 Task: Explore Airbnb accommodation in Pedroso, Portugal from 22th December, 2023 to 26th December, 2023 for 8 adults. Place can be private room with 8 bedrooms having 8 beds and 8 bathrooms. Property type can be hotel. Amenities needed are: wifi, TV, free parkinig on premises, gym, breakfast.
Action: Mouse moved to (600, 105)
Screenshot: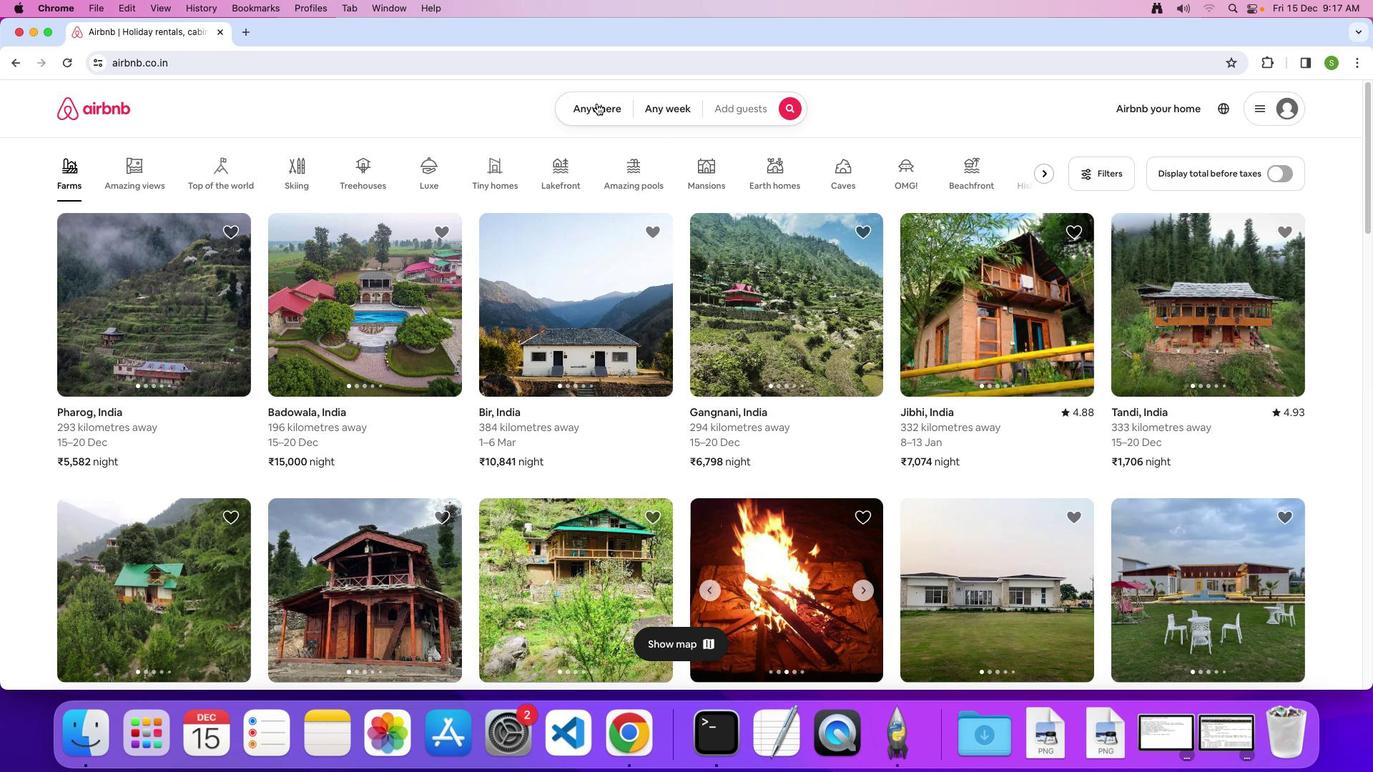 
Action: Mouse pressed left at (600, 105)
Screenshot: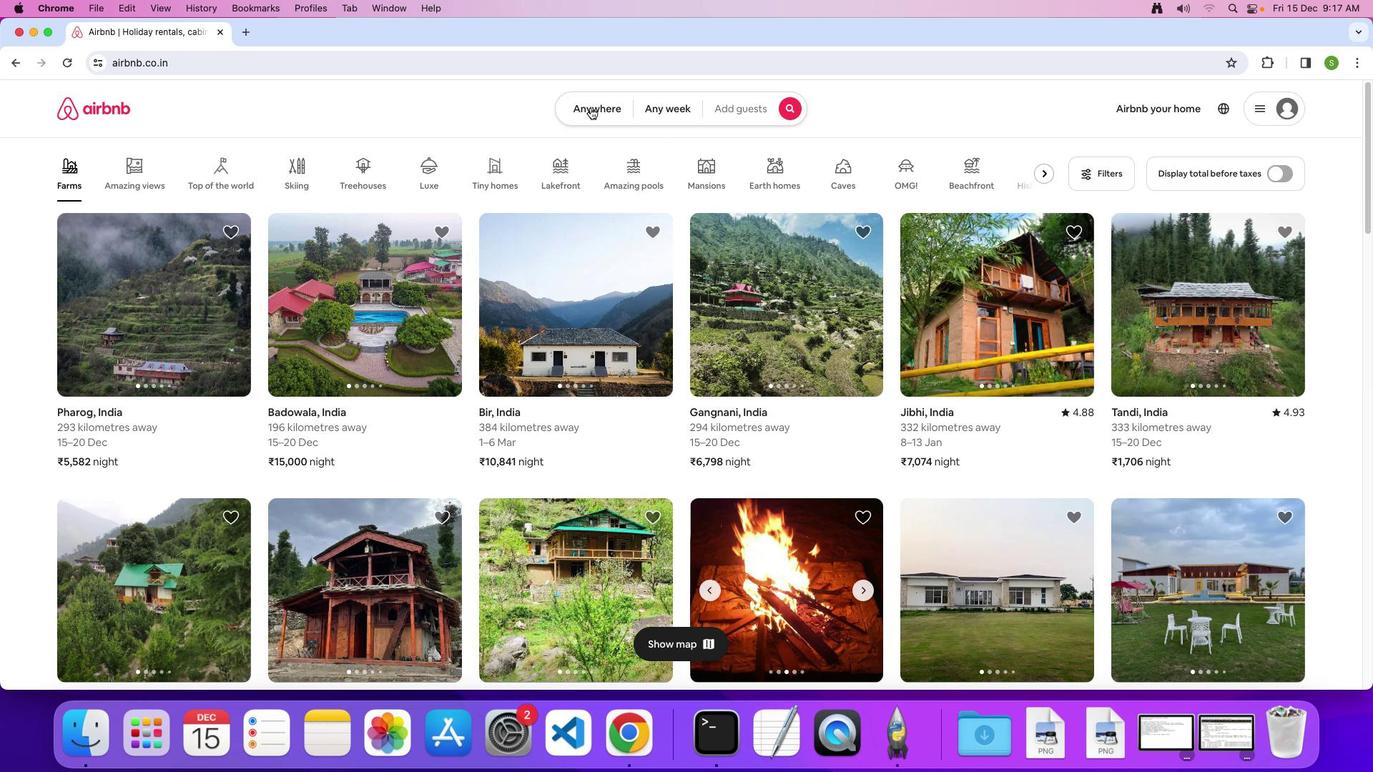 
Action: Mouse moved to (593, 110)
Screenshot: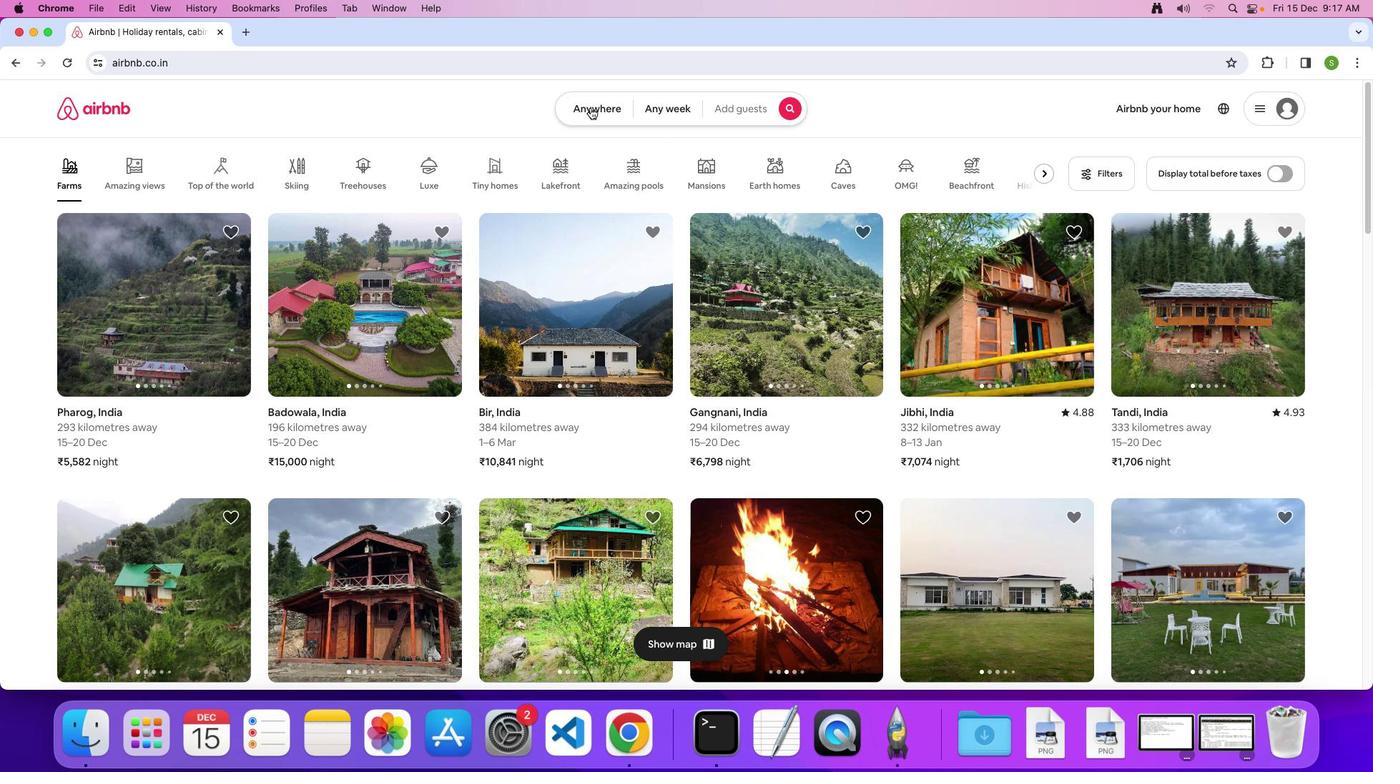 
Action: Mouse pressed left at (593, 110)
Screenshot: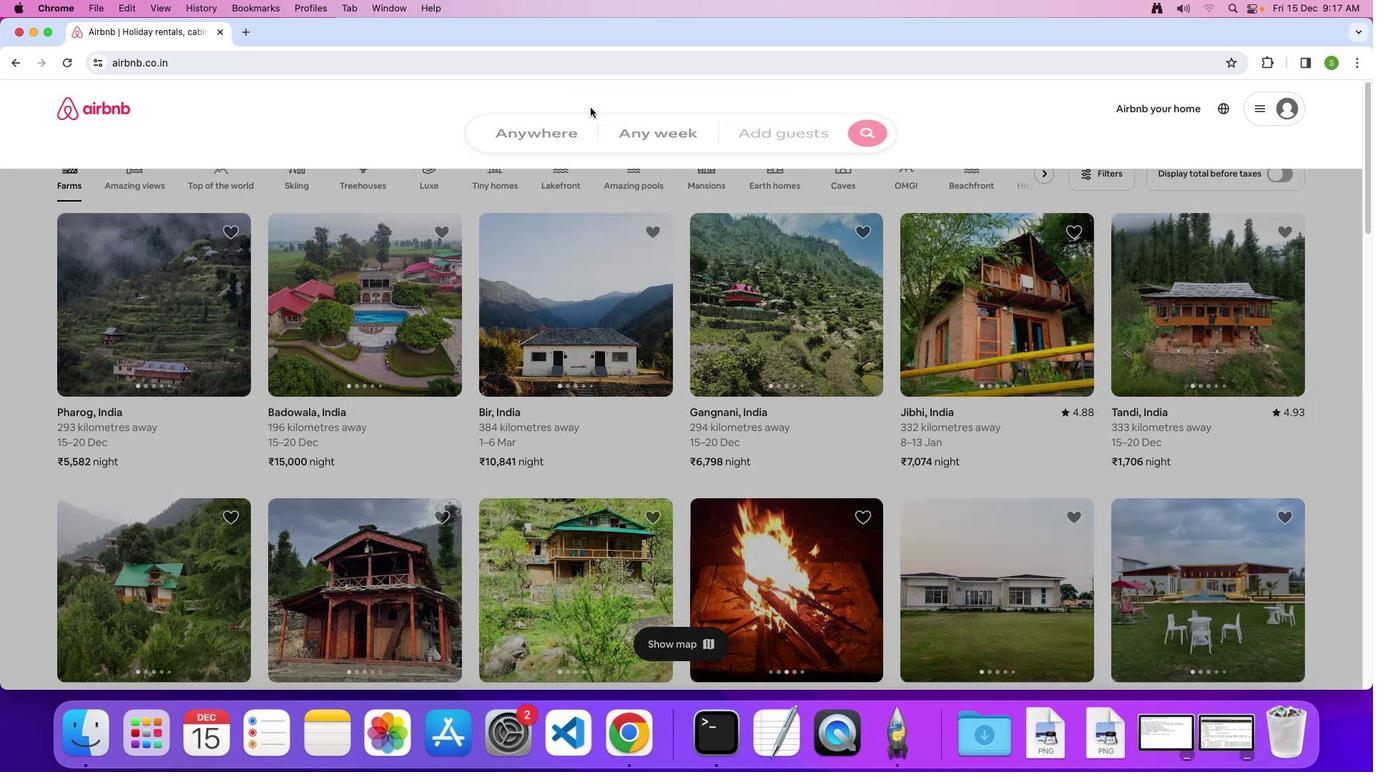 
Action: Mouse moved to (482, 169)
Screenshot: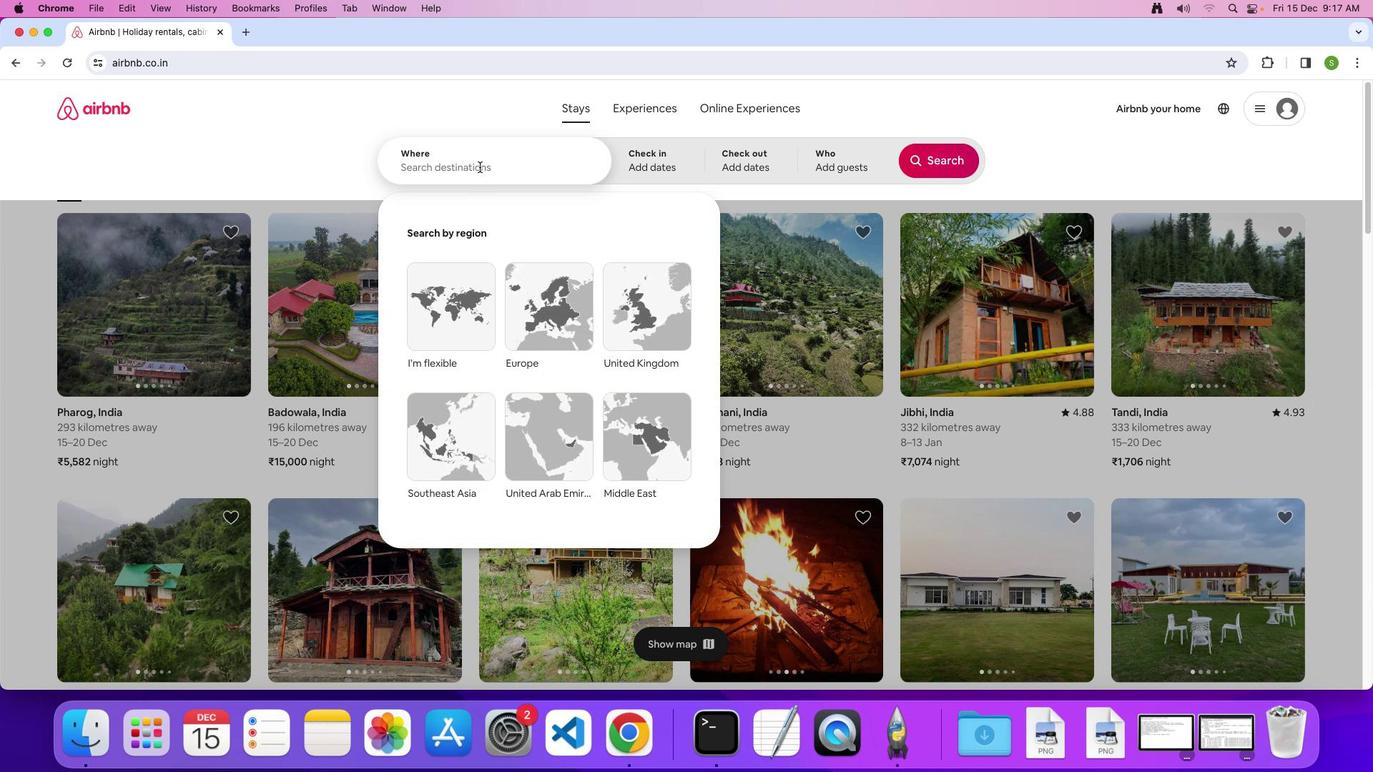 
Action: Mouse pressed left at (482, 169)
Screenshot: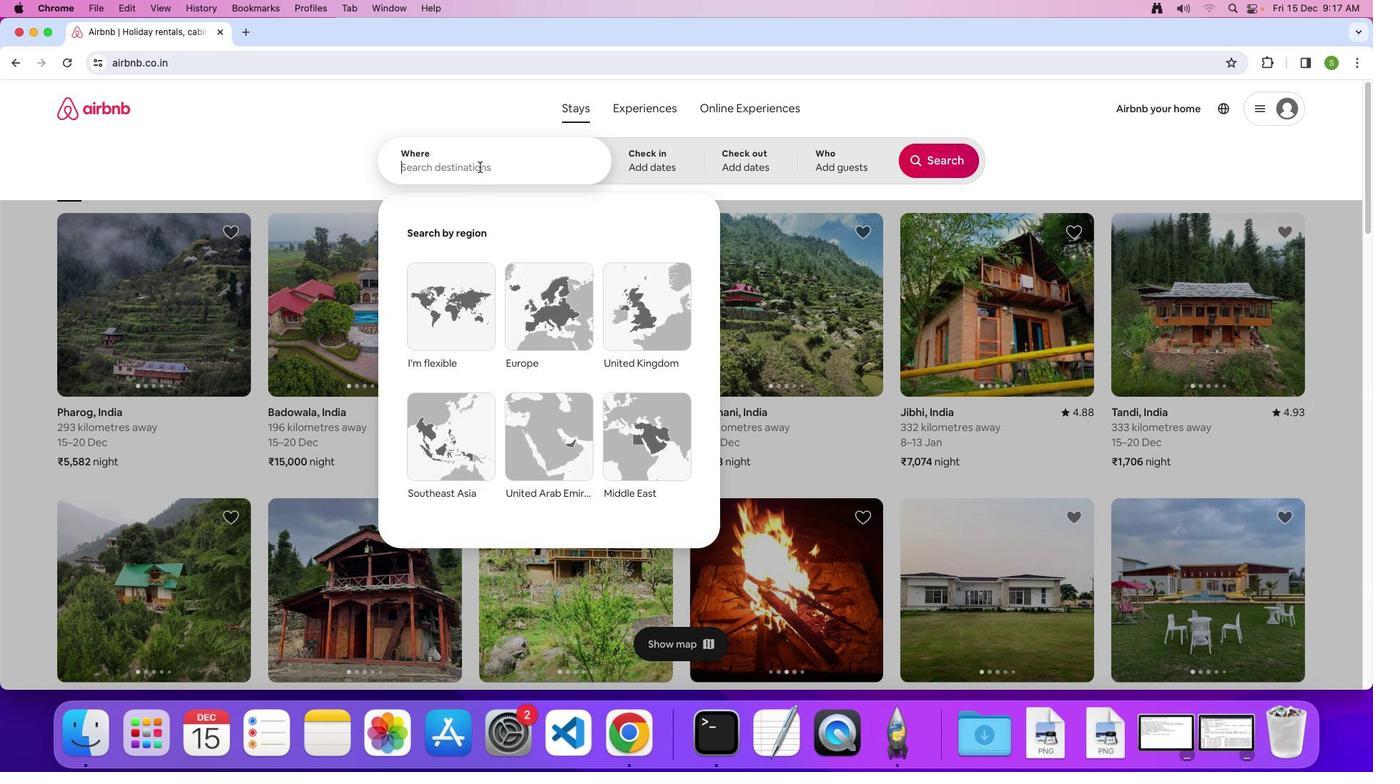 
Action: Key pressed 'P'Key.caps_lock'e''d''r''o''s''o'','Key.spaceKey.shift'P''o''r''t''u''g''a''l'Key.enter
Screenshot: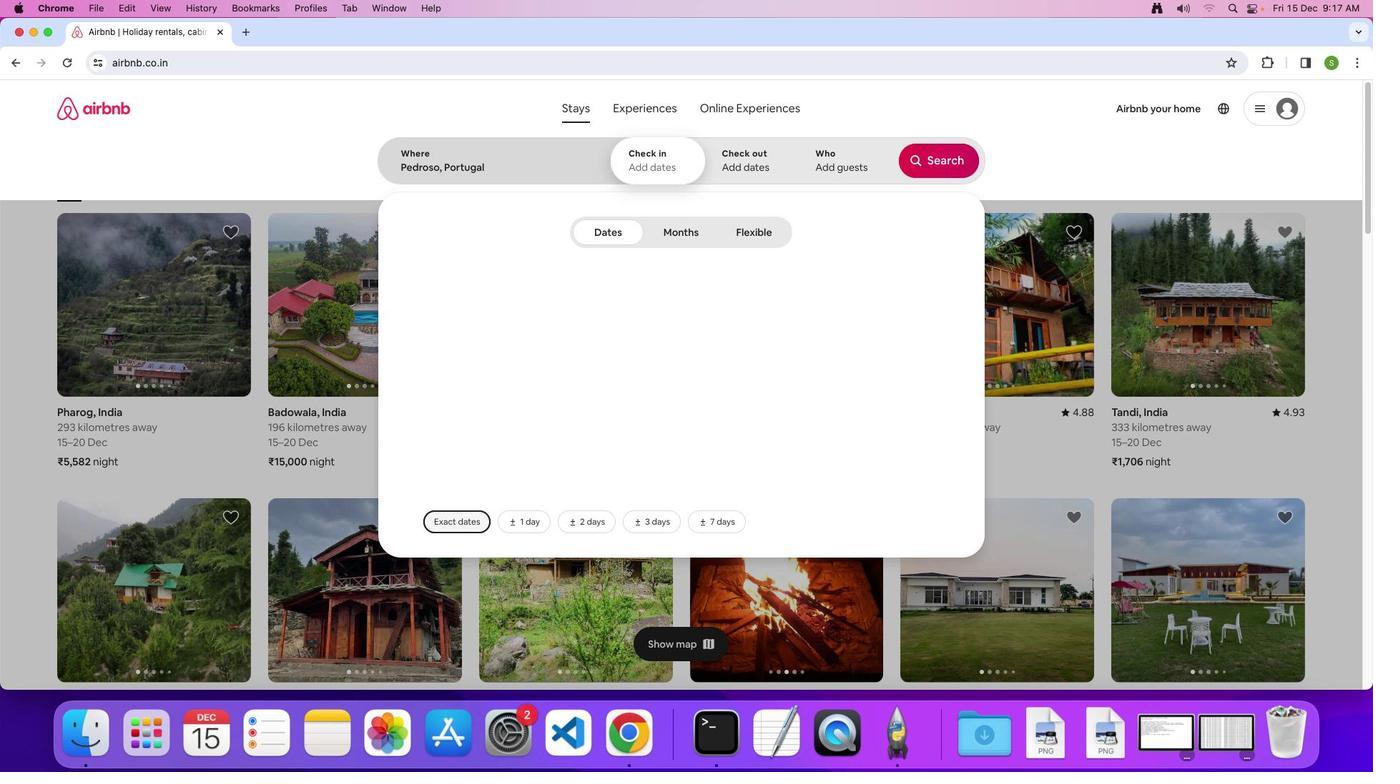 
Action: Mouse moved to (617, 457)
Screenshot: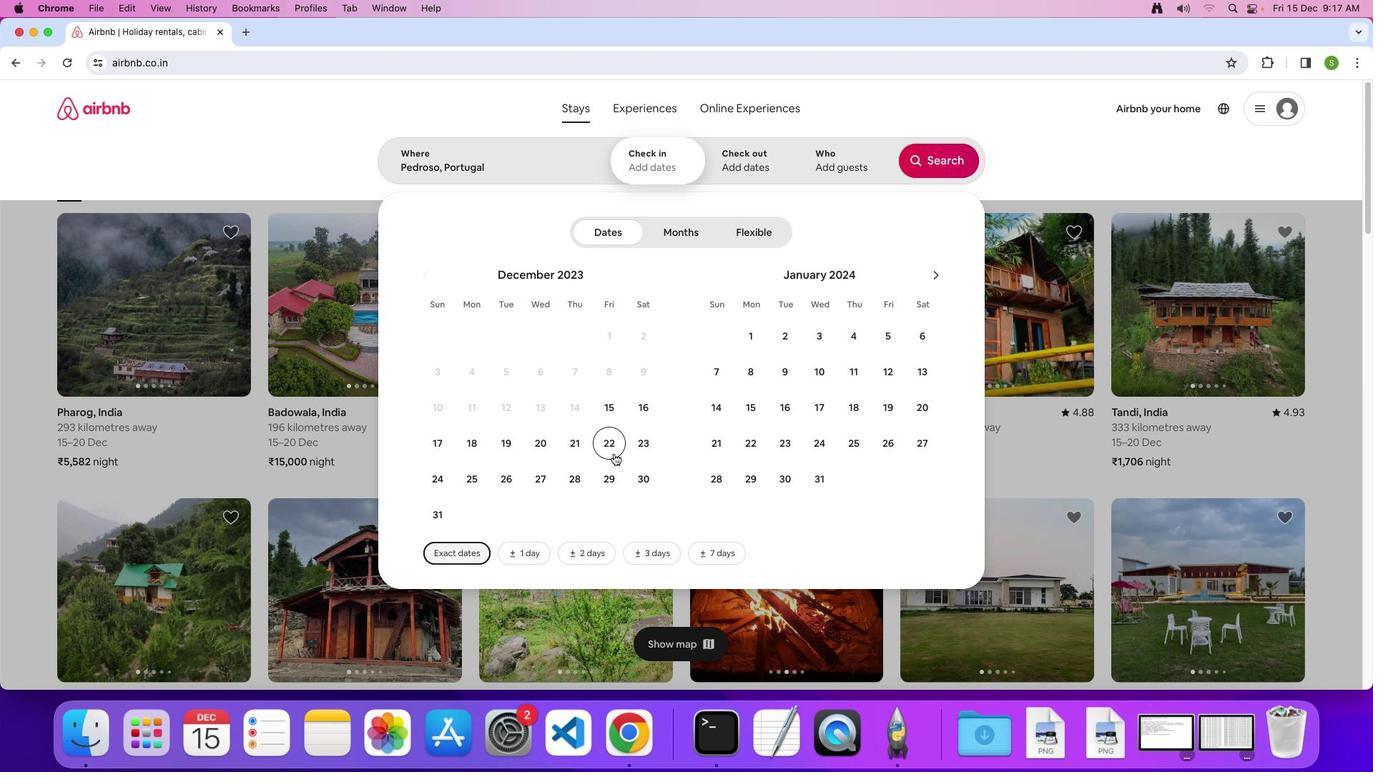 
Action: Mouse pressed left at (617, 457)
Screenshot: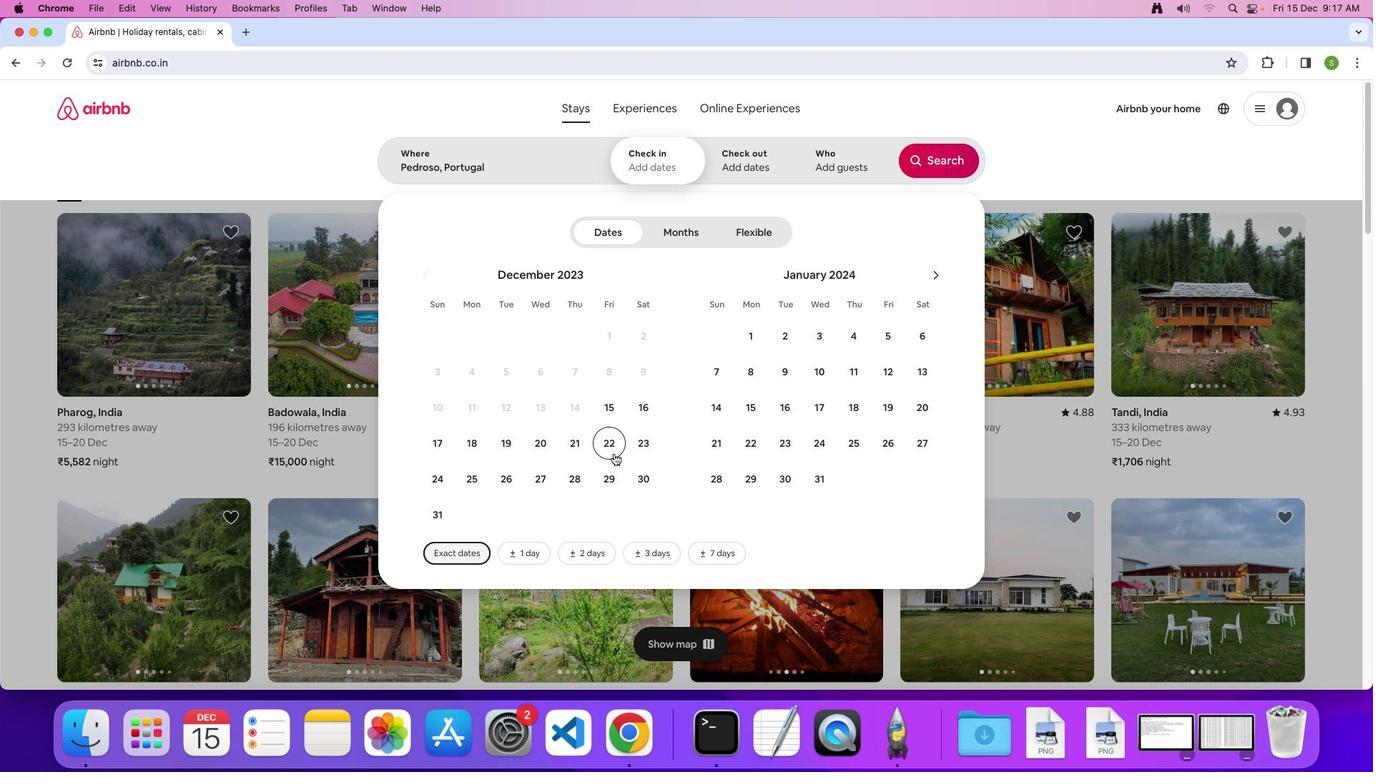 
Action: Mouse moved to (507, 487)
Screenshot: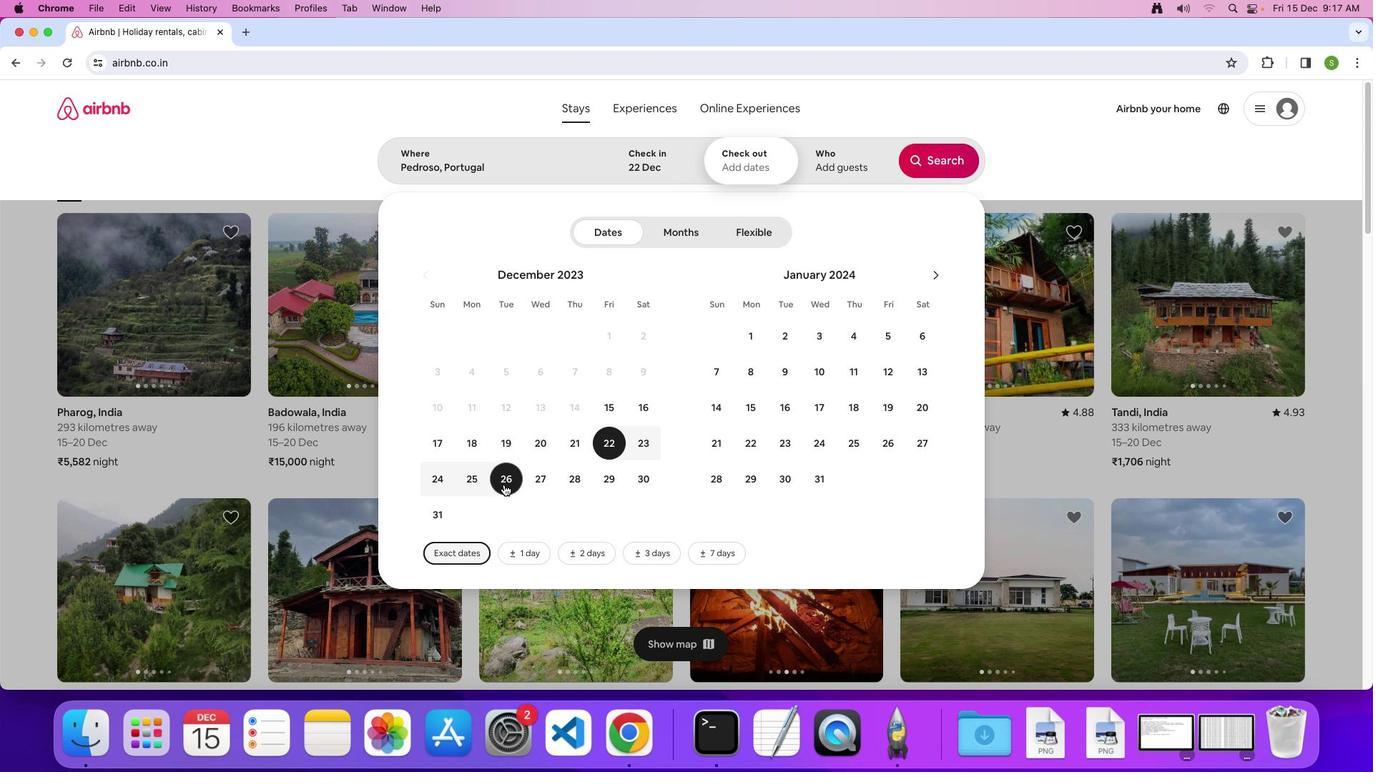 
Action: Mouse pressed left at (507, 487)
Screenshot: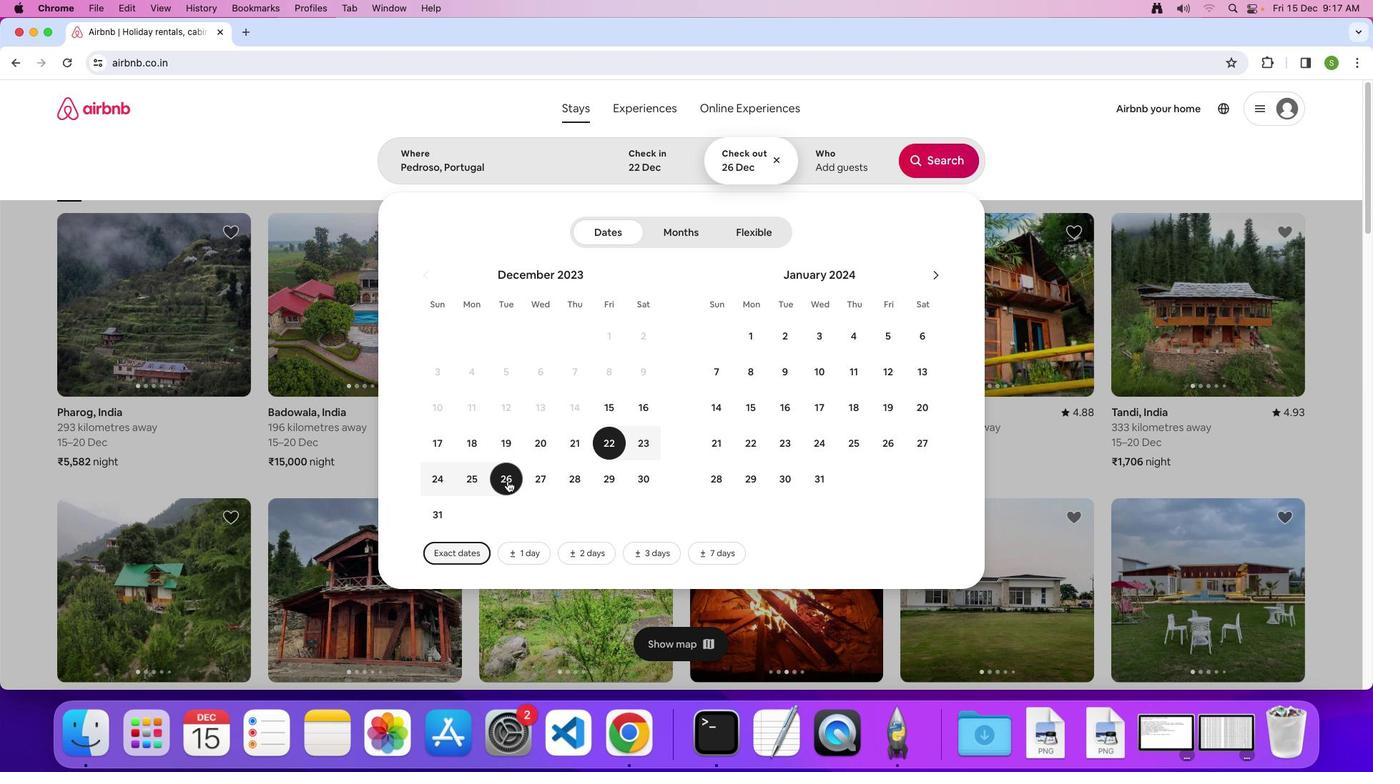 
Action: Mouse moved to (821, 160)
Screenshot: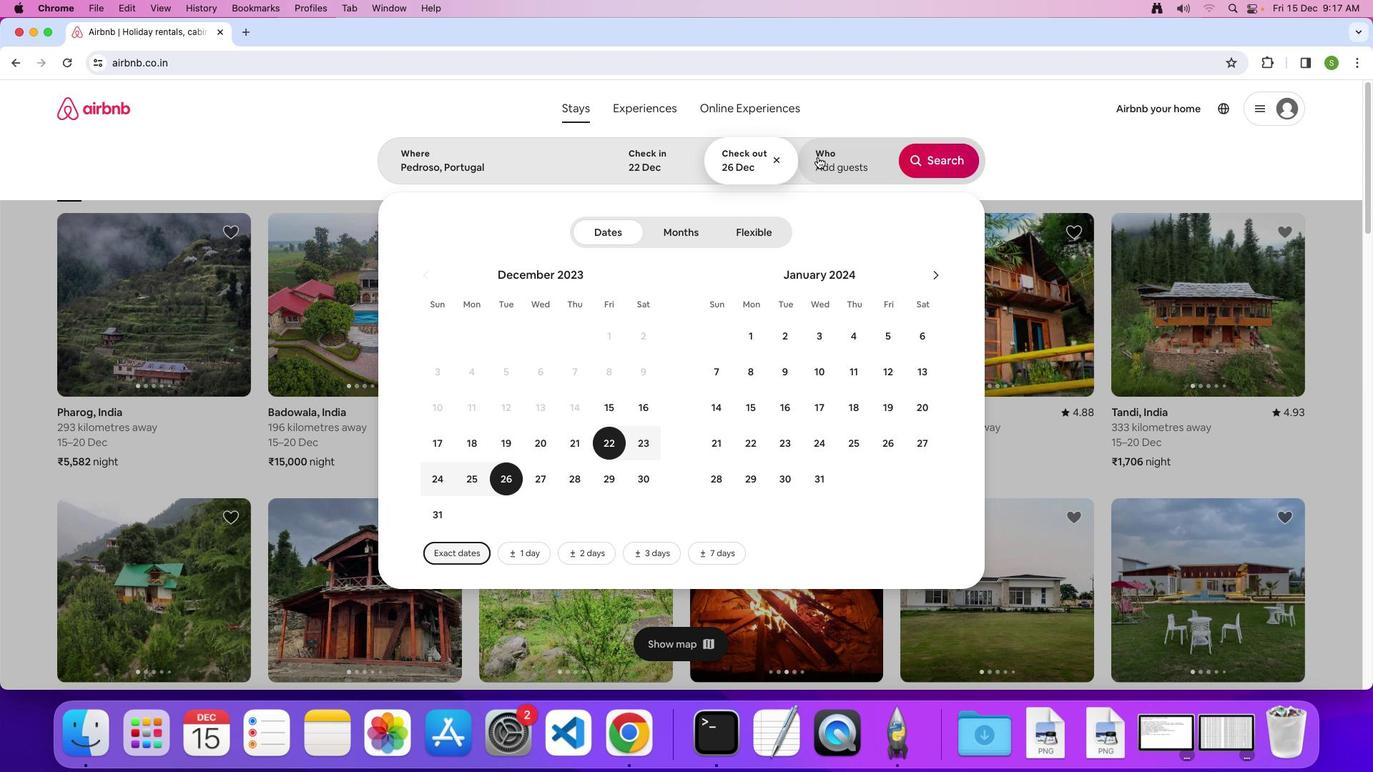 
Action: Mouse pressed left at (821, 160)
Screenshot: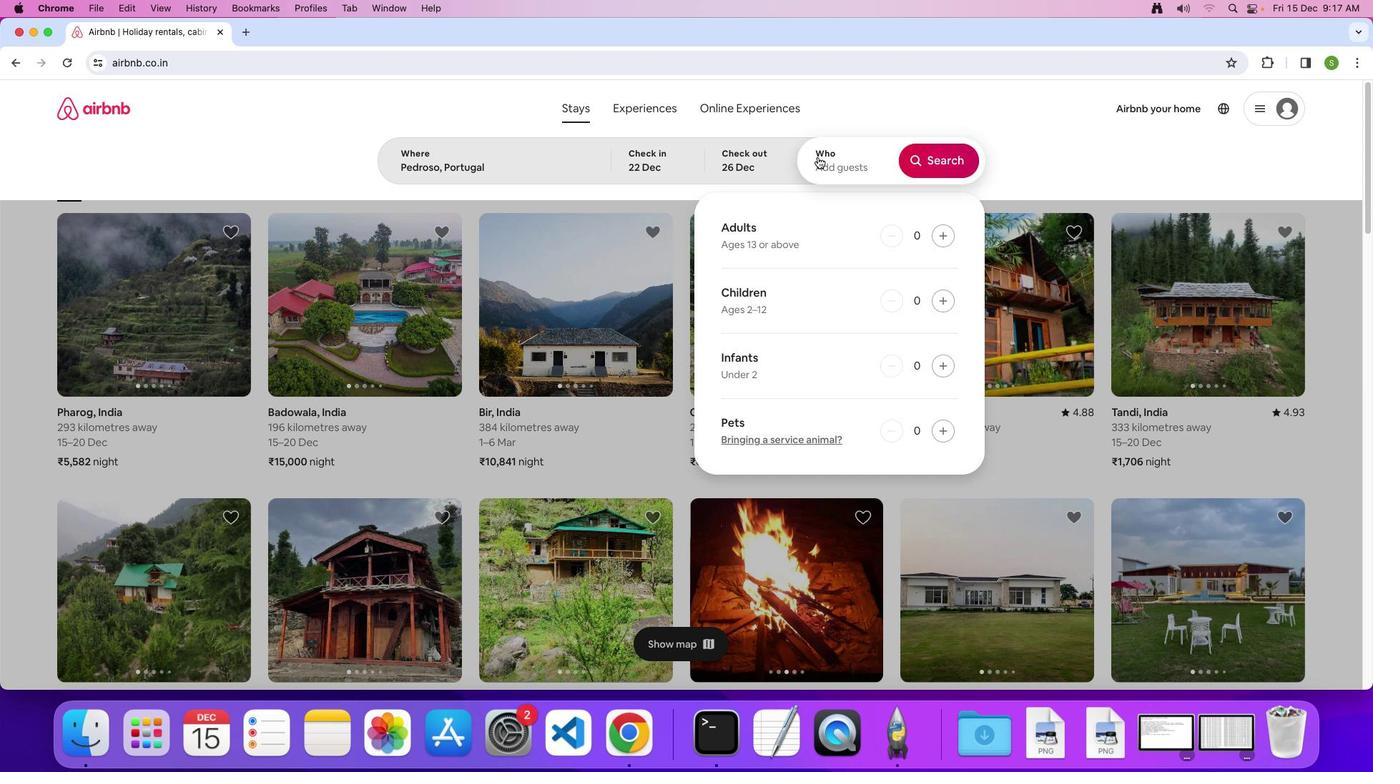 
Action: Mouse moved to (941, 239)
Screenshot: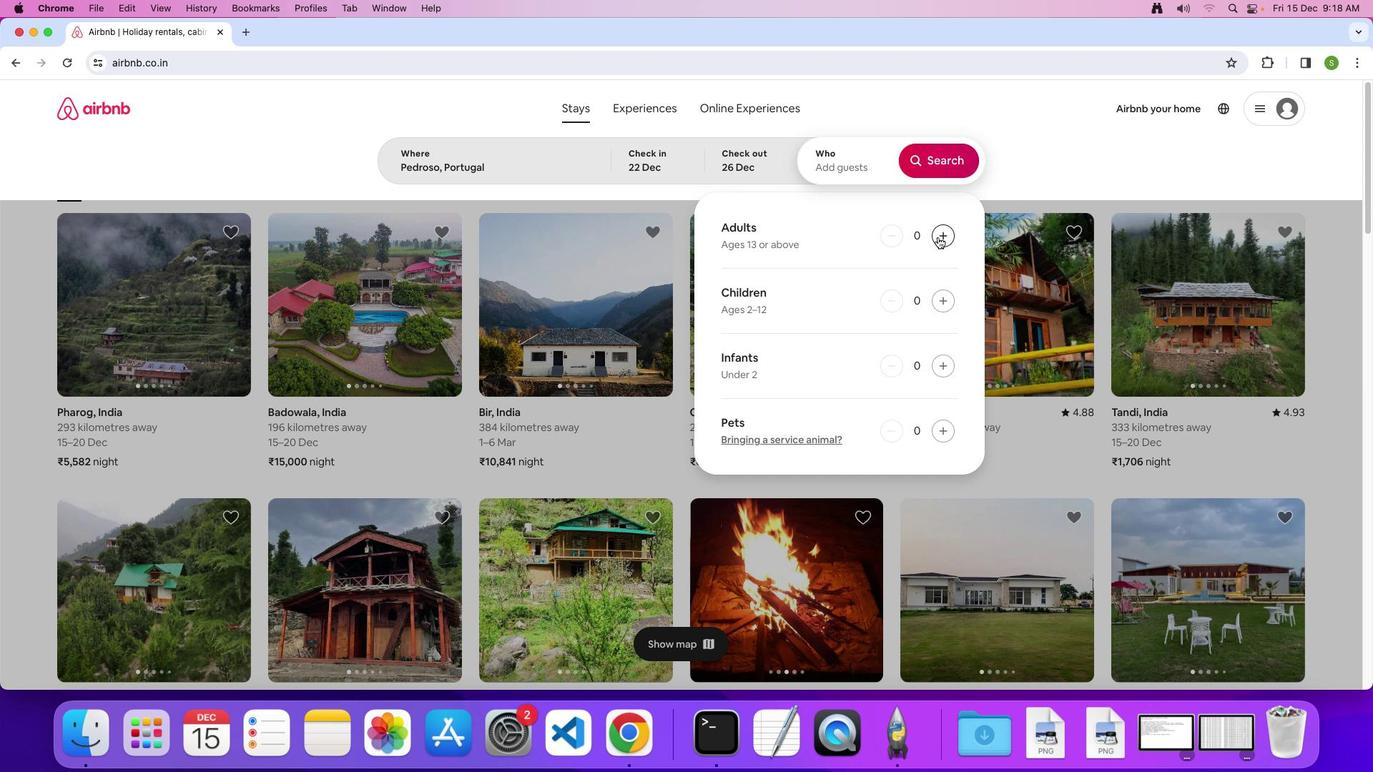 
Action: Mouse pressed left at (941, 239)
Screenshot: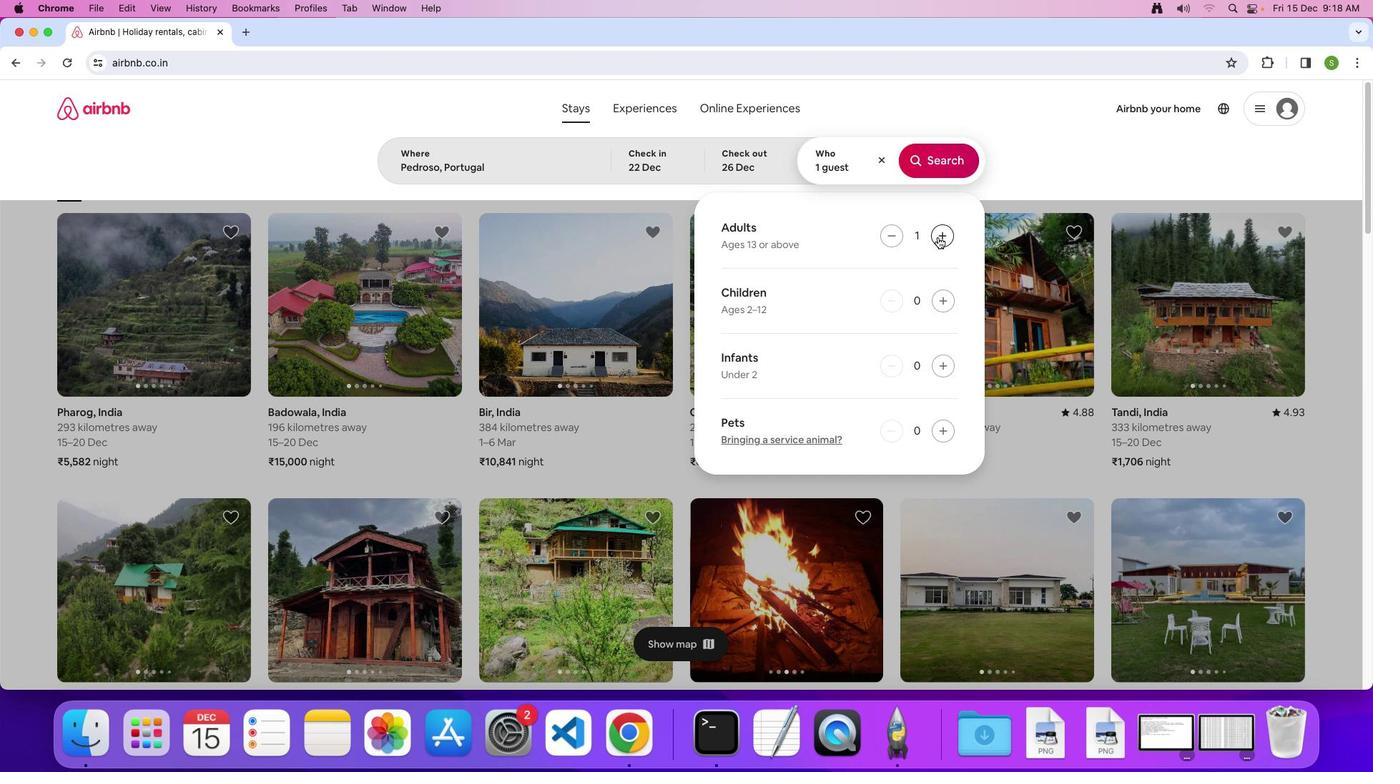 
Action: Mouse pressed left at (941, 239)
Screenshot: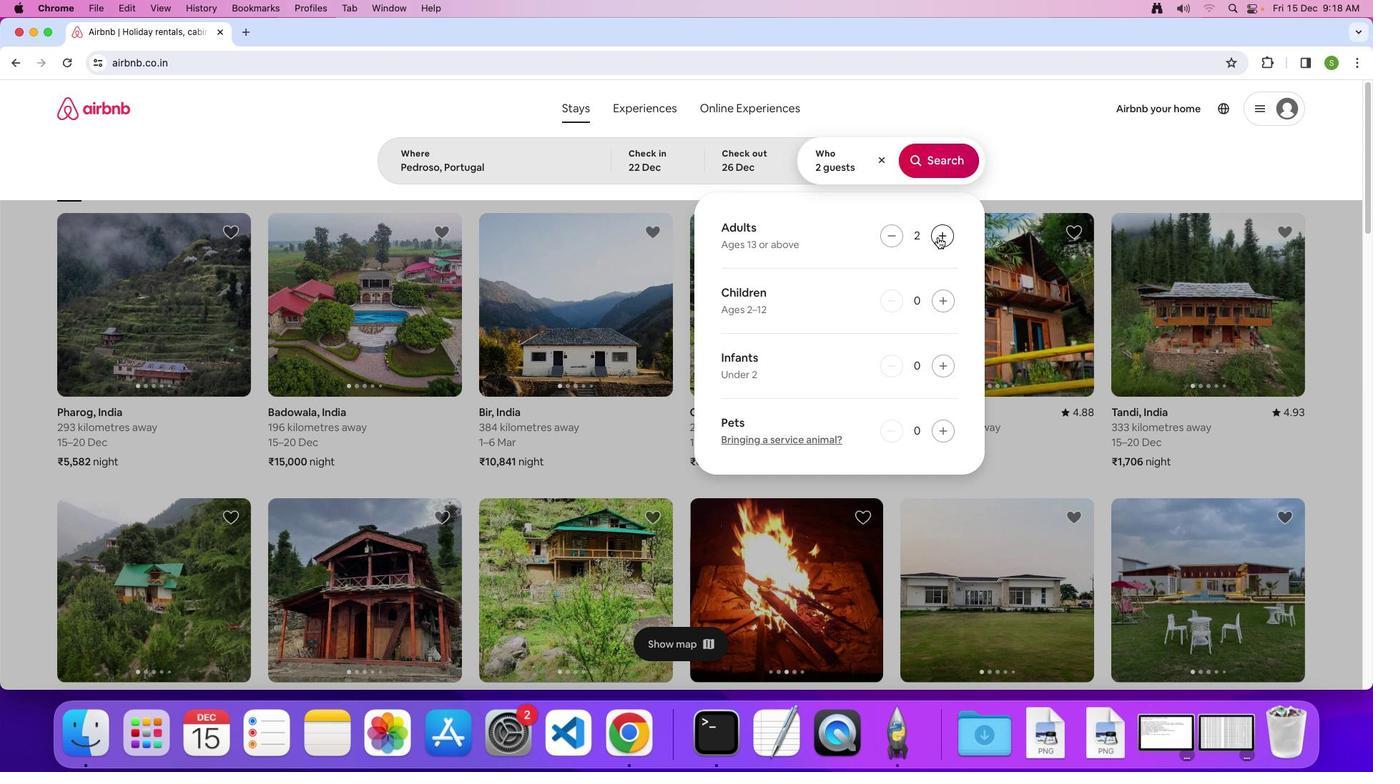 
Action: Mouse pressed left at (941, 239)
Screenshot: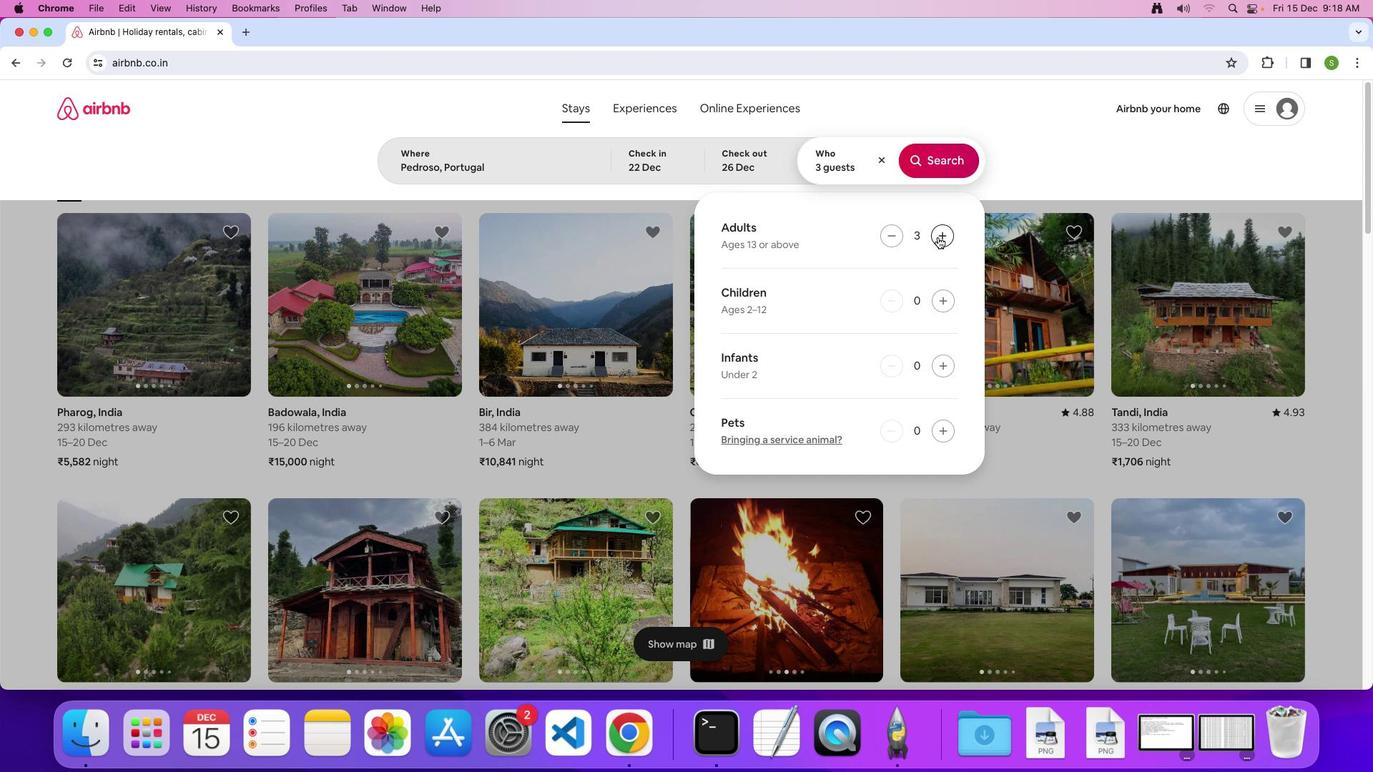 
Action: Mouse pressed left at (941, 239)
Screenshot: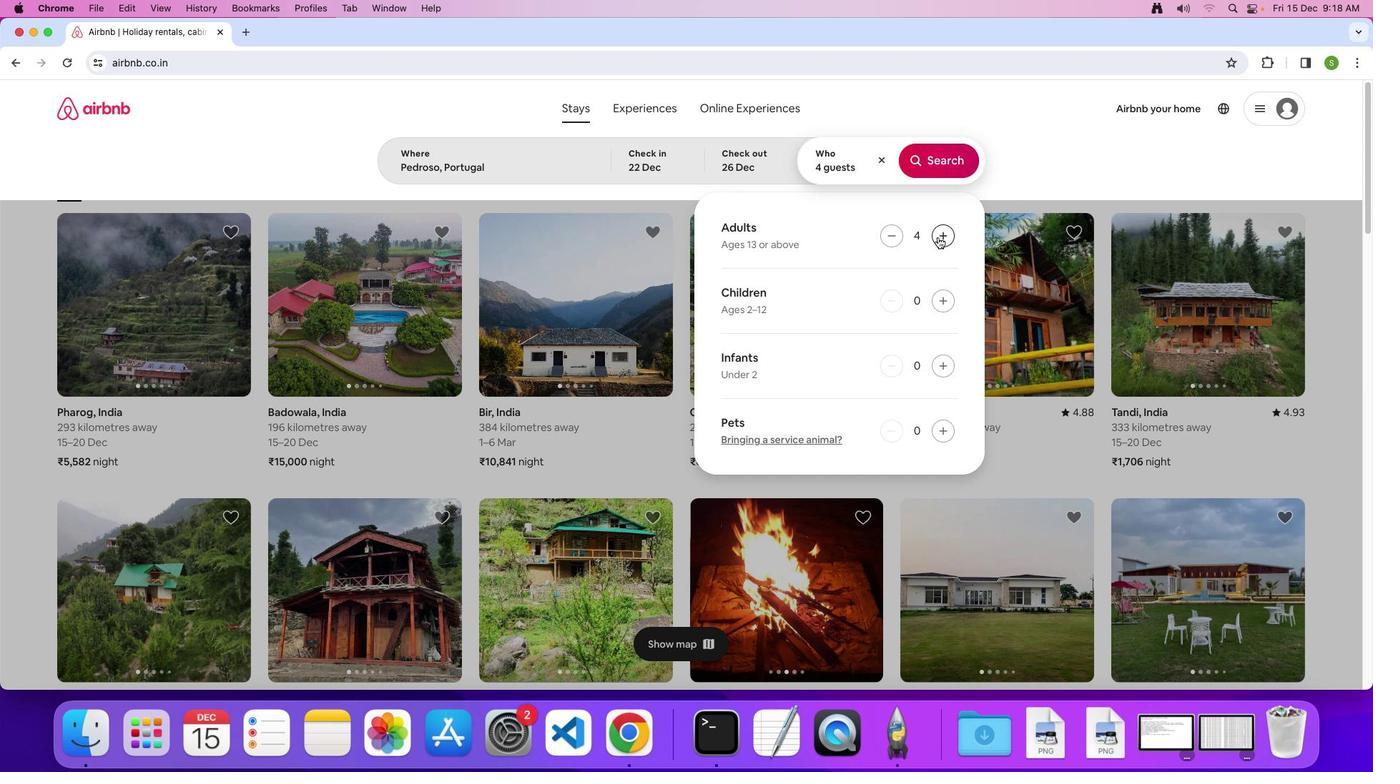 
Action: Mouse pressed left at (941, 239)
Screenshot: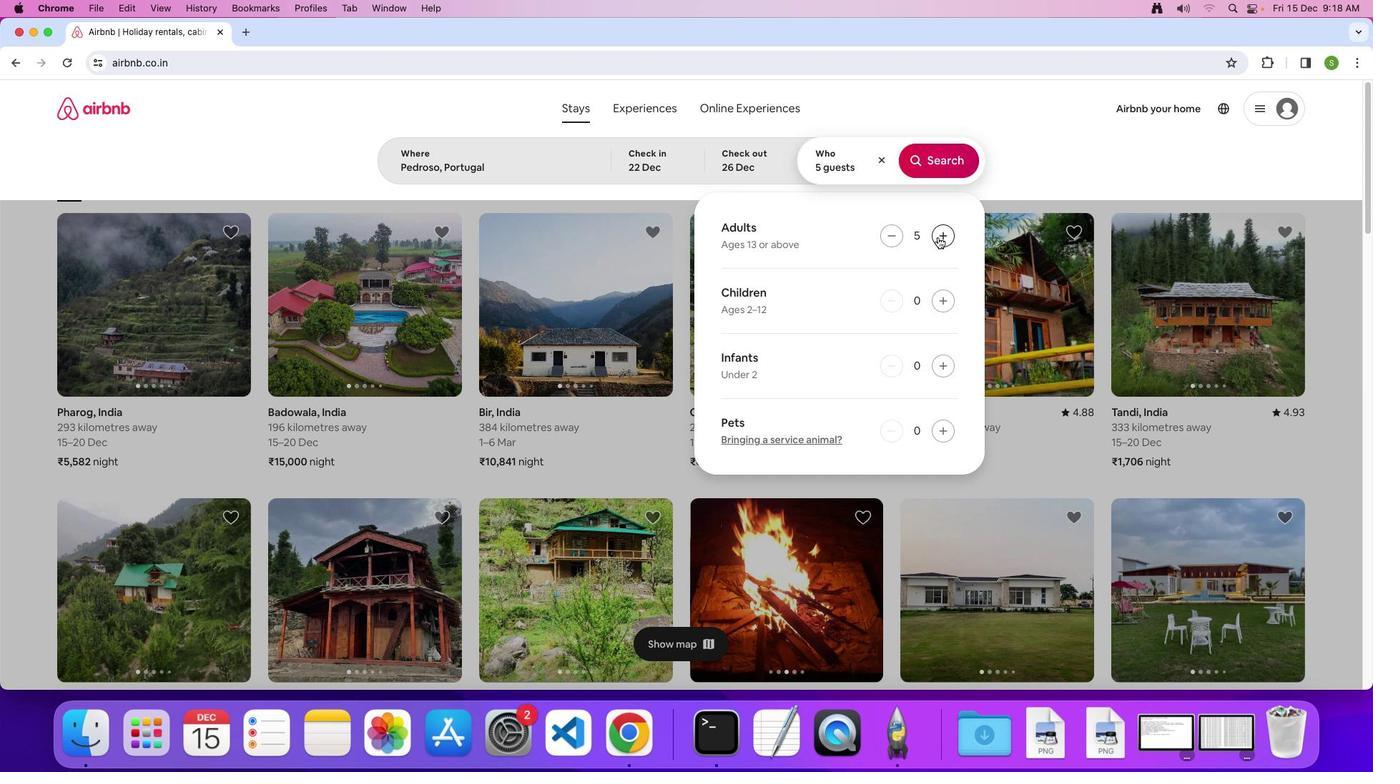 
Action: Mouse pressed left at (941, 239)
Screenshot: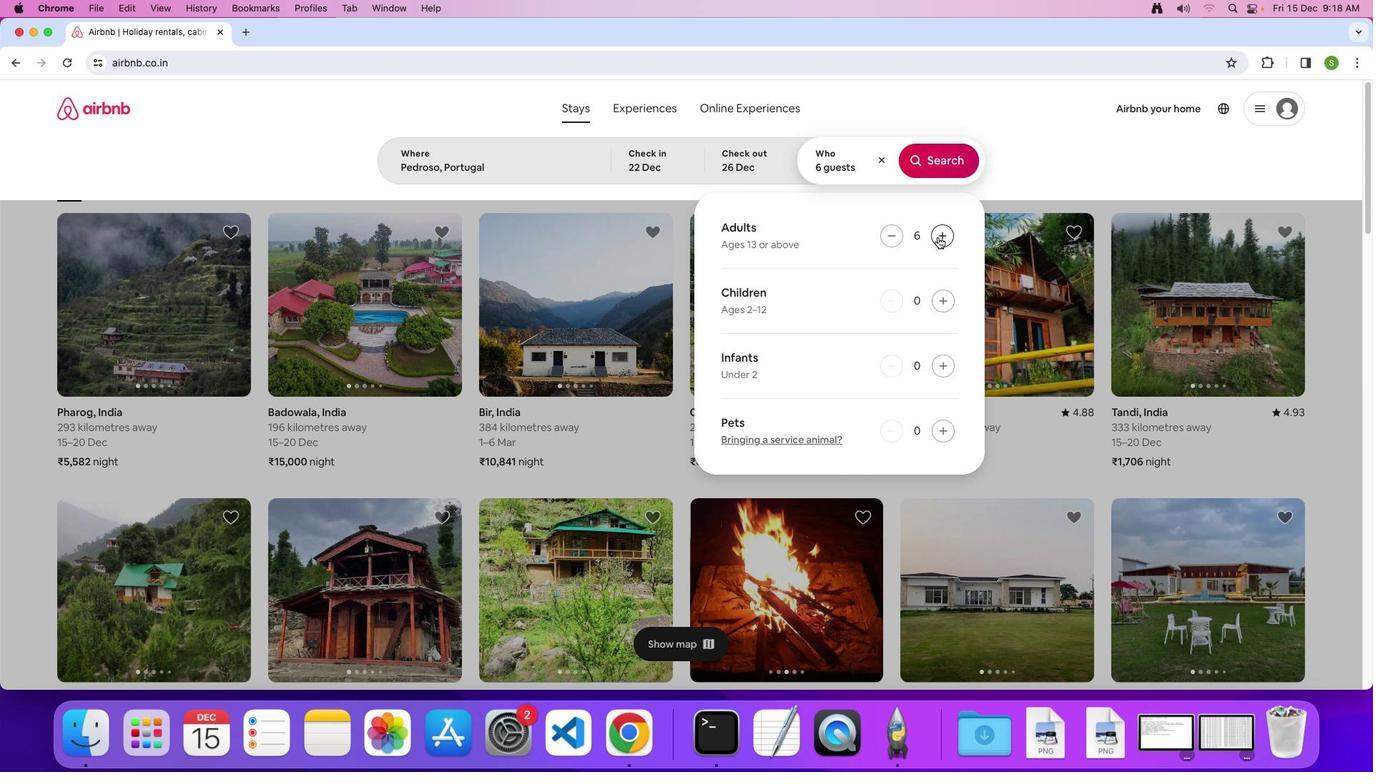 
Action: Mouse pressed left at (941, 239)
Screenshot: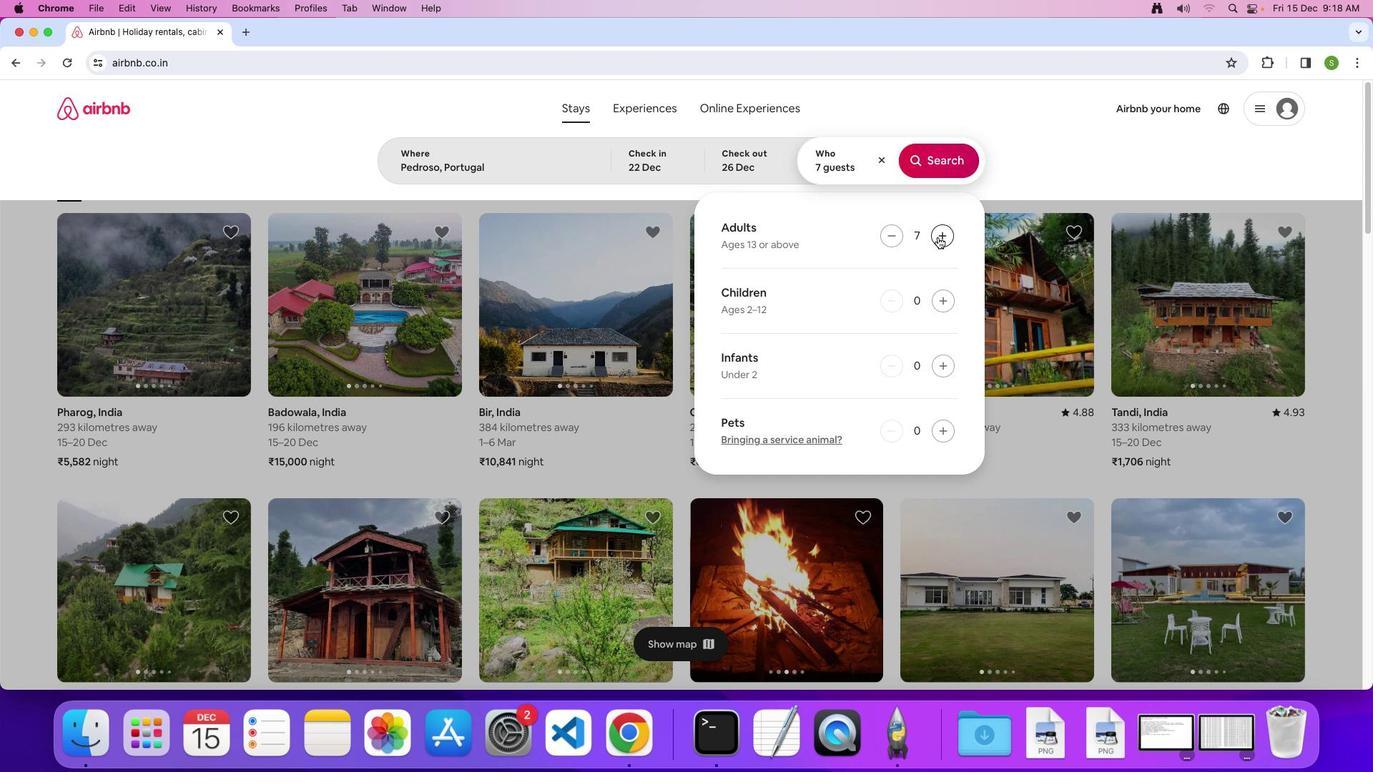 
Action: Mouse pressed left at (941, 239)
Screenshot: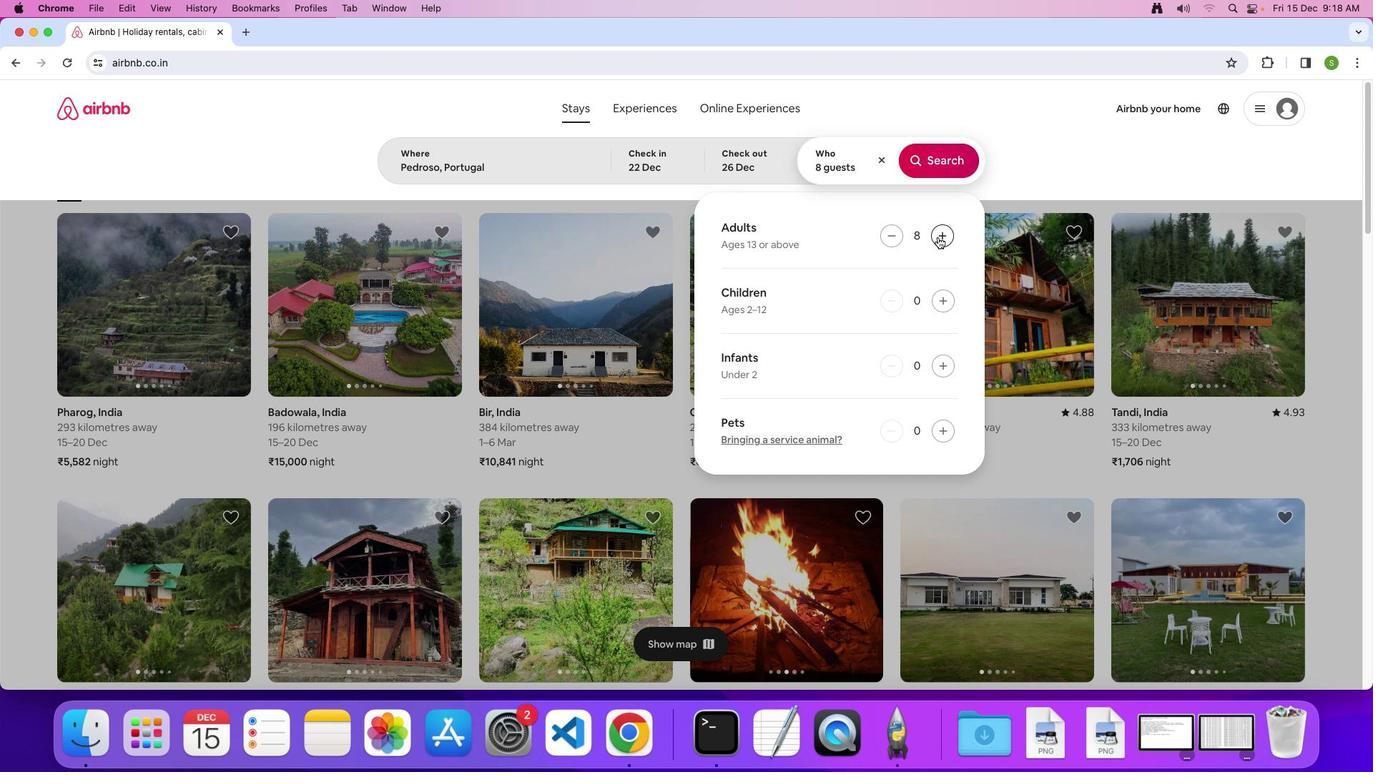 
Action: Mouse moved to (944, 170)
Screenshot: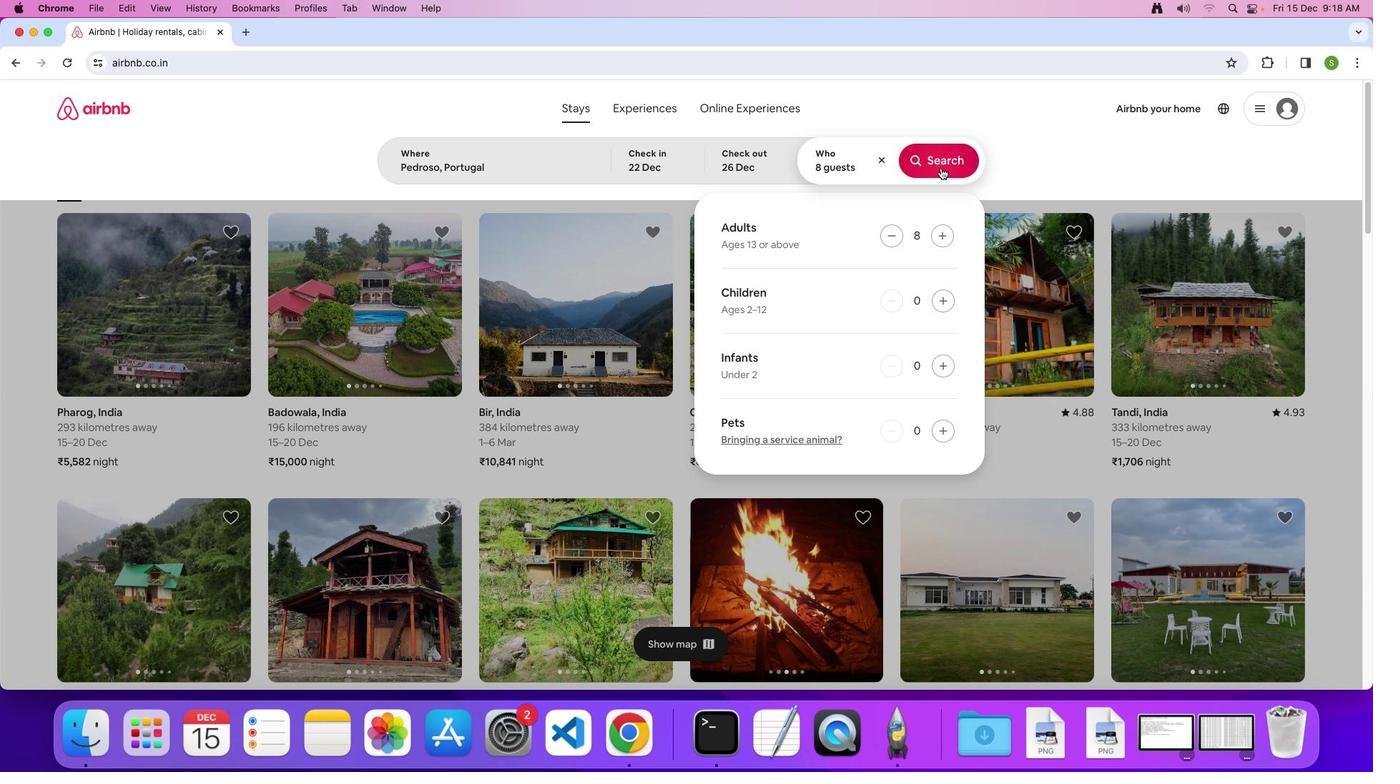 
Action: Mouse pressed left at (944, 170)
Screenshot: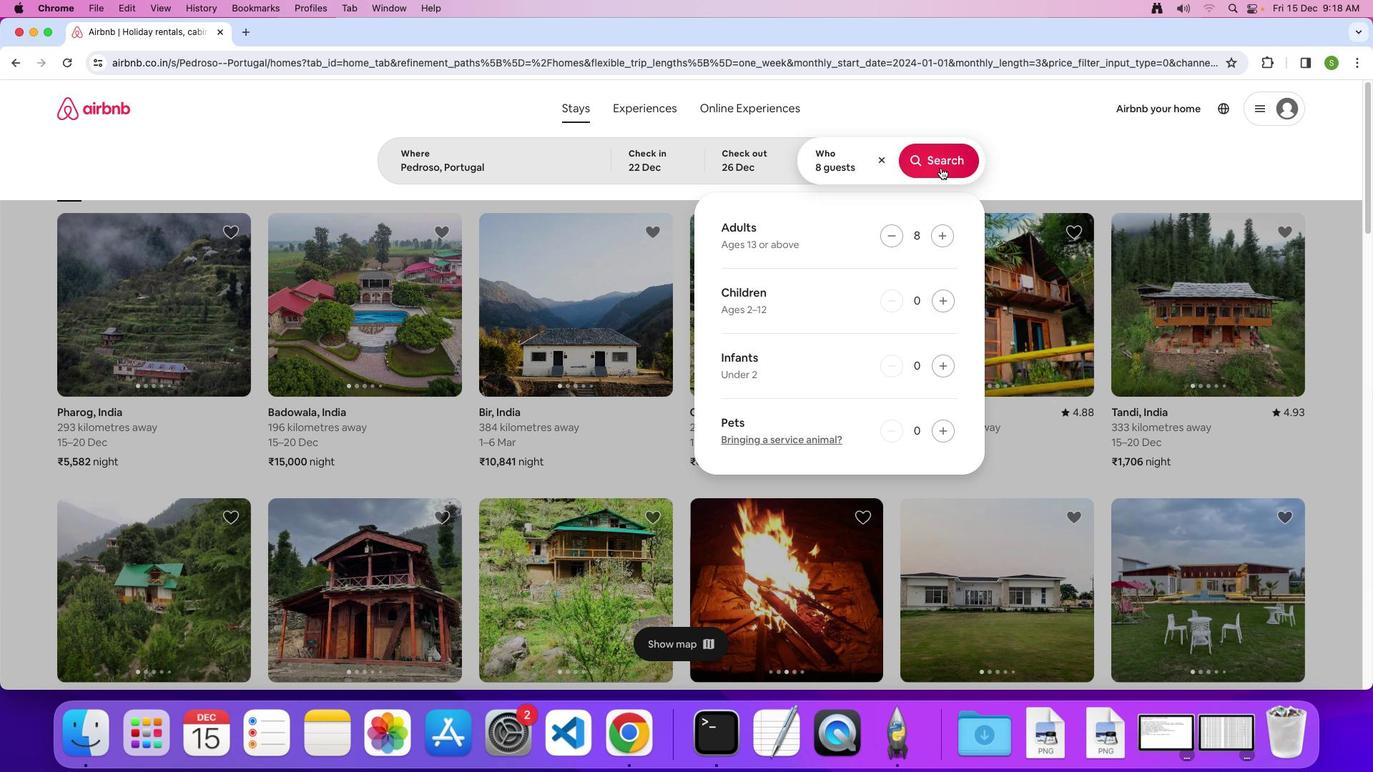 
Action: Mouse moved to (1152, 178)
Screenshot: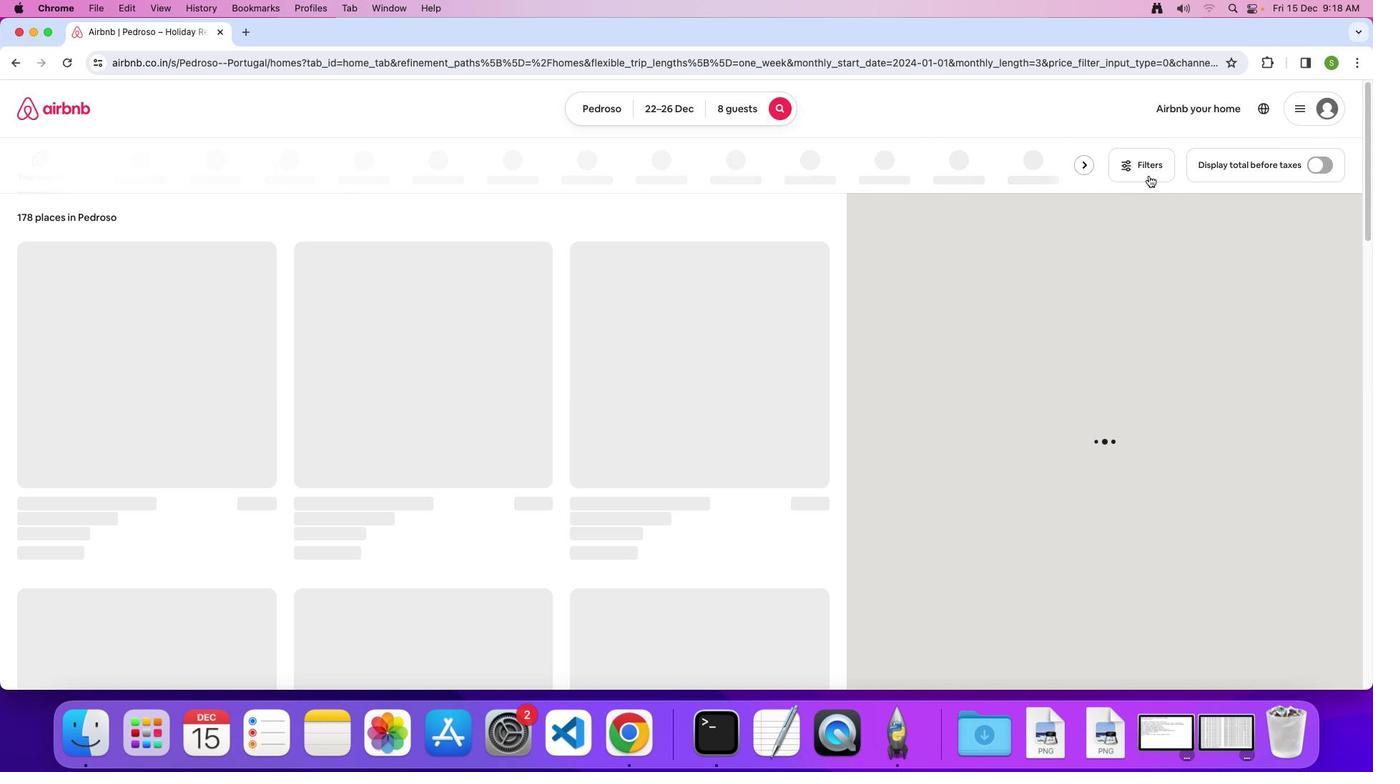 
Action: Mouse pressed left at (1152, 178)
Screenshot: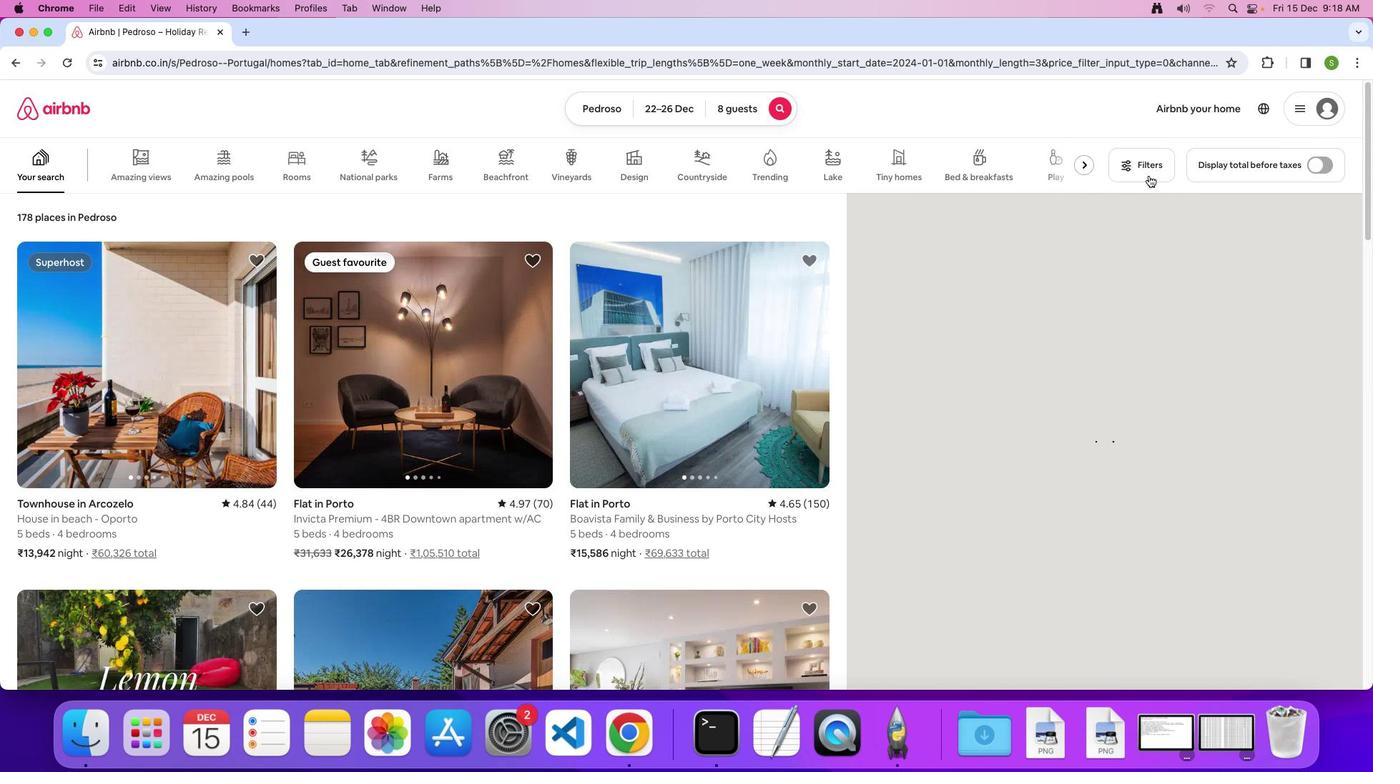 
Action: Mouse moved to (718, 470)
Screenshot: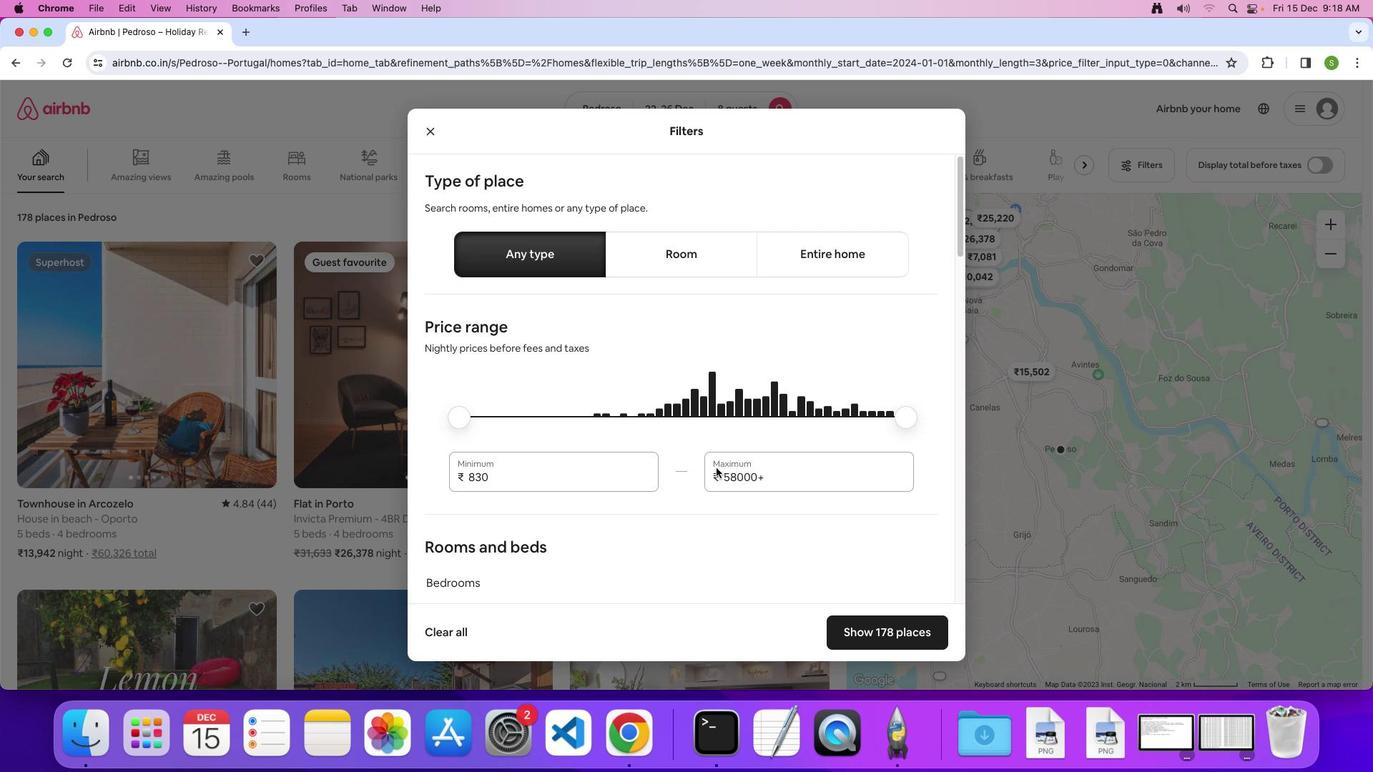 
Action: Mouse scrolled (718, 470) with delta (2, 2)
Screenshot: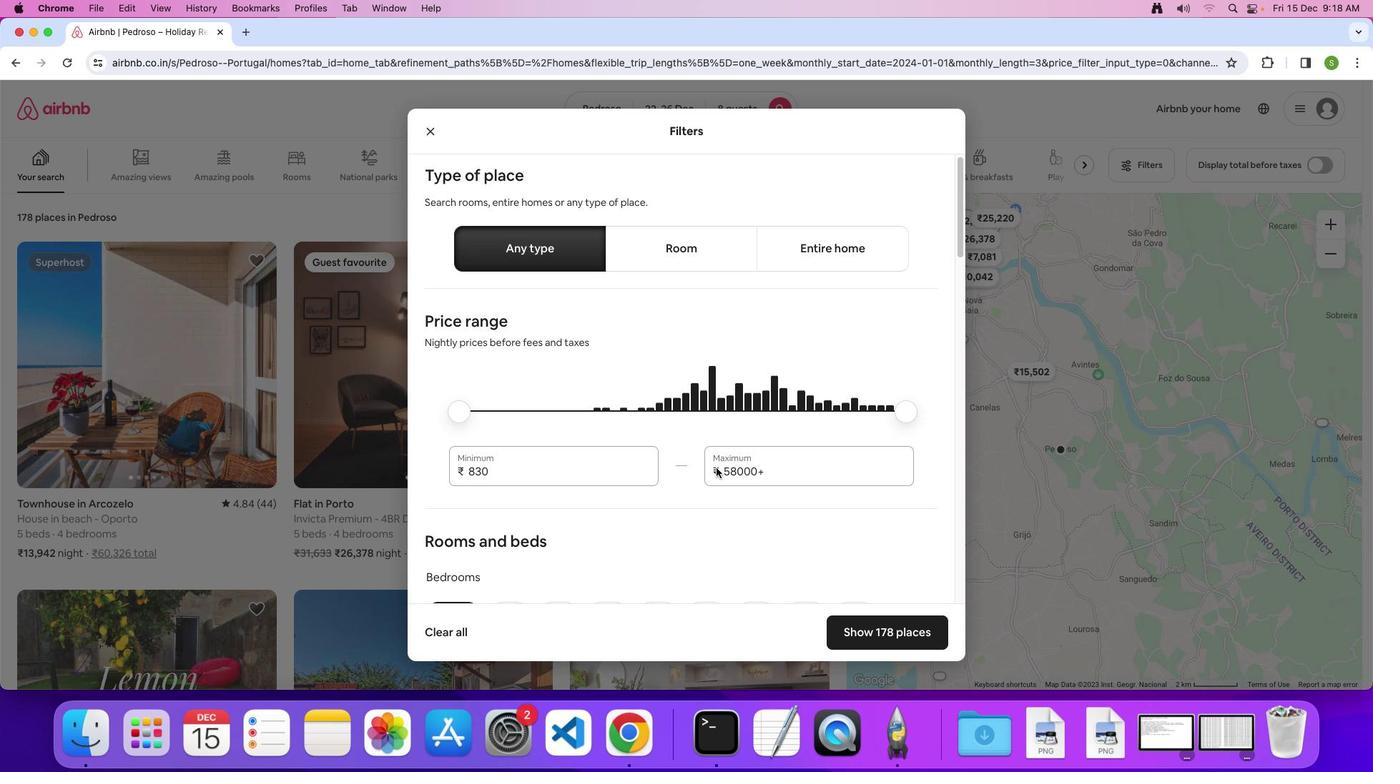 
Action: Mouse scrolled (718, 470) with delta (2, 2)
Screenshot: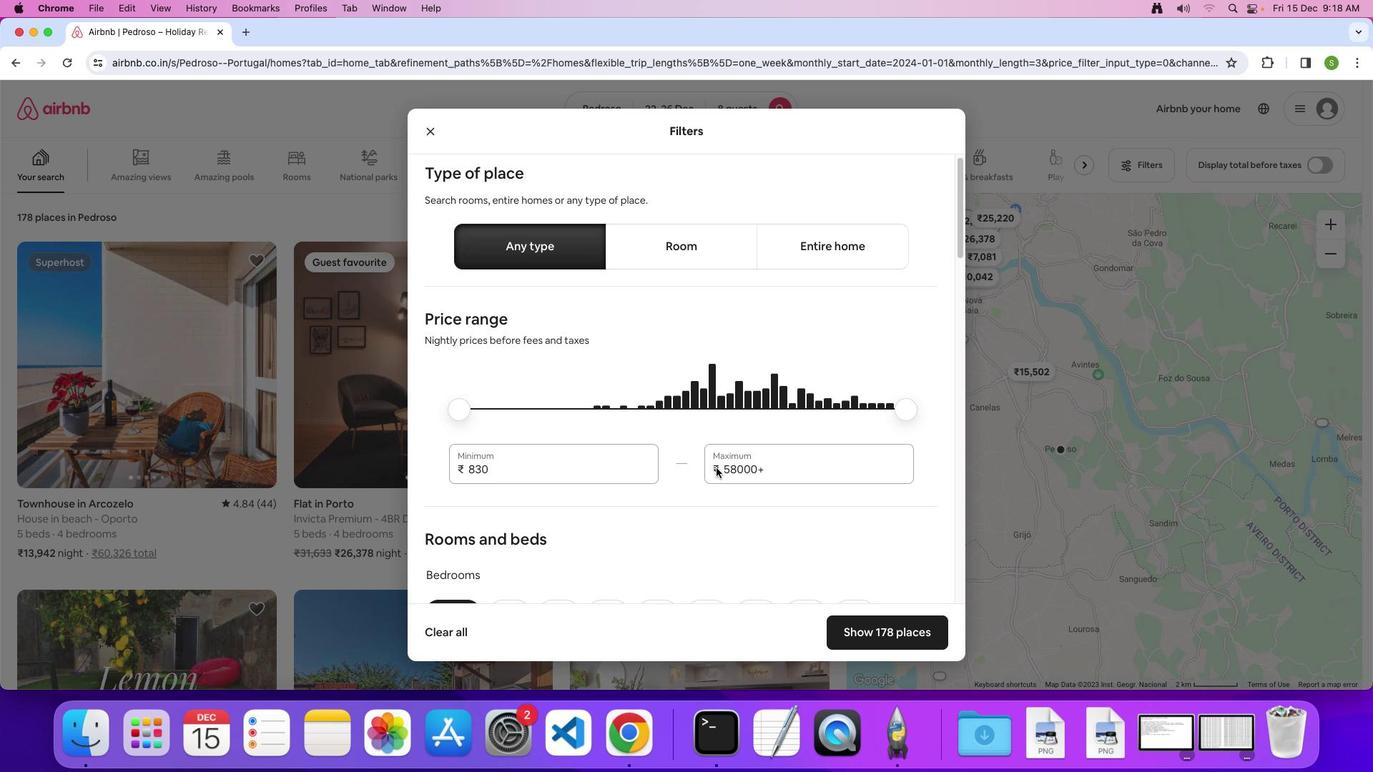 
Action: Mouse scrolled (718, 470) with delta (2, 2)
Screenshot: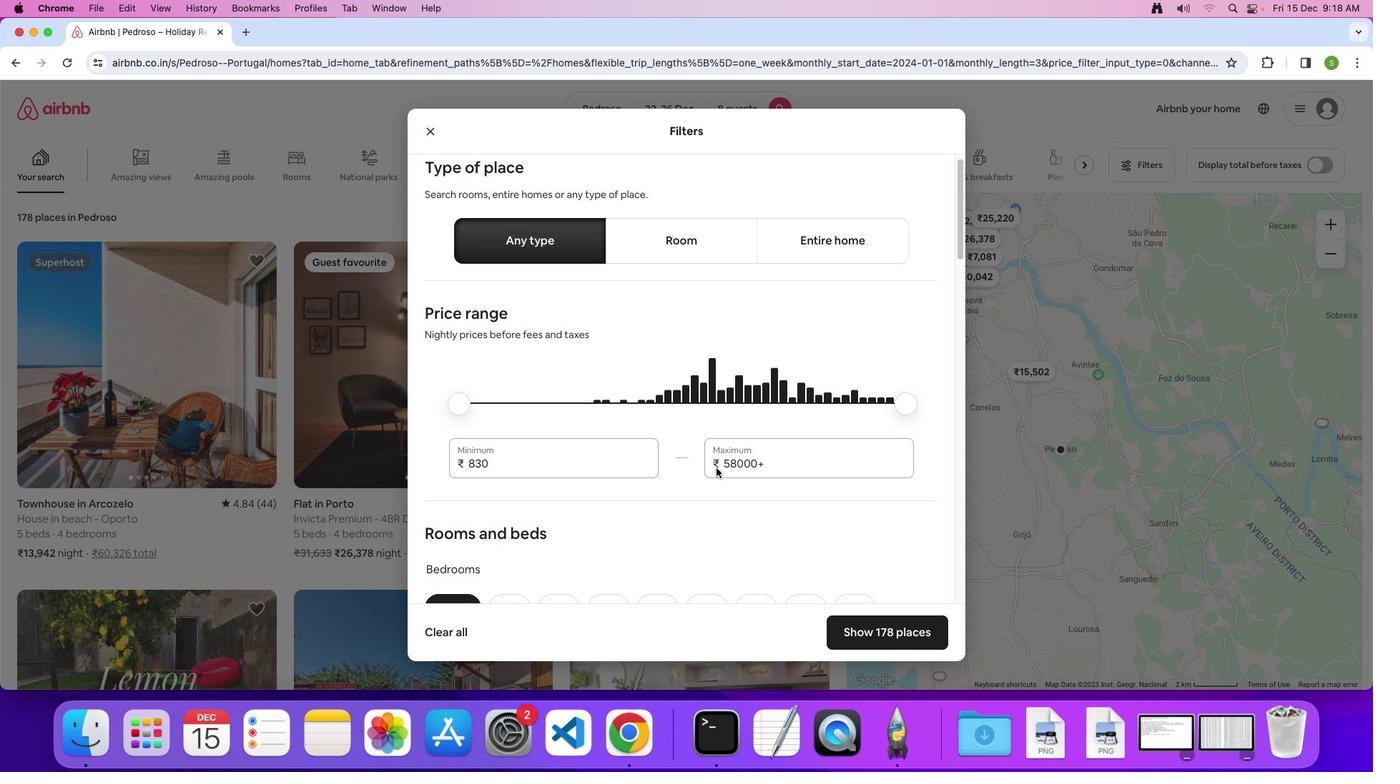 
Action: Mouse scrolled (718, 470) with delta (2, 2)
Screenshot: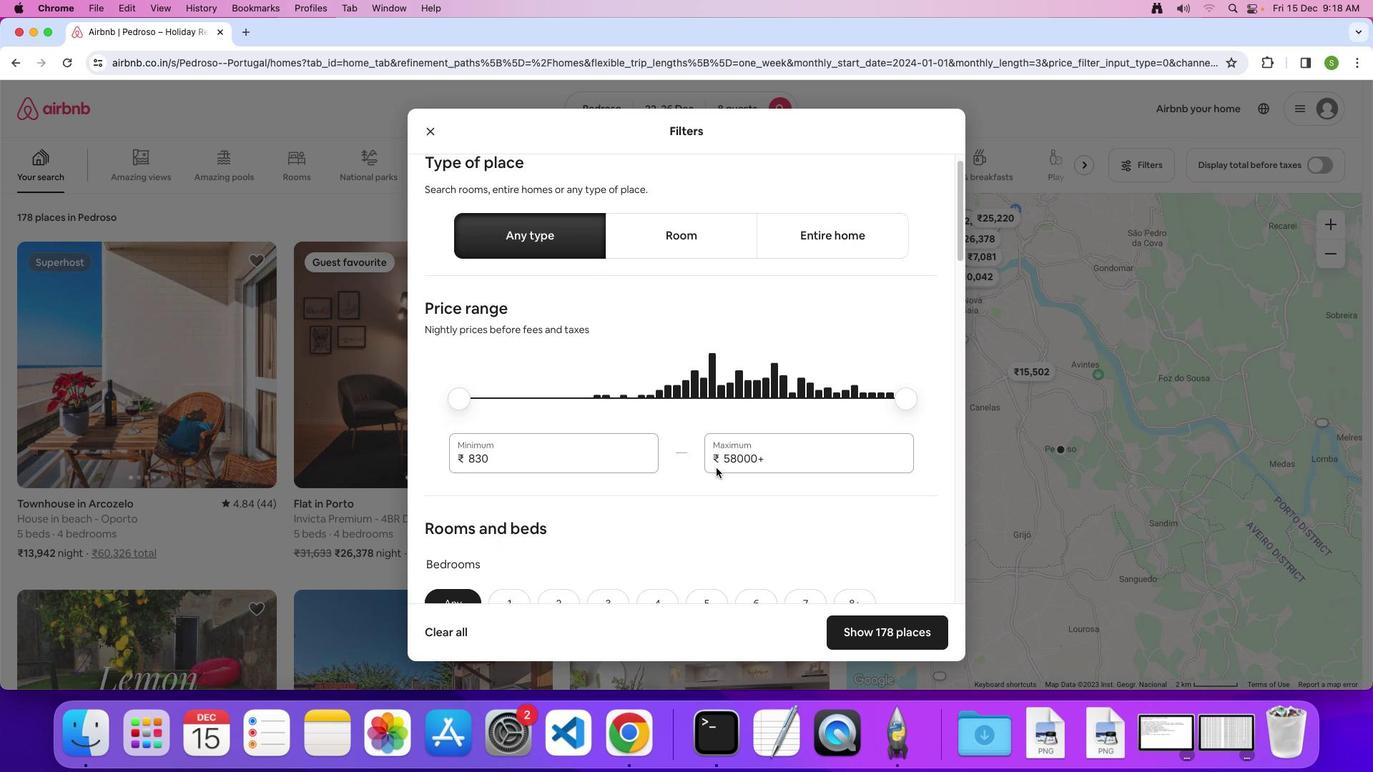 
Action: Mouse scrolled (718, 470) with delta (2, 2)
Screenshot: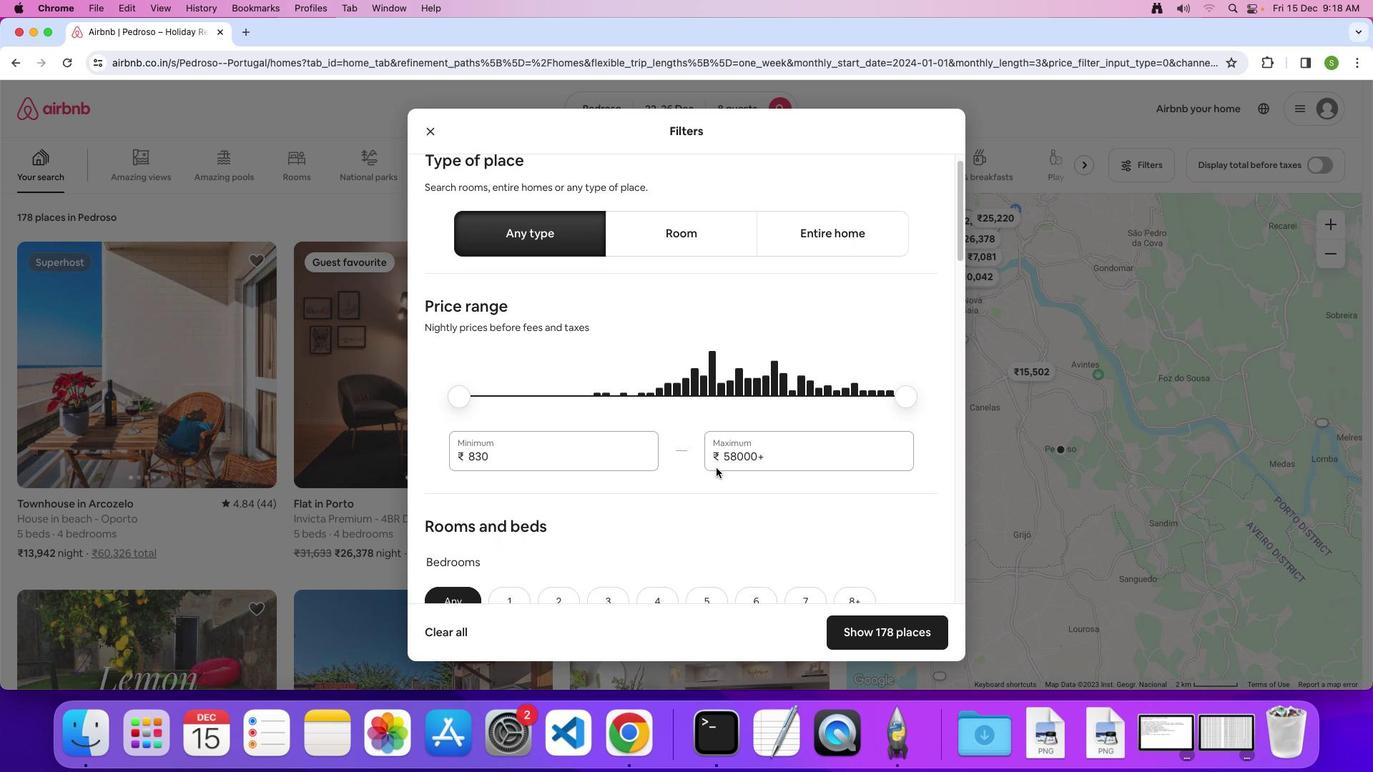 
Action: Mouse scrolled (718, 470) with delta (2, 2)
Screenshot: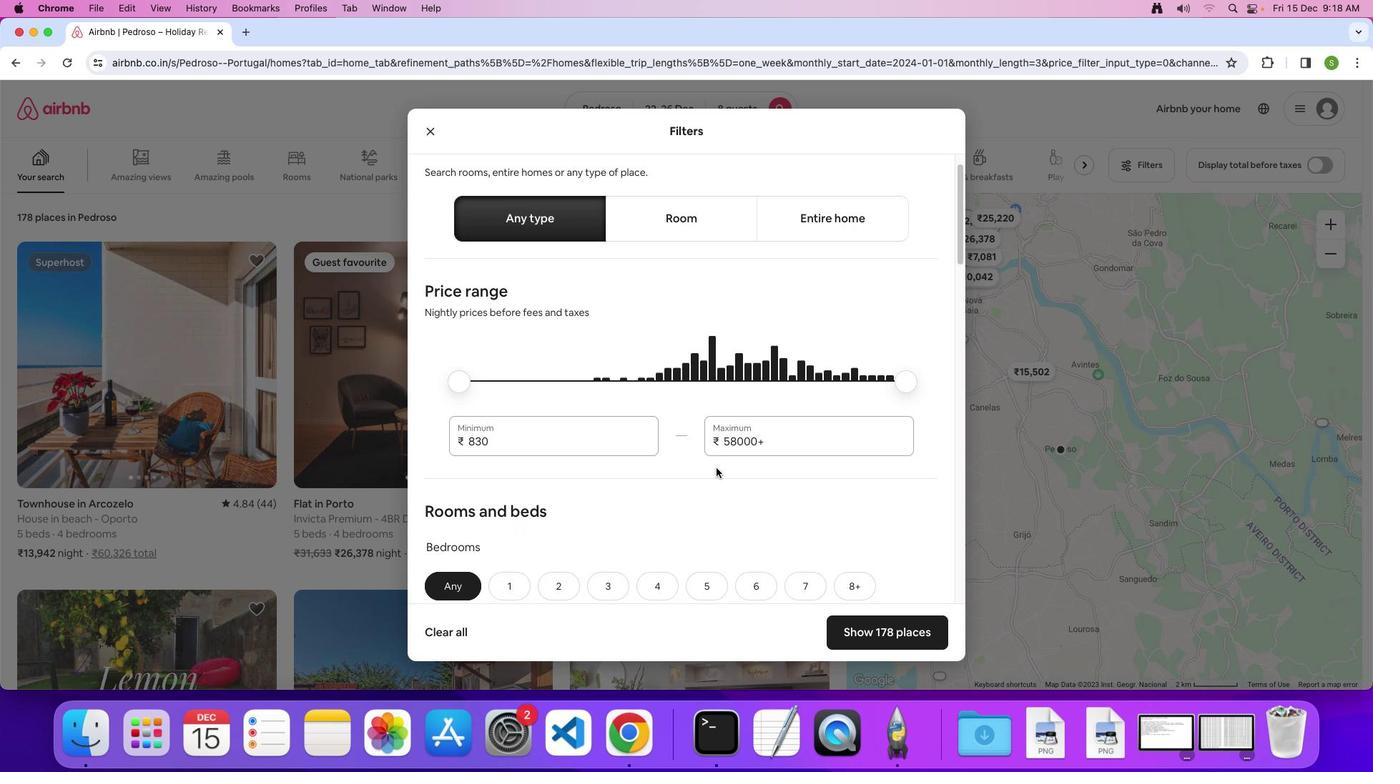 
Action: Mouse scrolled (718, 470) with delta (2, 2)
Screenshot: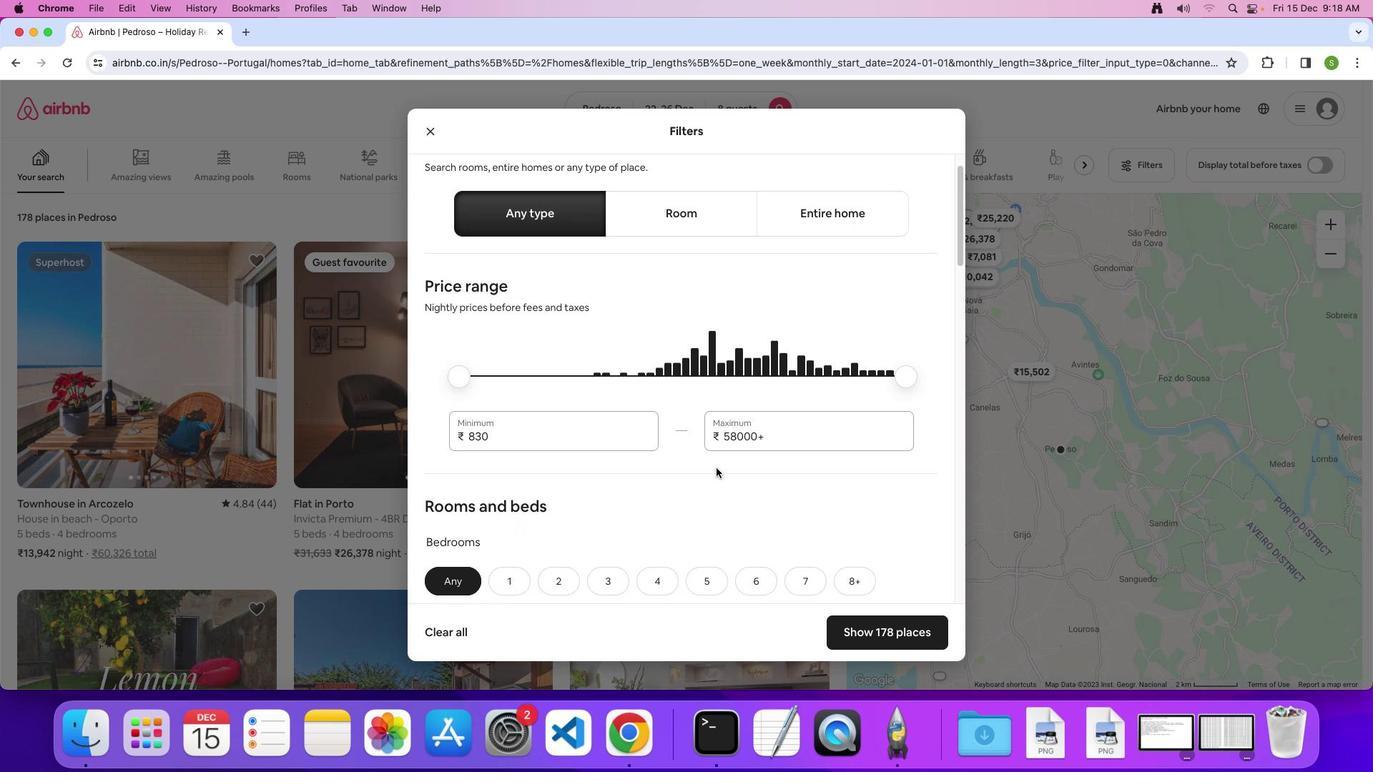 
Action: Mouse scrolled (718, 470) with delta (2, 2)
Screenshot: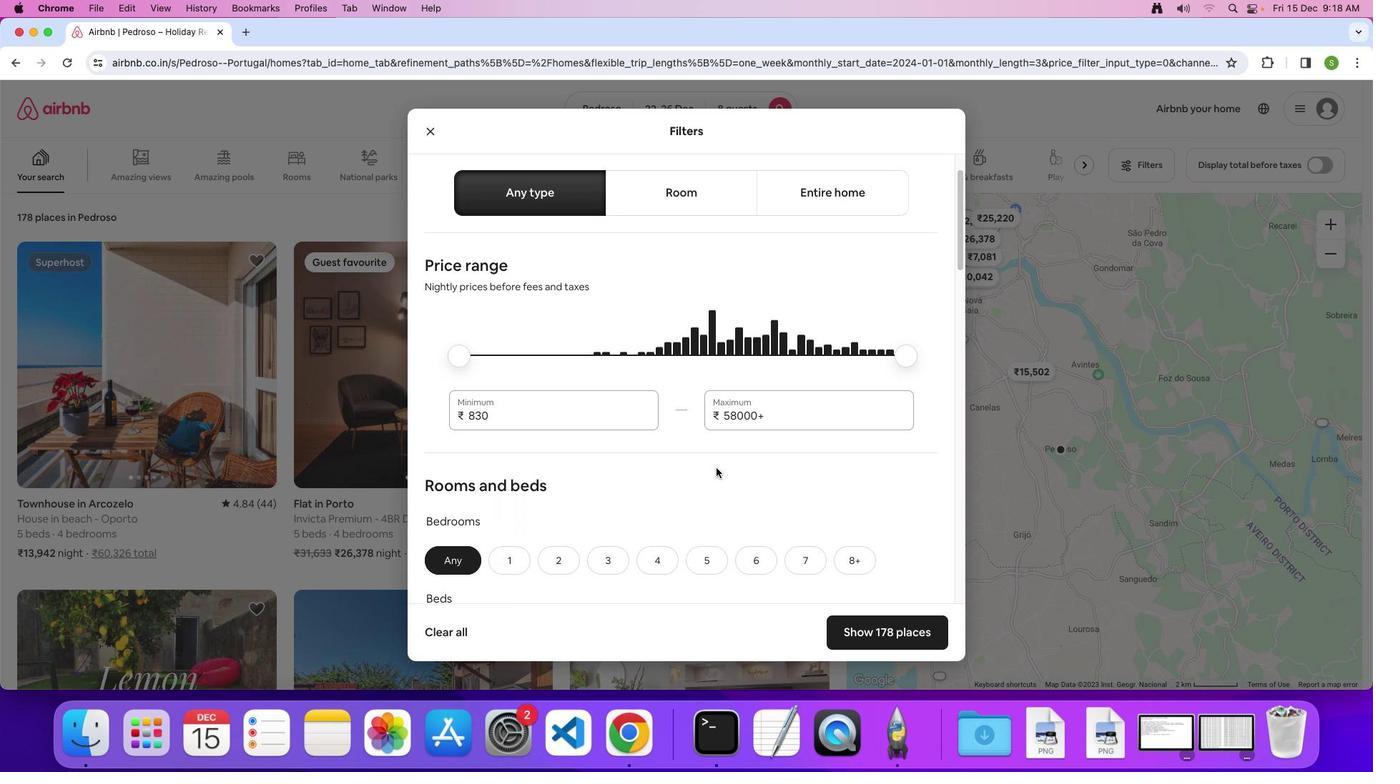 
Action: Mouse scrolled (718, 470) with delta (2, 2)
Screenshot: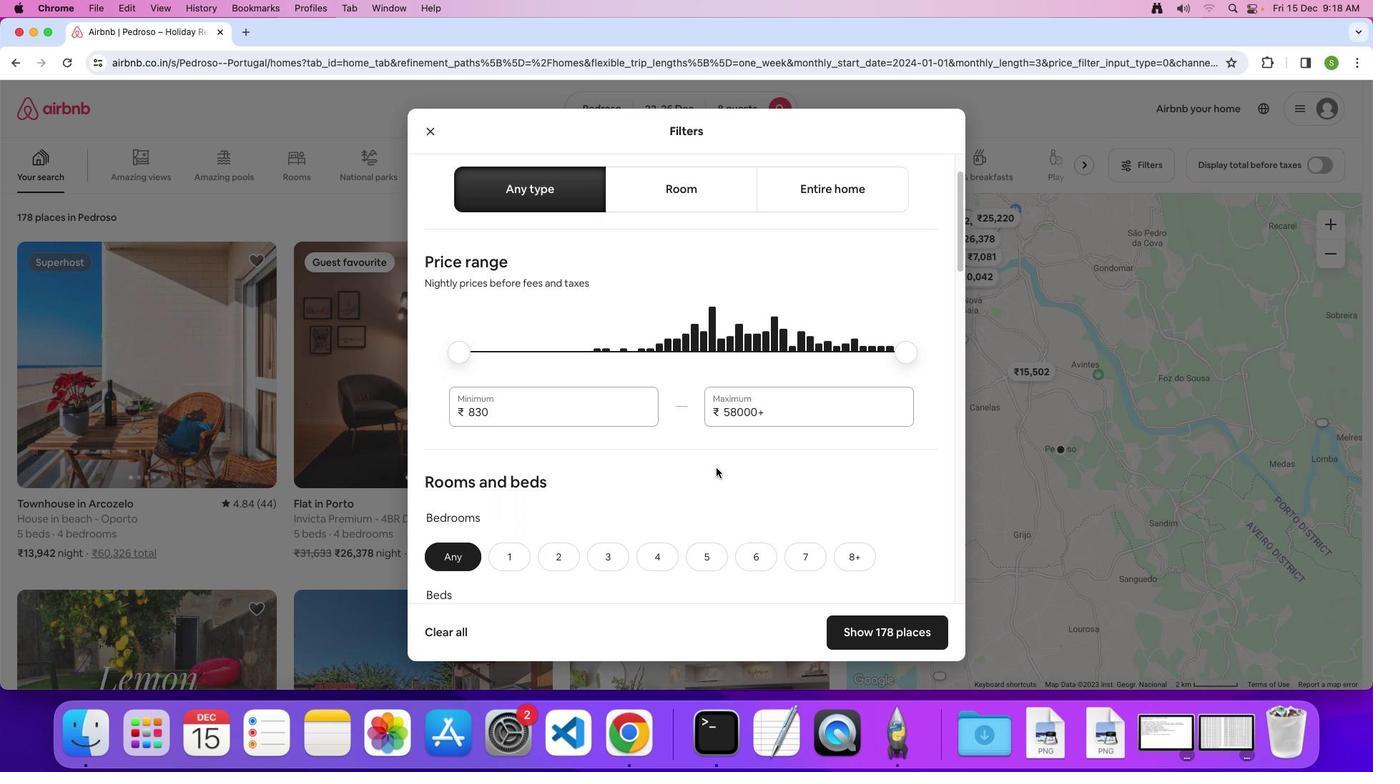 
Action: Mouse scrolled (718, 470) with delta (2, 2)
Screenshot: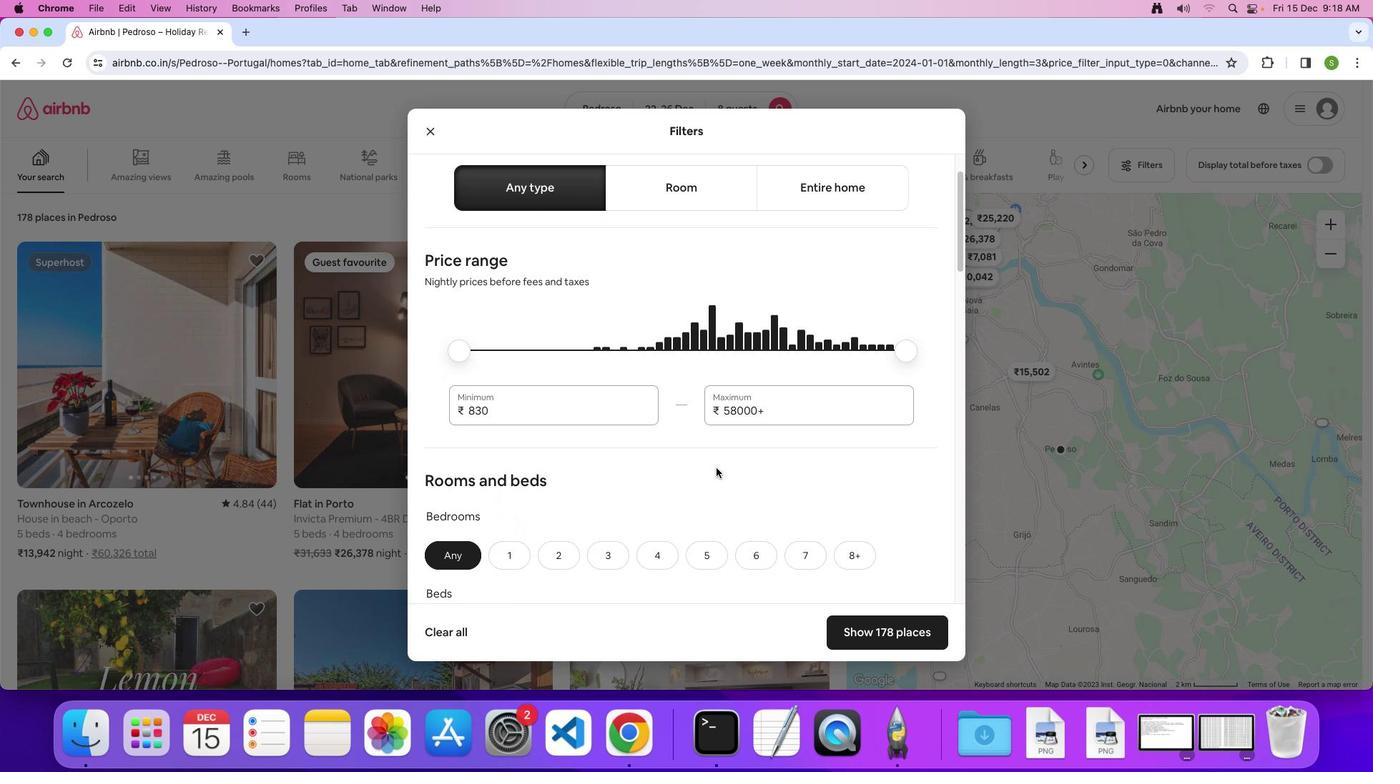 
Action: Mouse scrolled (718, 470) with delta (2, 2)
Screenshot: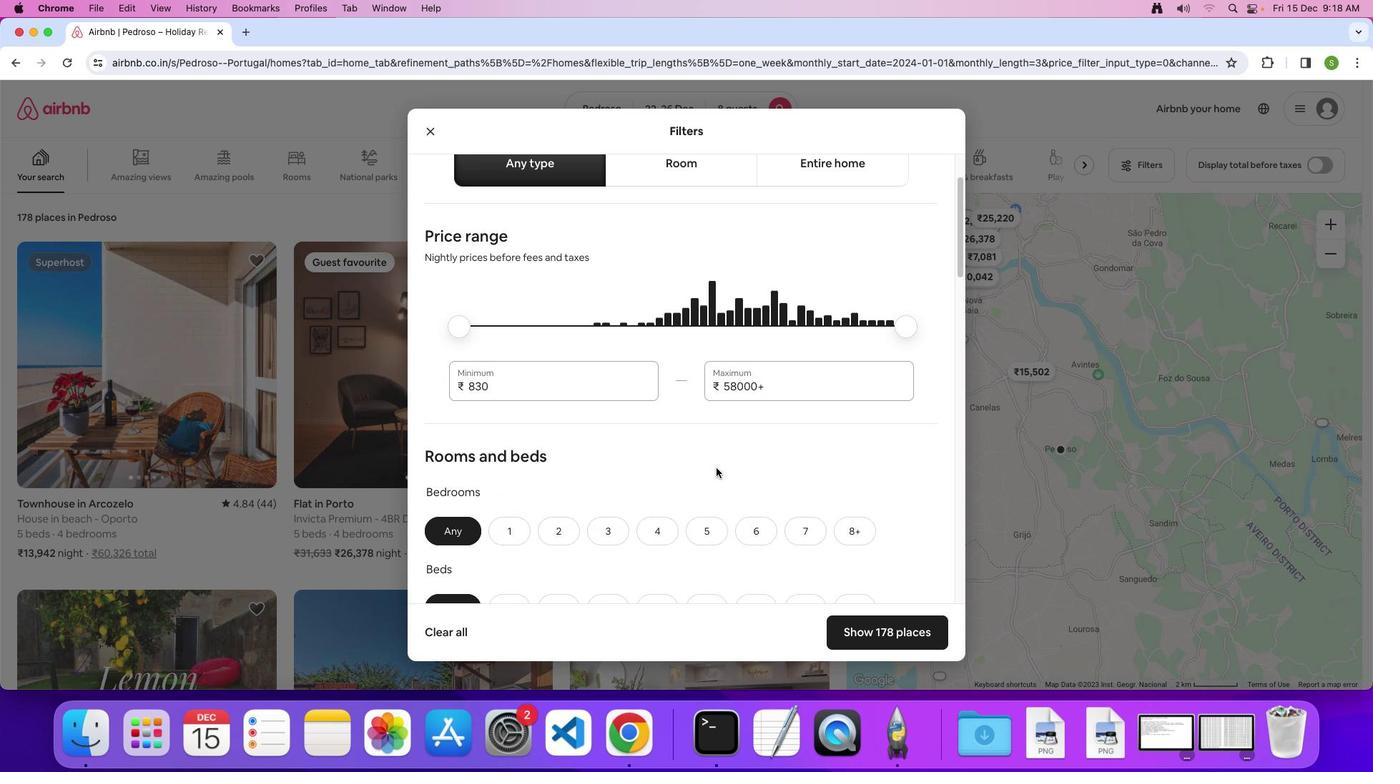 
Action: Mouse scrolled (718, 470) with delta (2, 2)
Screenshot: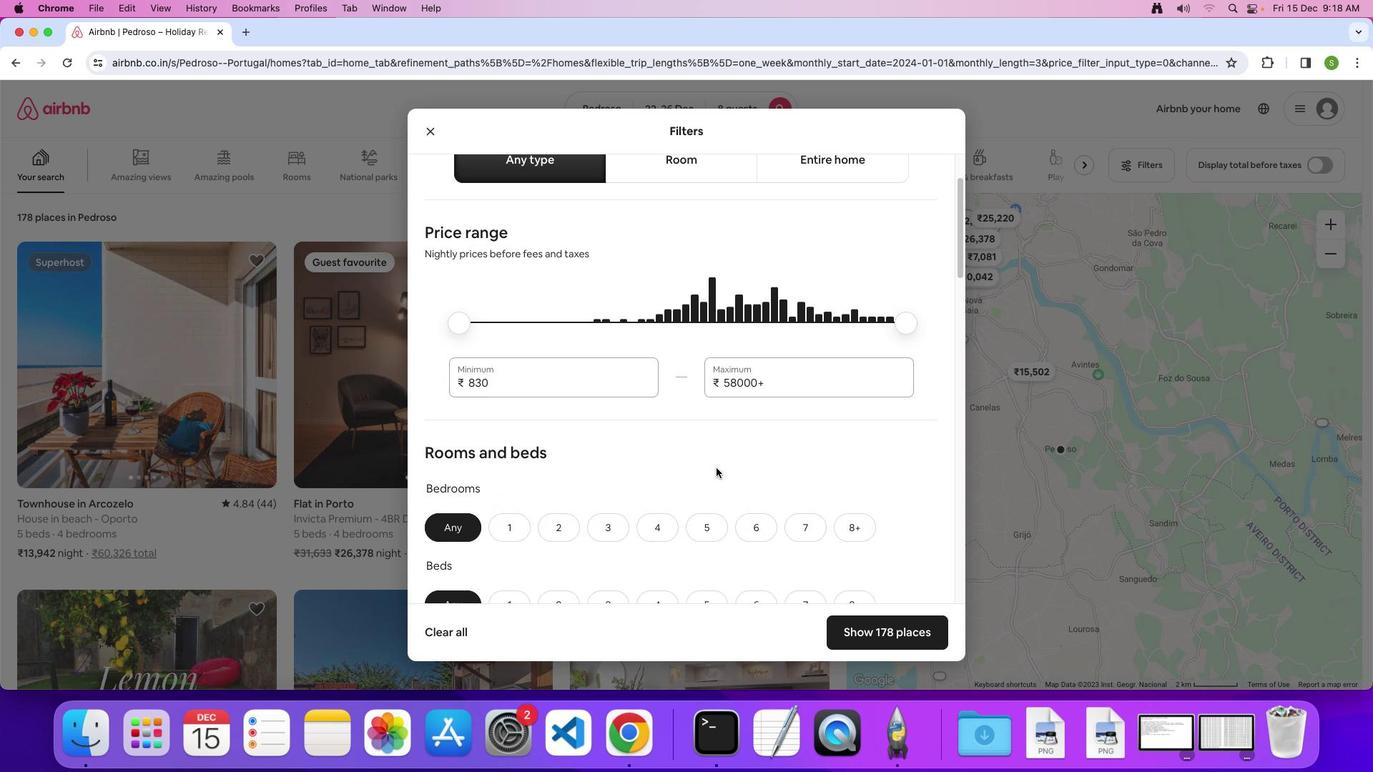 
Action: Mouse scrolled (718, 470) with delta (2, 2)
Screenshot: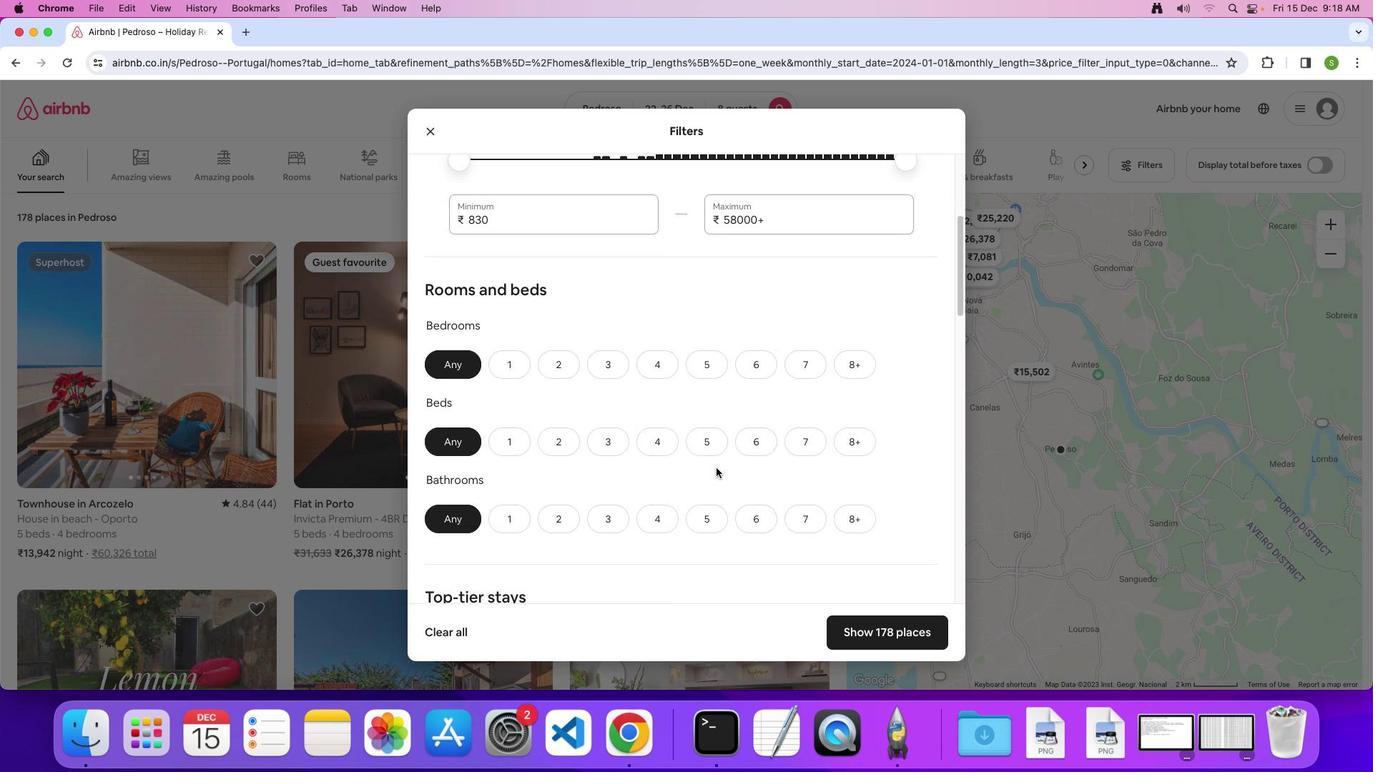 
Action: Mouse scrolled (718, 470) with delta (2, 2)
Screenshot: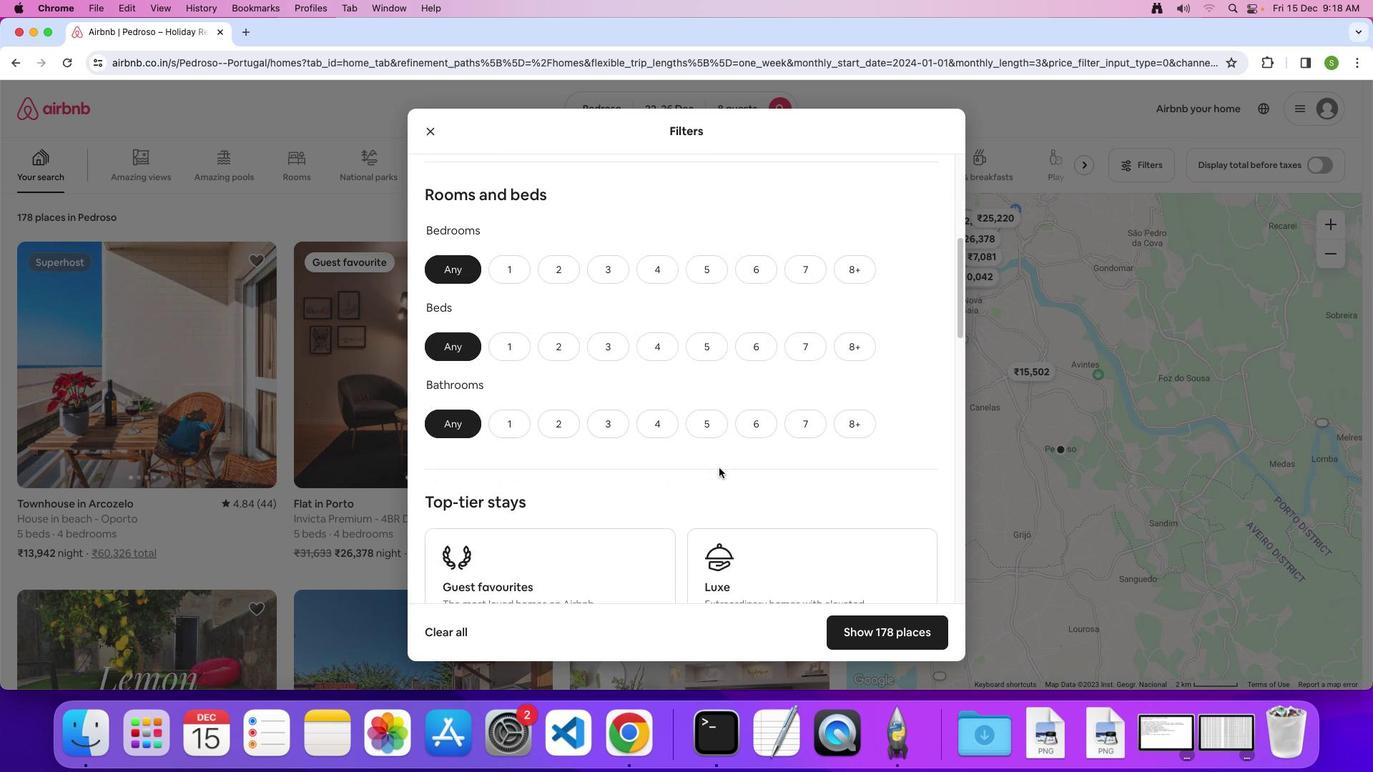 
Action: Mouse scrolled (718, 470) with delta (2, 0)
Screenshot: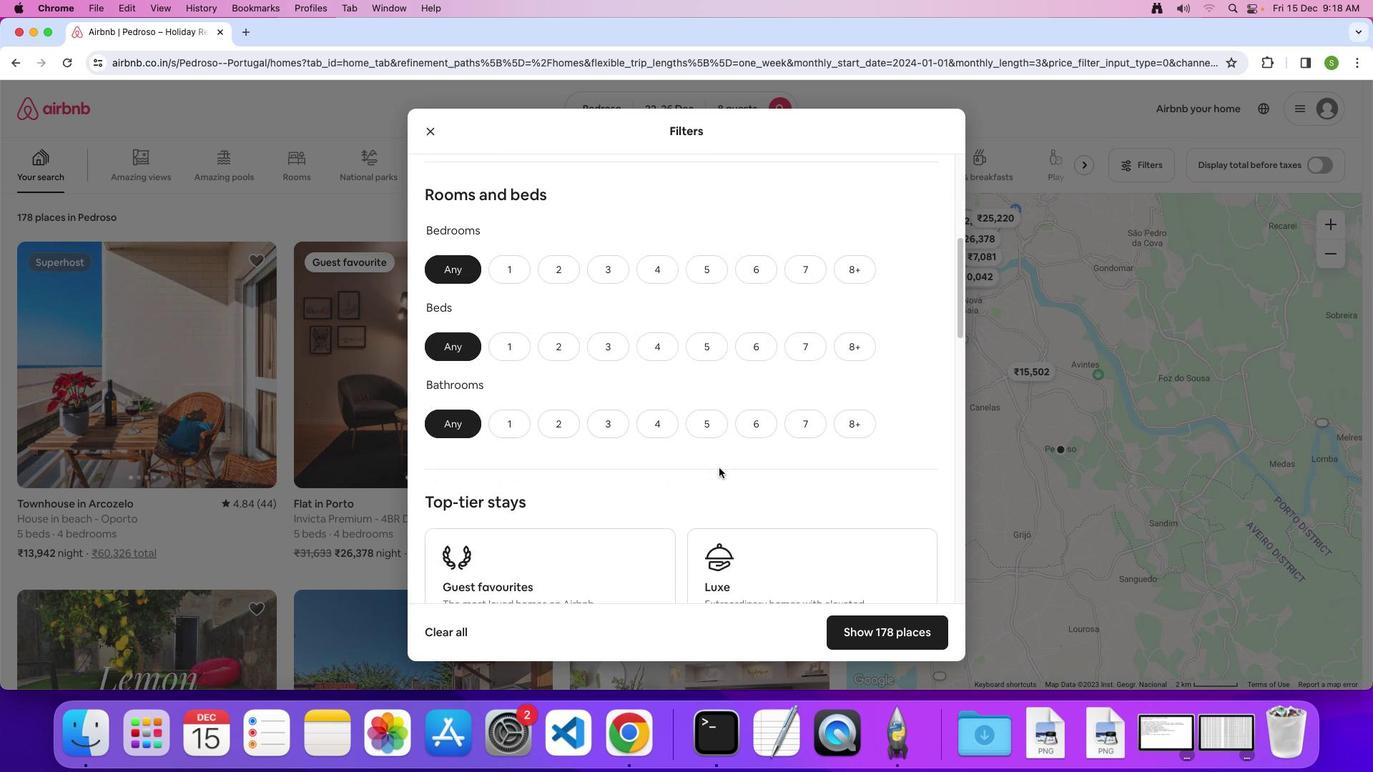
Action: Mouse scrolled (718, 470) with delta (2, 0)
Screenshot: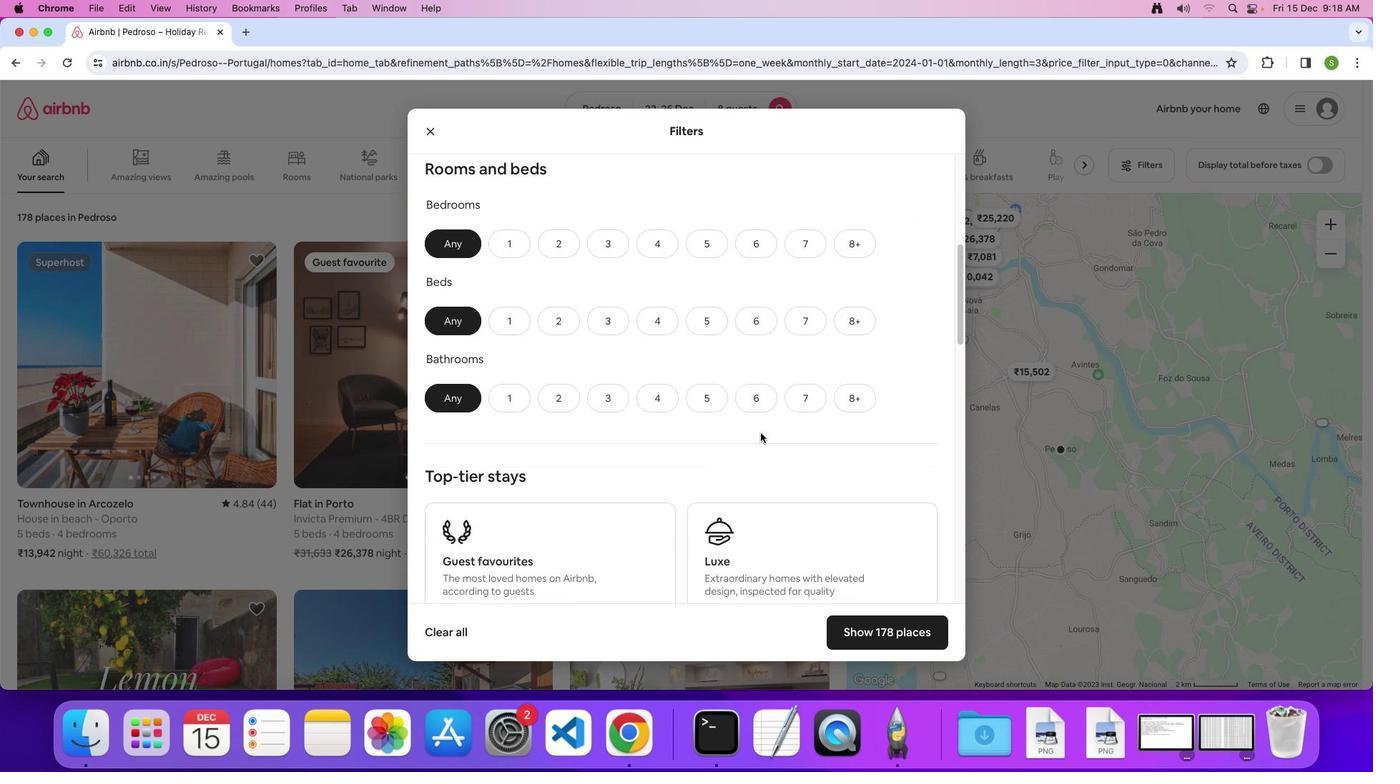 
Action: Mouse moved to (859, 246)
Screenshot: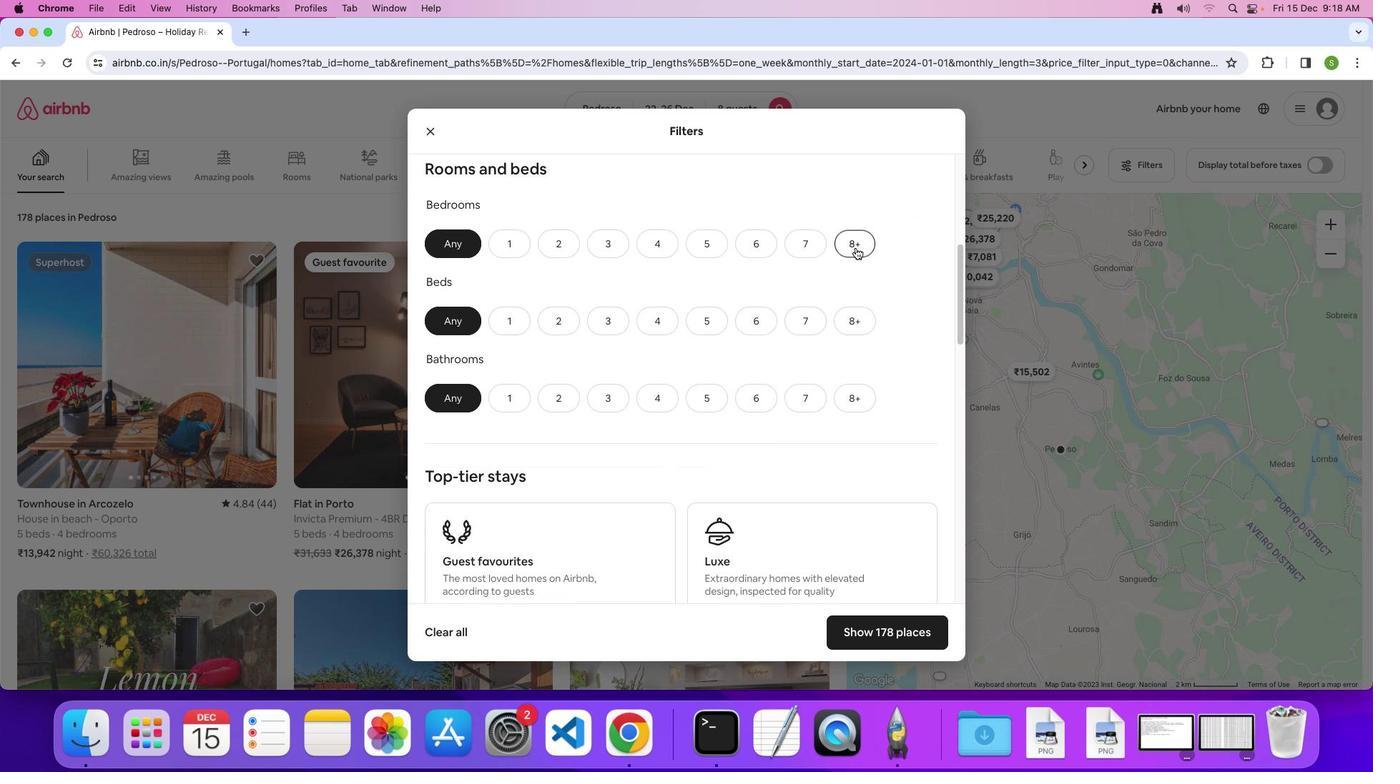 
Action: Mouse pressed left at (859, 246)
Screenshot: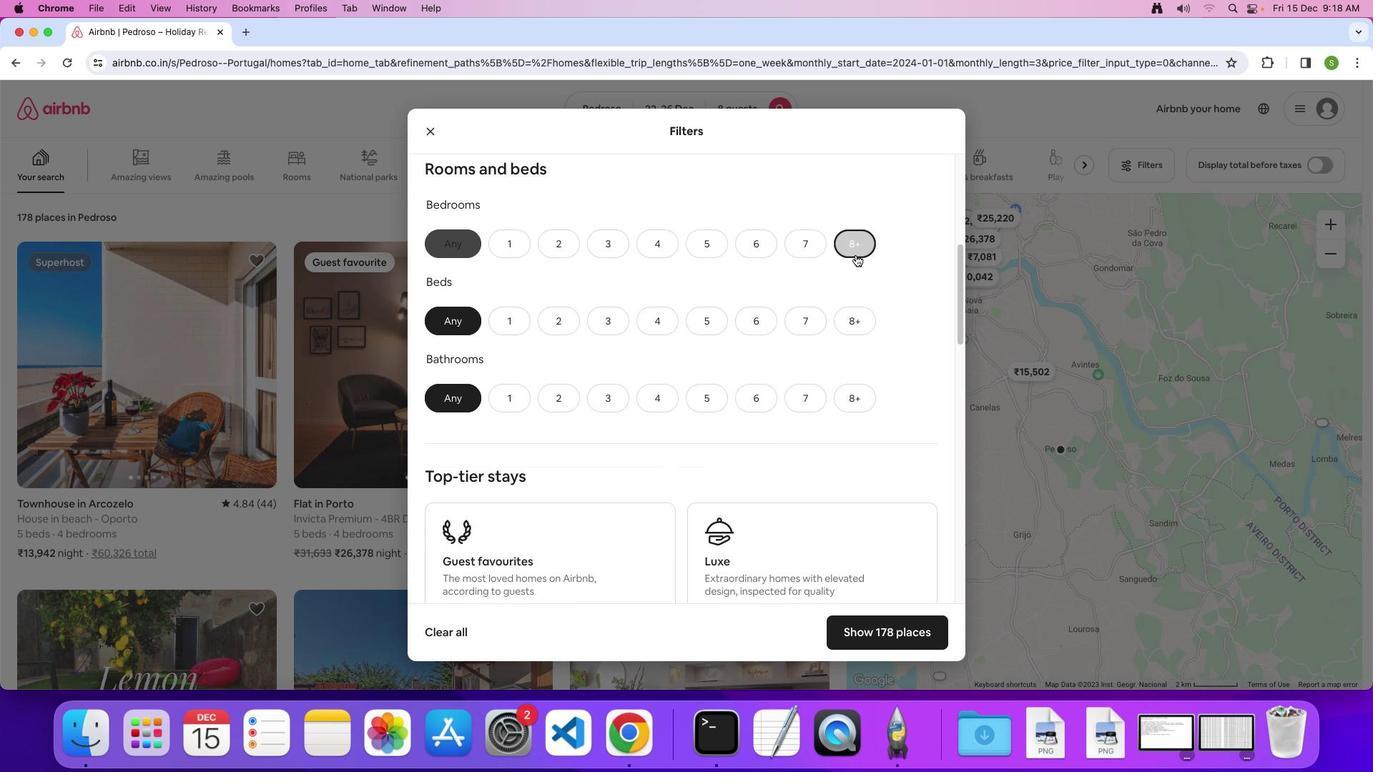 
Action: Mouse moved to (847, 321)
Screenshot: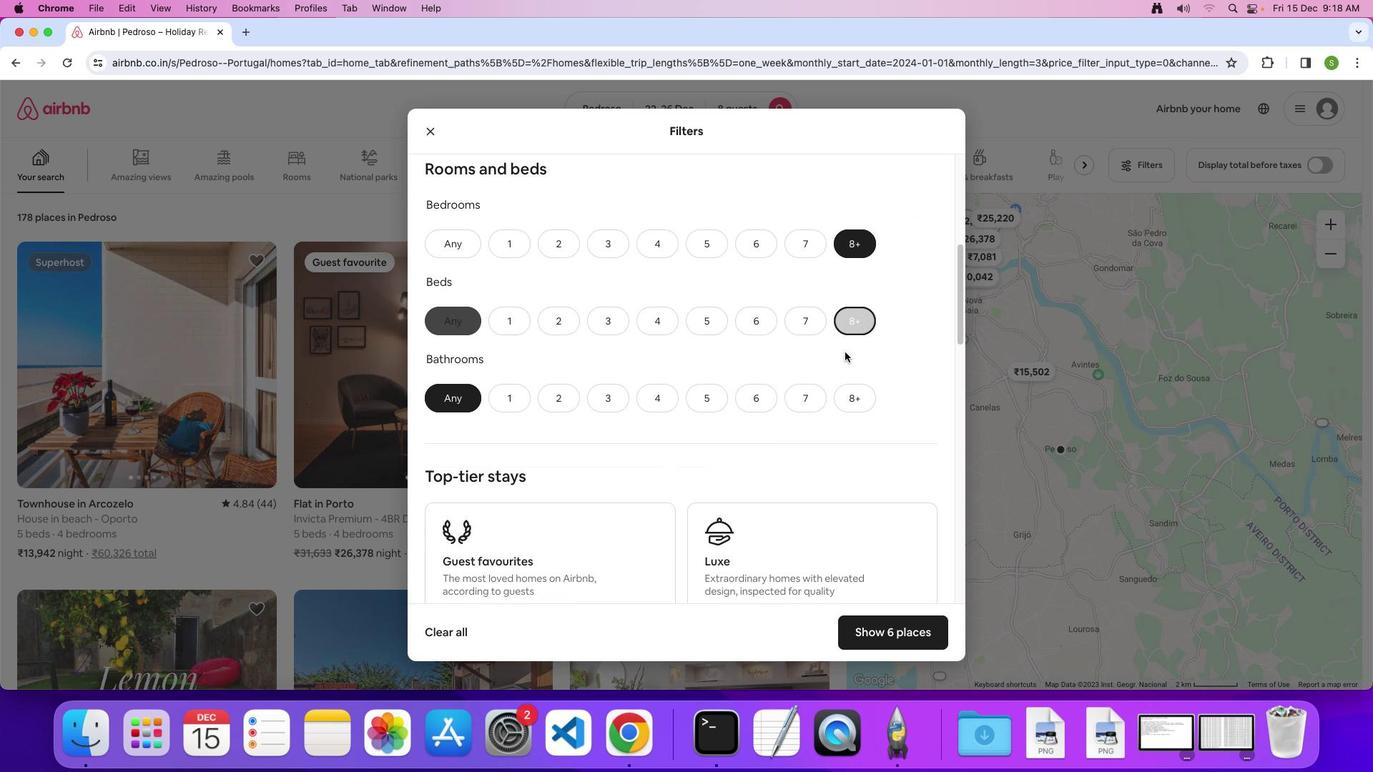 
Action: Mouse pressed left at (847, 321)
Screenshot: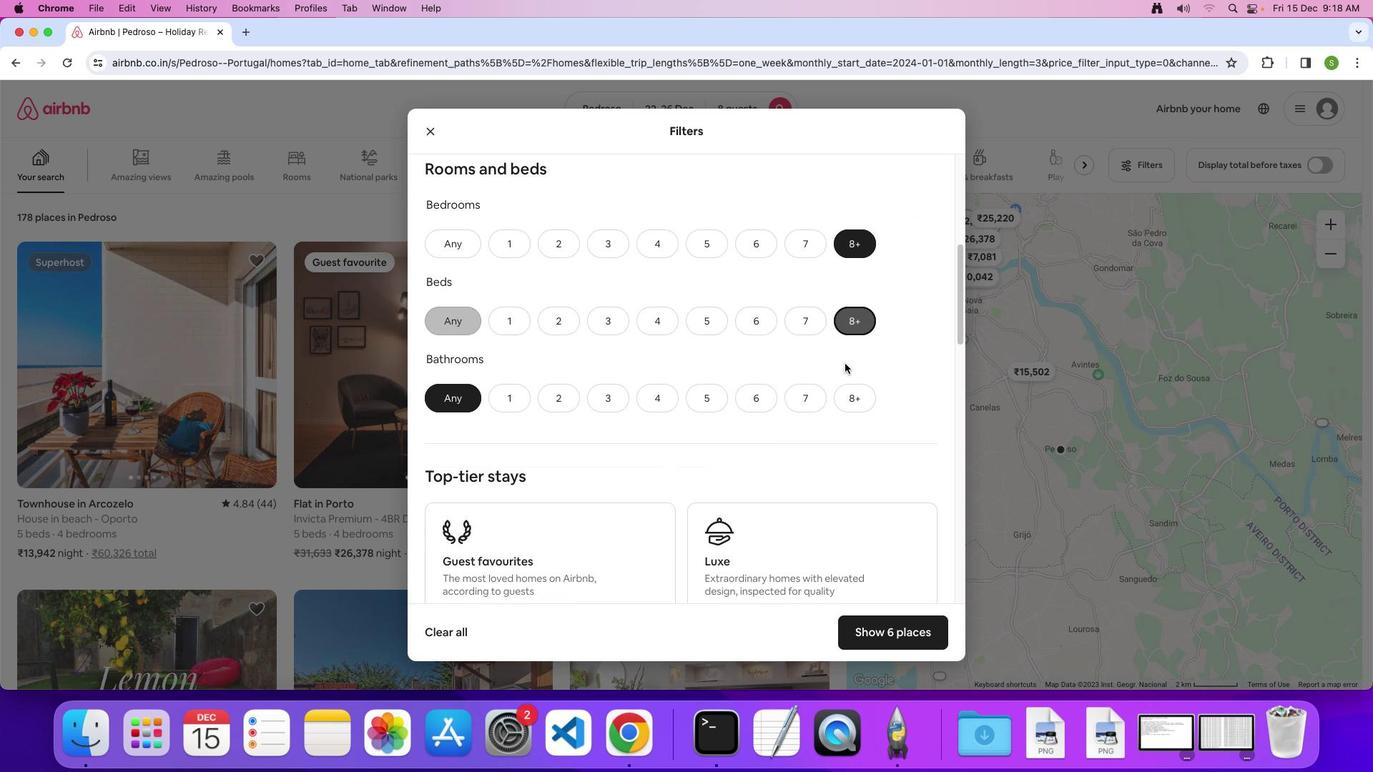 
Action: Mouse moved to (846, 405)
Screenshot: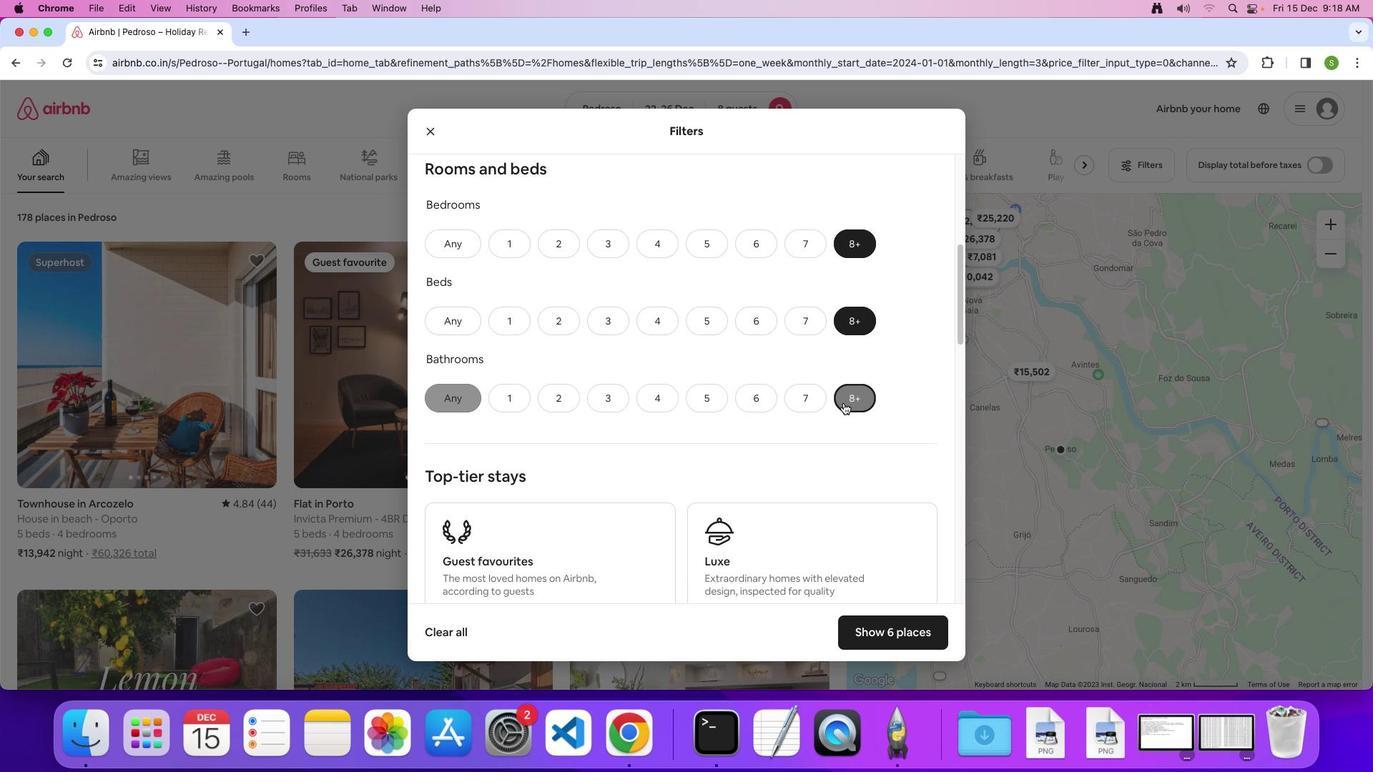 
Action: Mouse pressed left at (846, 405)
Screenshot: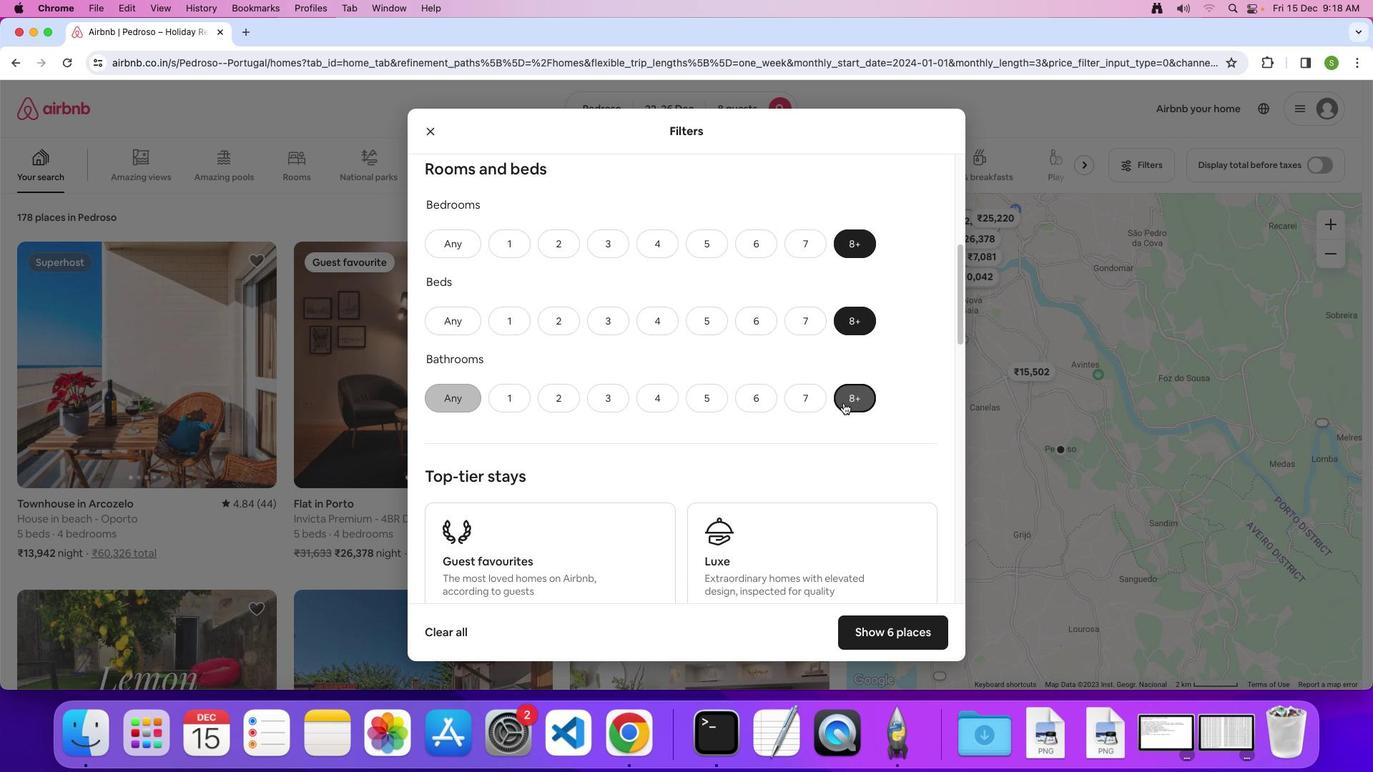 
Action: Mouse moved to (757, 419)
Screenshot: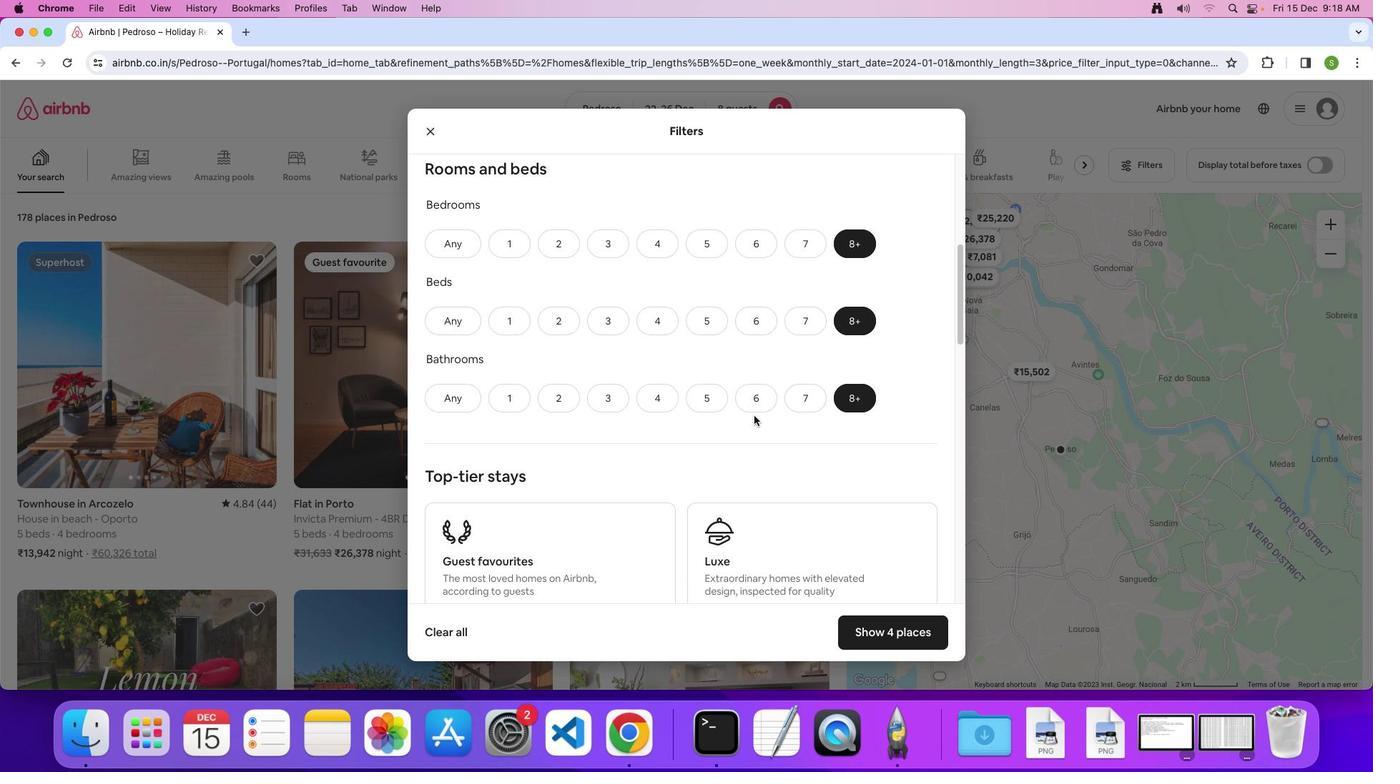 
Action: Mouse scrolled (757, 419) with delta (2, 2)
Screenshot: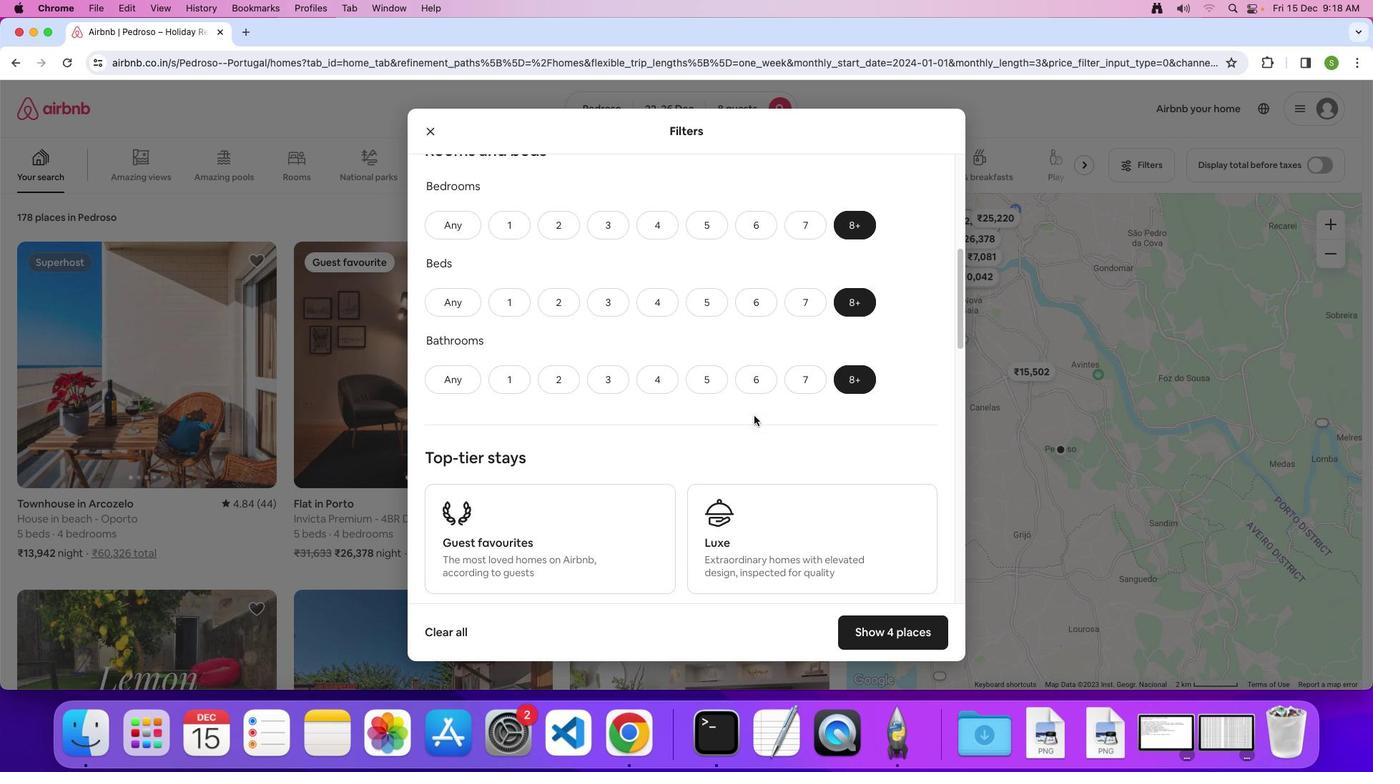 
Action: Mouse scrolled (757, 419) with delta (2, 2)
Screenshot: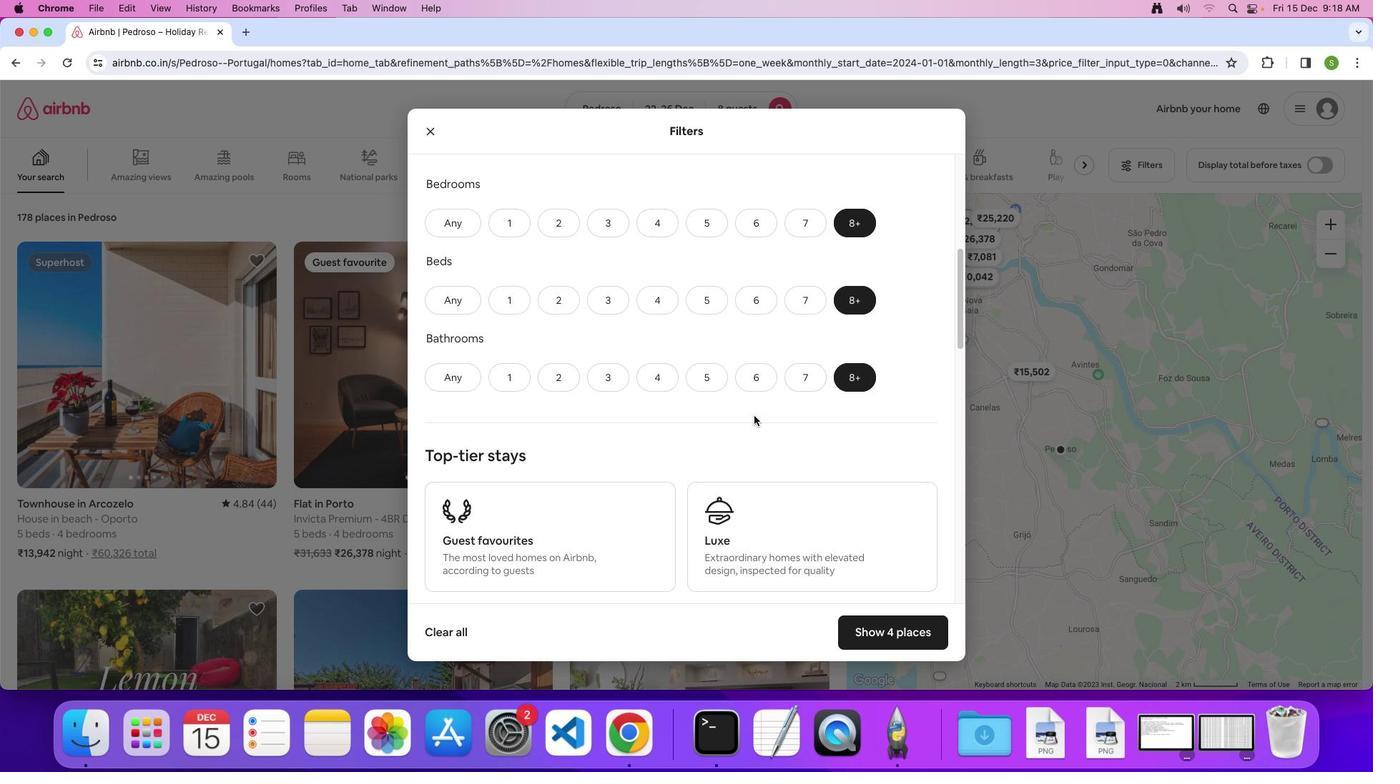 
Action: Mouse scrolled (757, 419) with delta (2, 2)
Screenshot: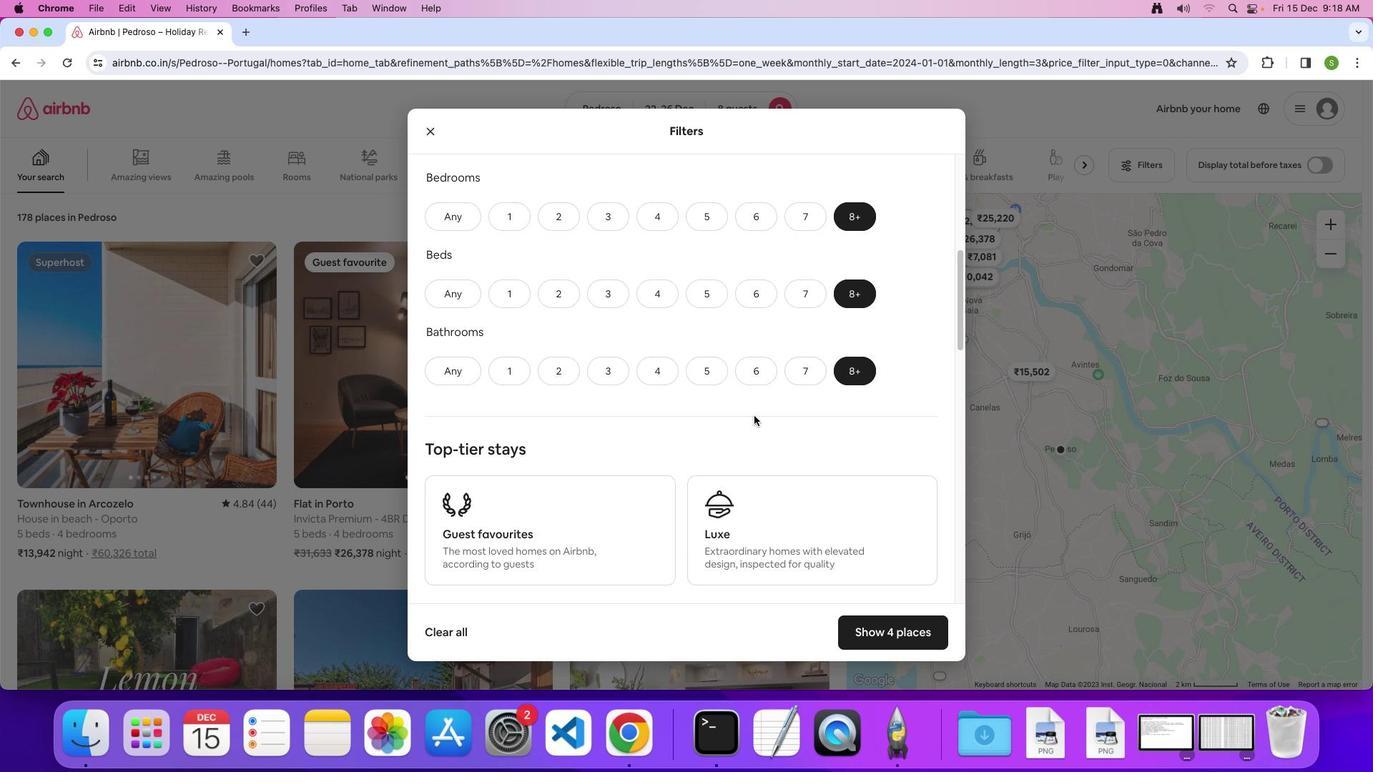 
Action: Mouse scrolled (757, 419) with delta (2, 2)
Screenshot: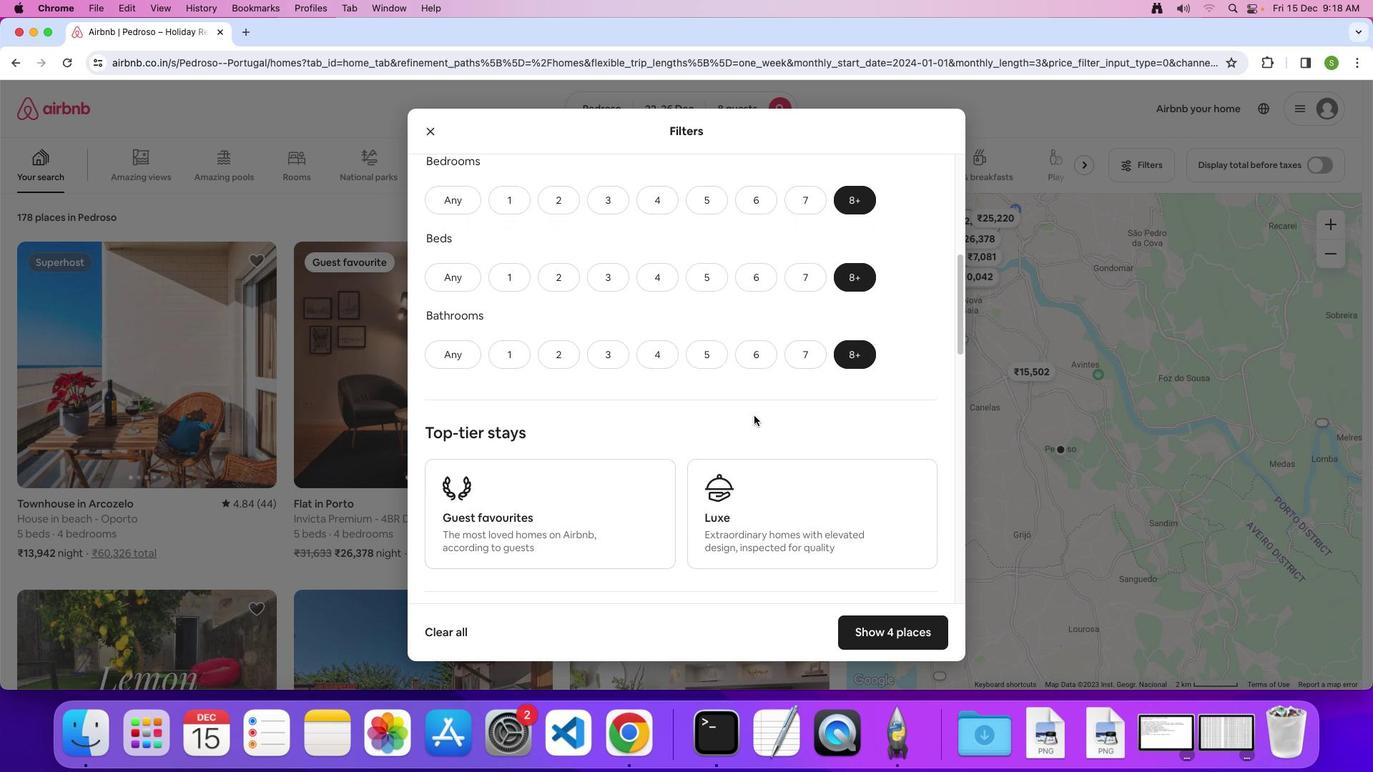 
Action: Mouse scrolled (757, 419) with delta (2, 2)
Screenshot: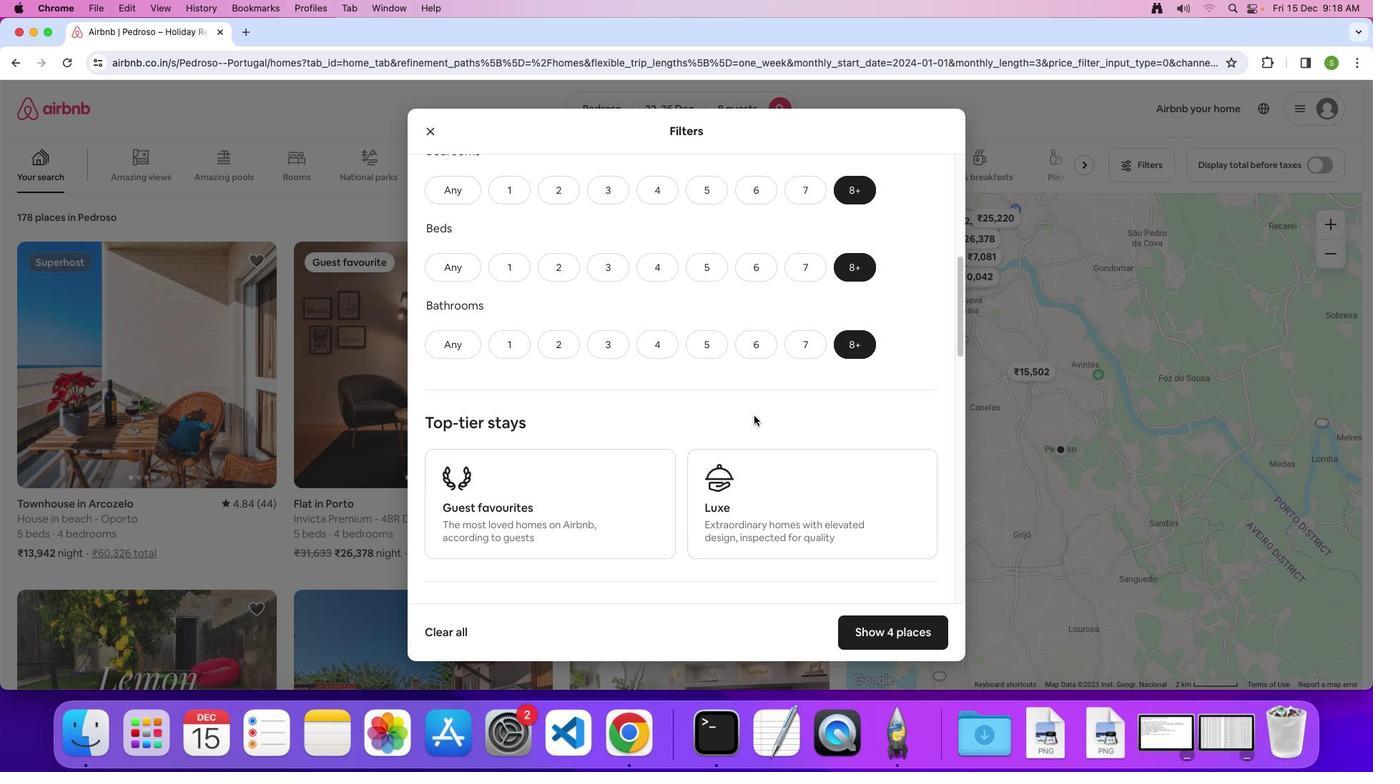
Action: Mouse scrolled (757, 419) with delta (2, 2)
Screenshot: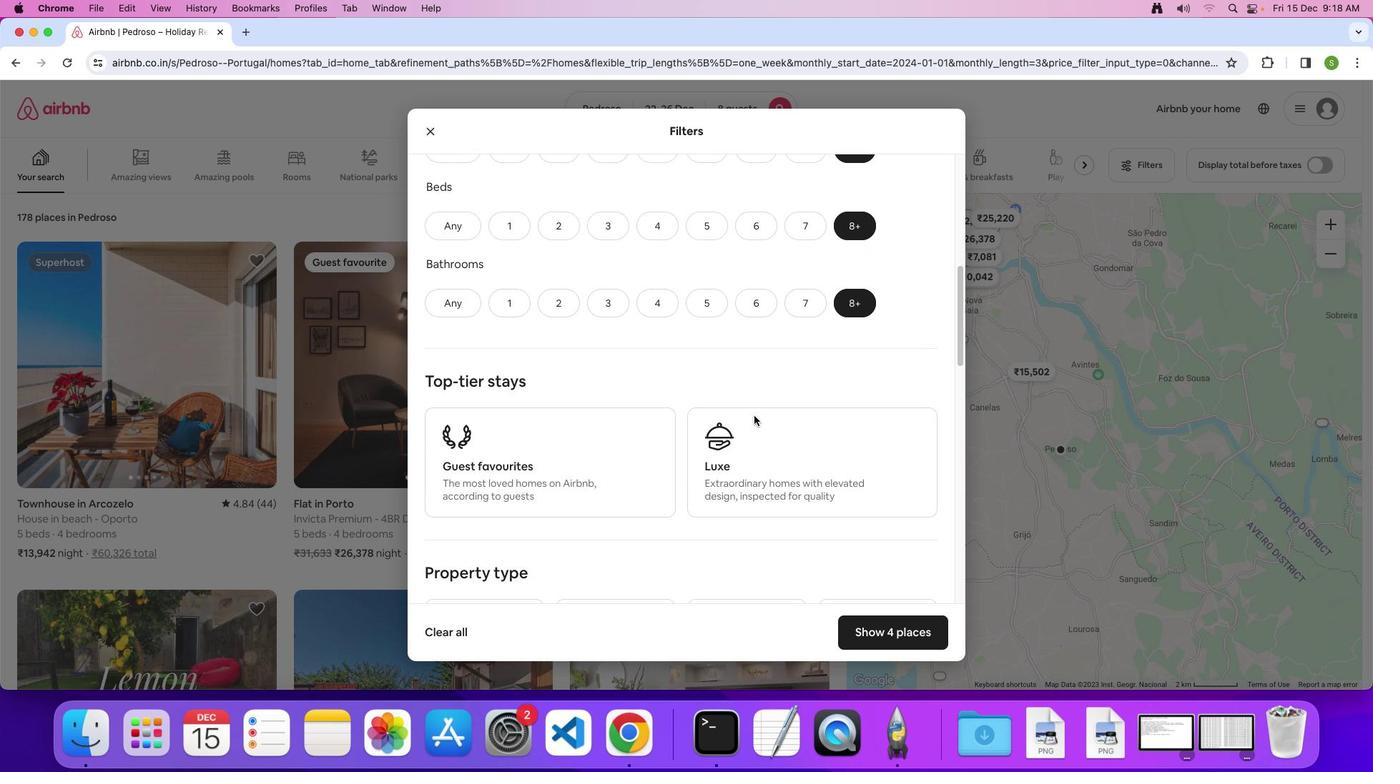 
Action: Mouse scrolled (757, 419) with delta (2, 2)
Screenshot: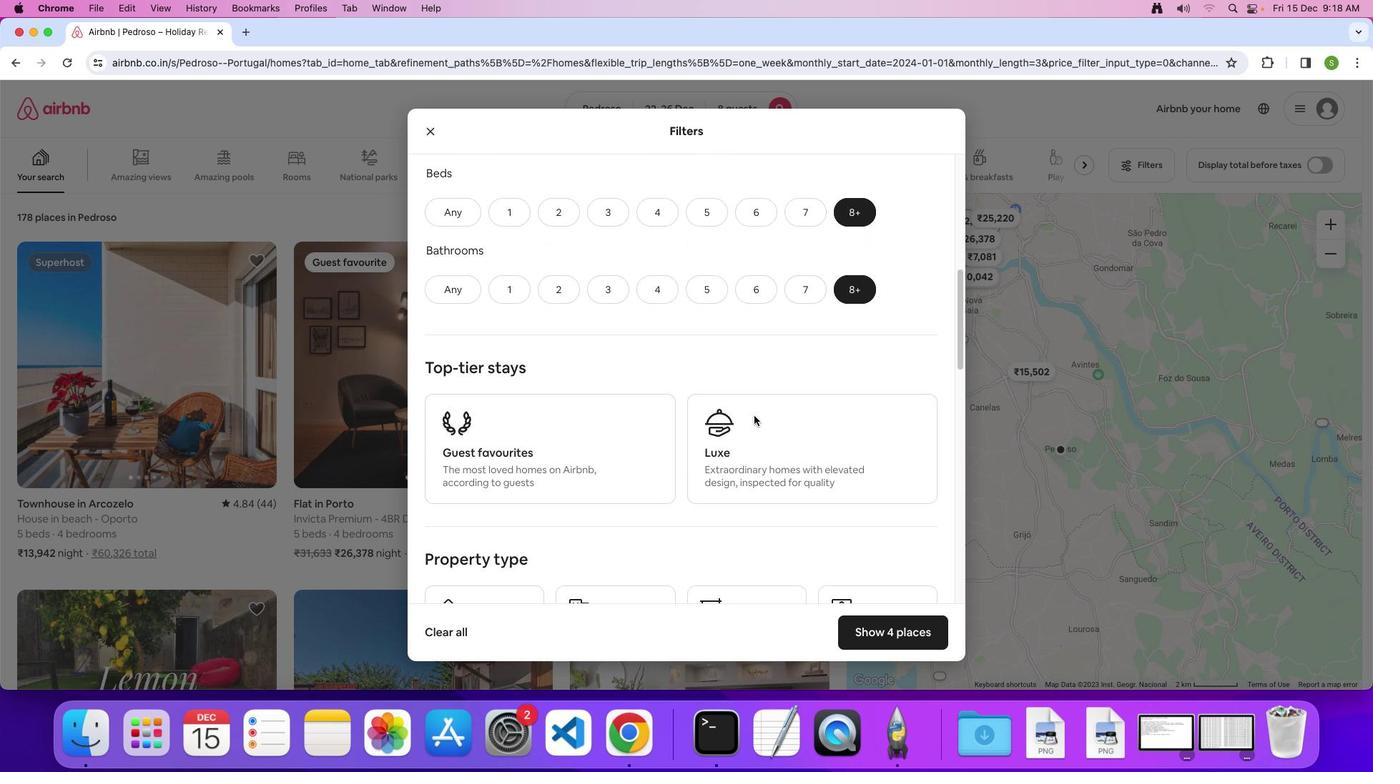 
Action: Mouse scrolled (757, 419) with delta (2, 2)
Screenshot: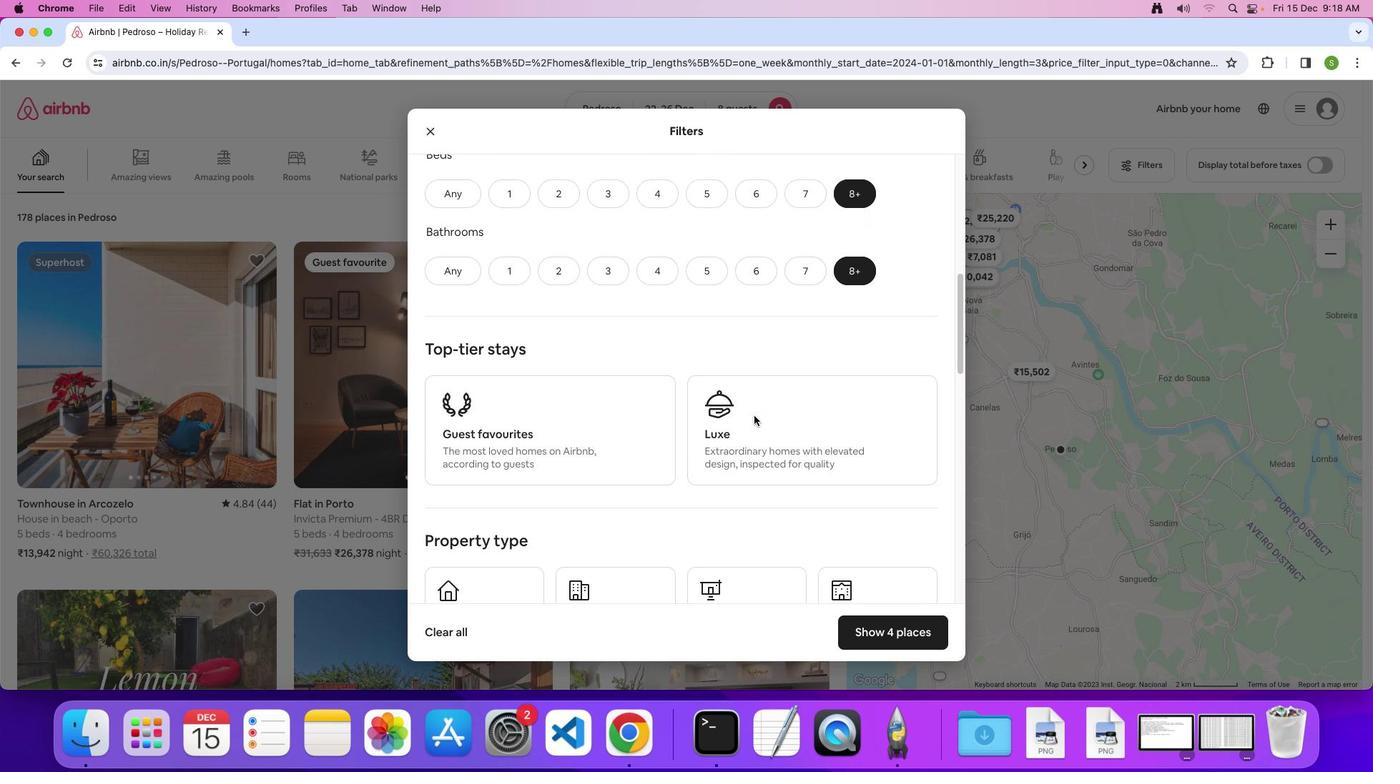 
Action: Mouse scrolled (757, 419) with delta (2, 2)
Screenshot: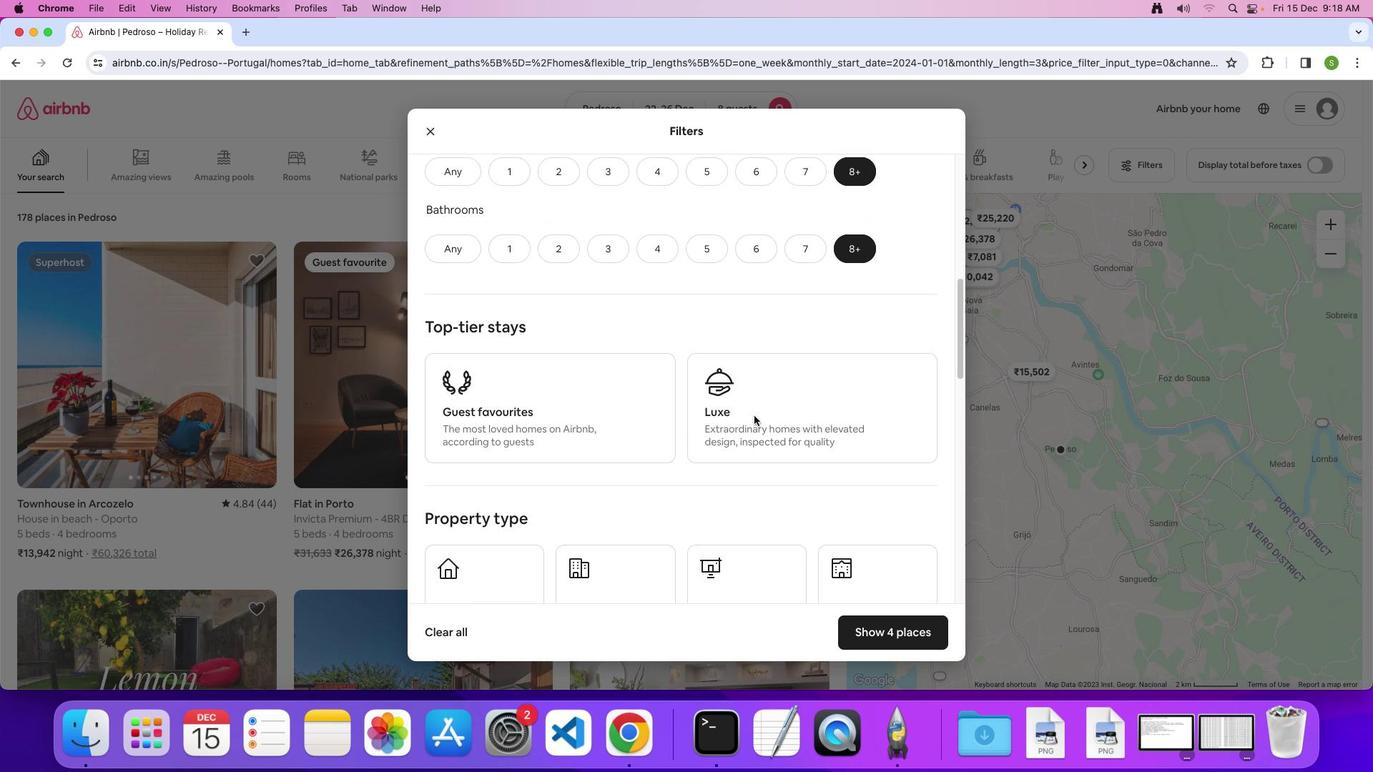 
Action: Mouse scrolled (757, 419) with delta (2, 2)
Screenshot: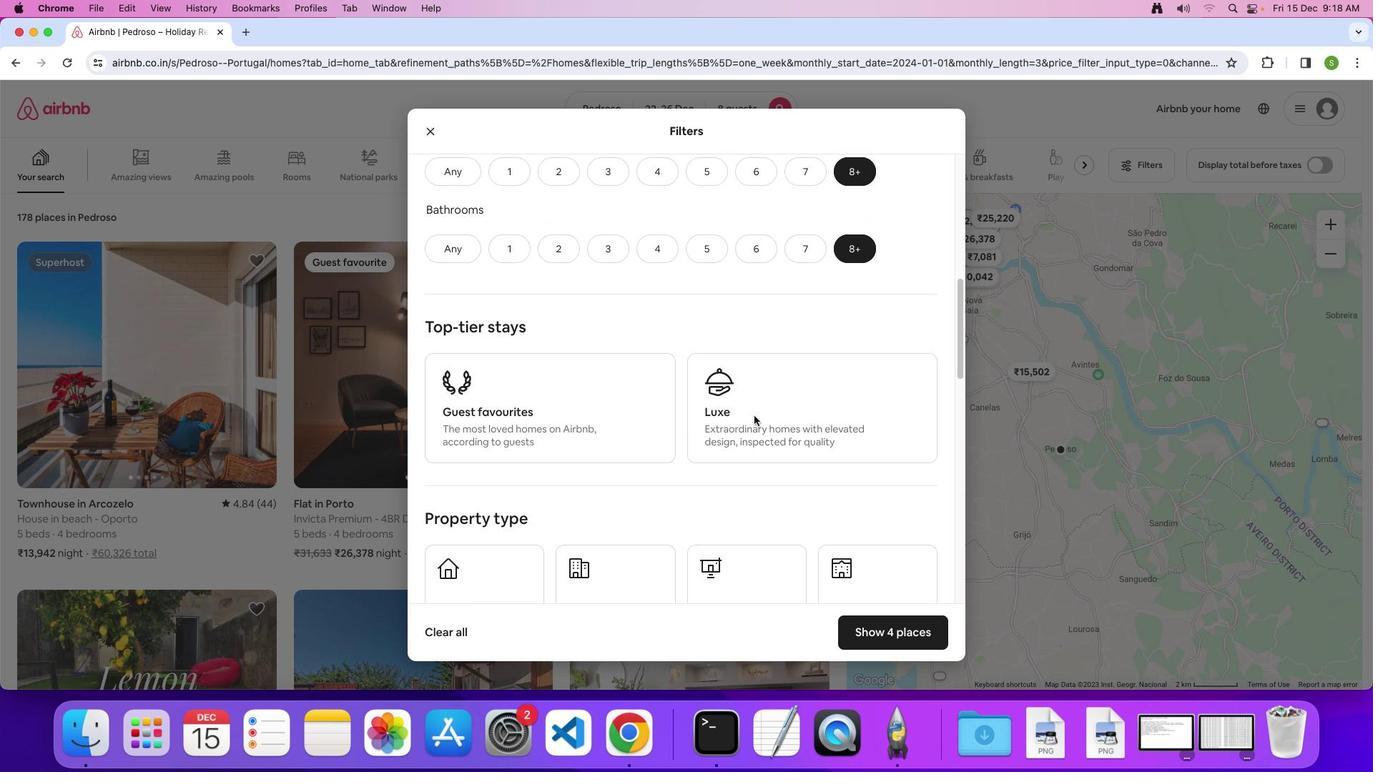 
Action: Mouse scrolled (757, 419) with delta (2, 2)
Screenshot: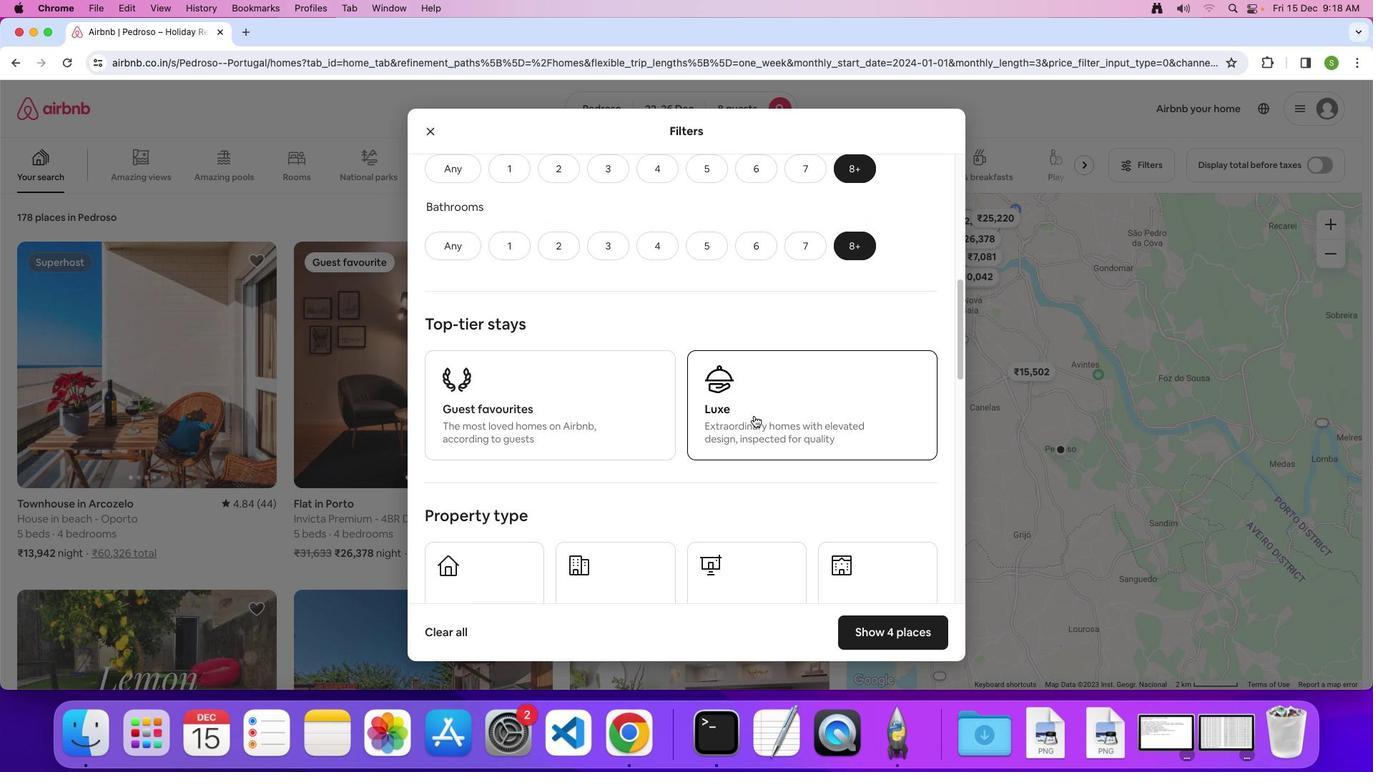 
Action: Mouse scrolled (757, 419) with delta (2, 2)
Screenshot: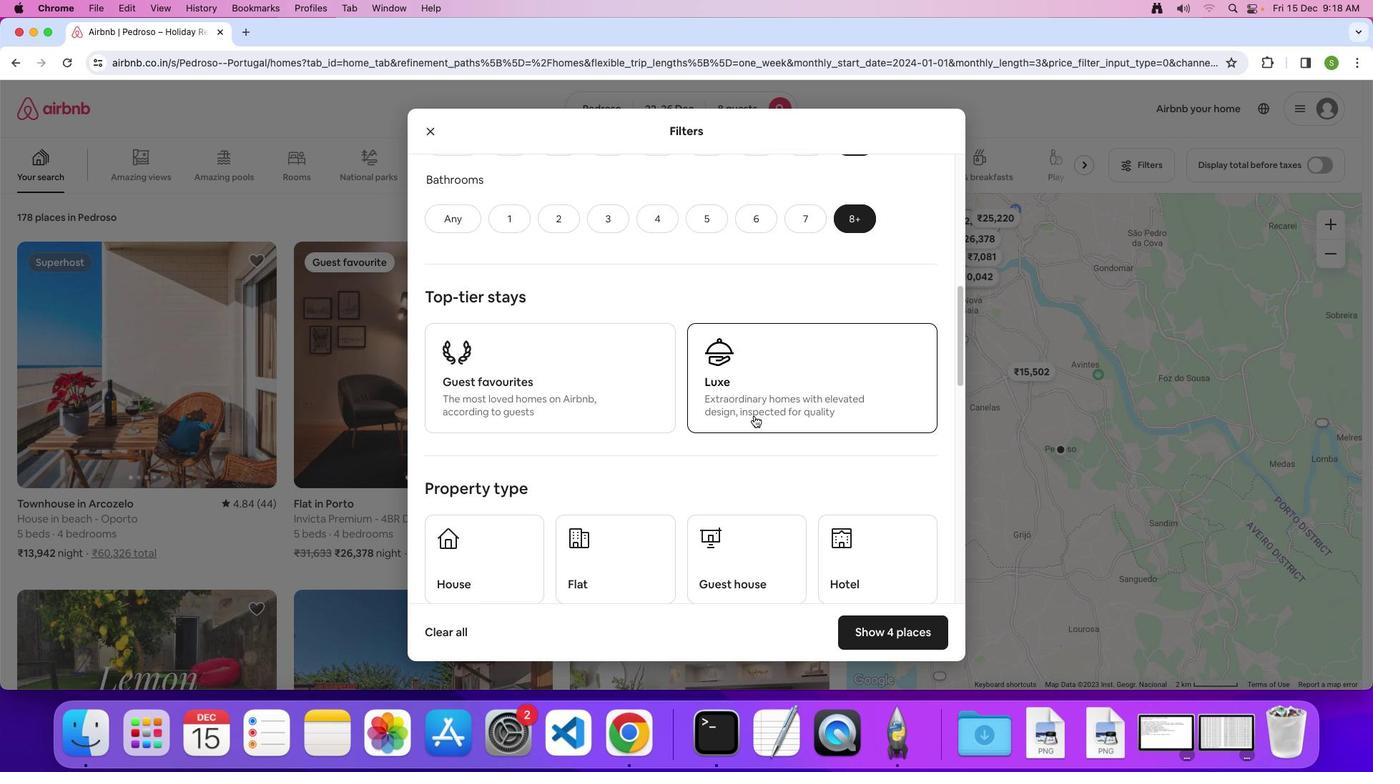 
Action: Mouse scrolled (757, 419) with delta (2, 2)
Screenshot: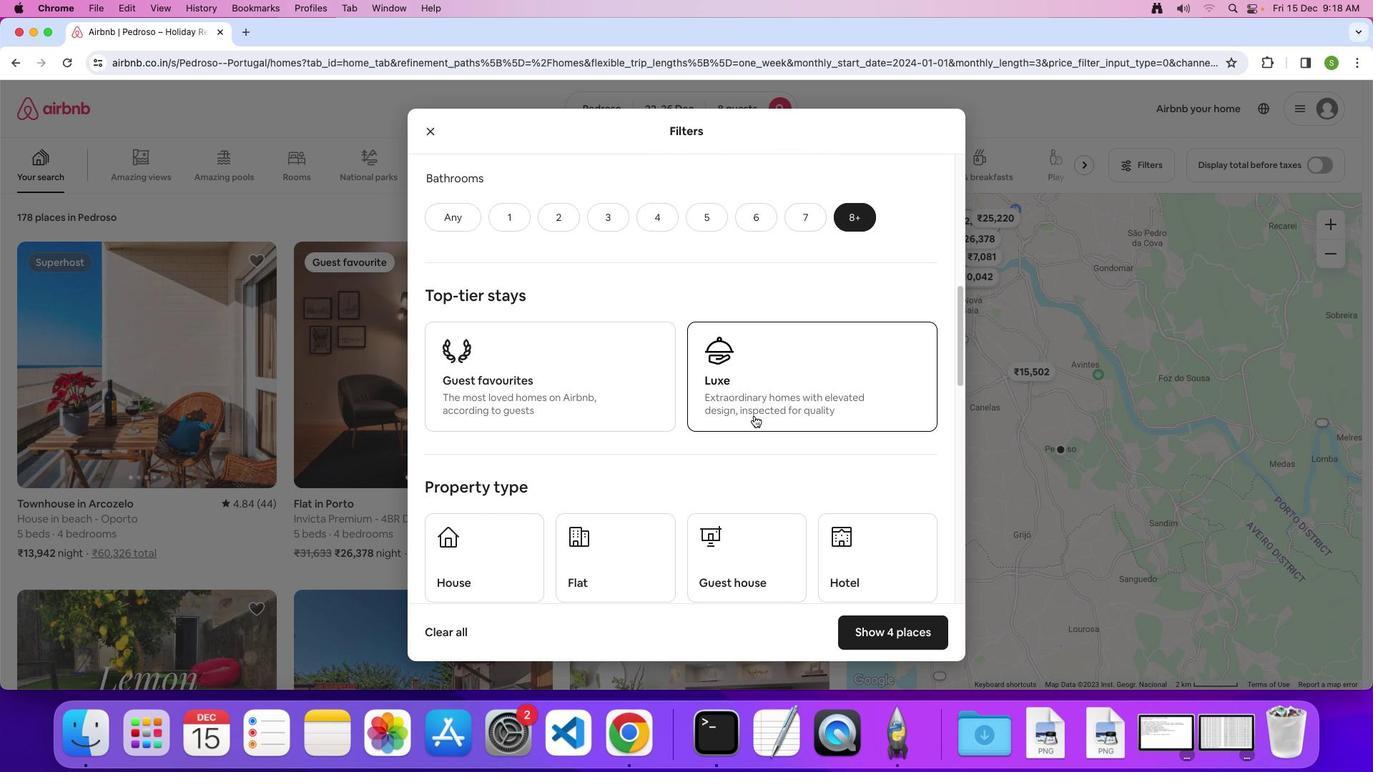 
Action: Mouse scrolled (757, 419) with delta (2, 2)
Screenshot: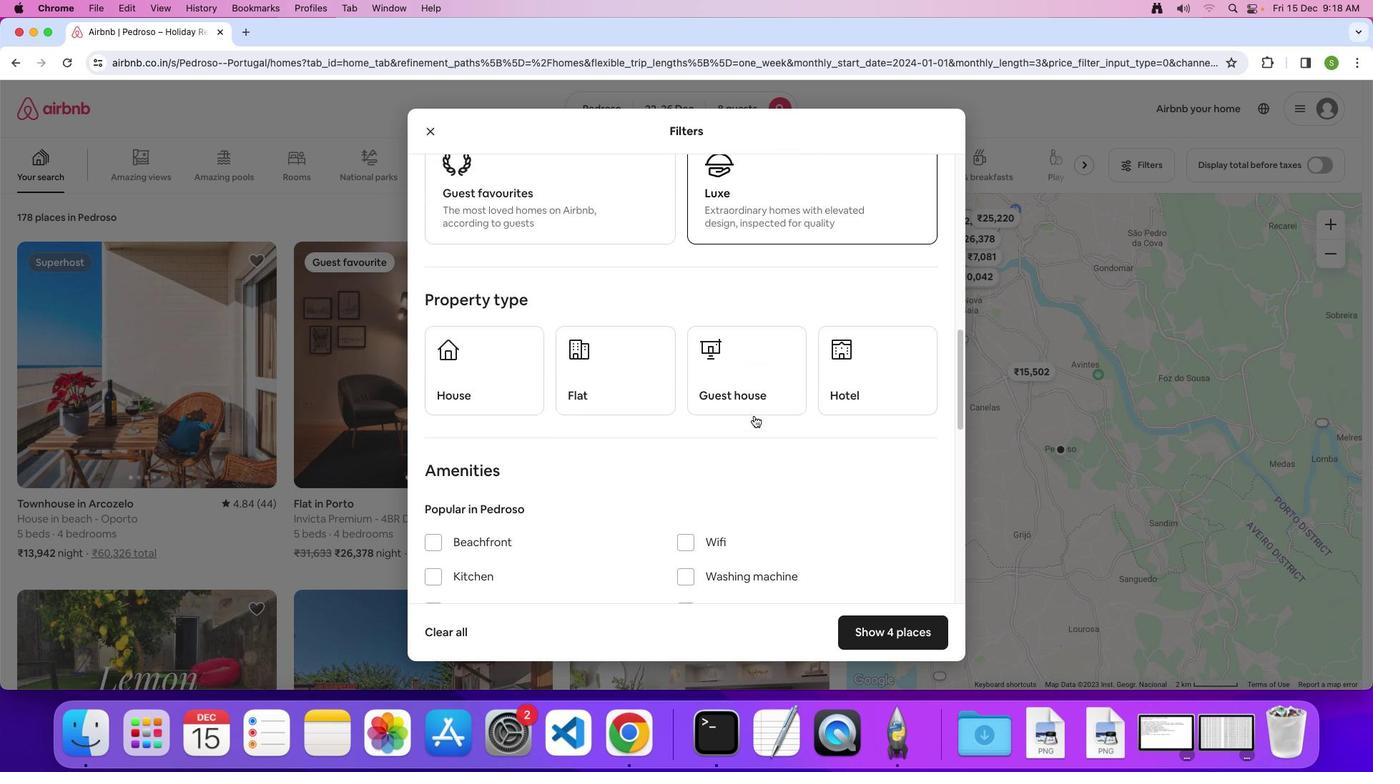 
Action: Mouse scrolled (757, 419) with delta (2, 2)
Screenshot: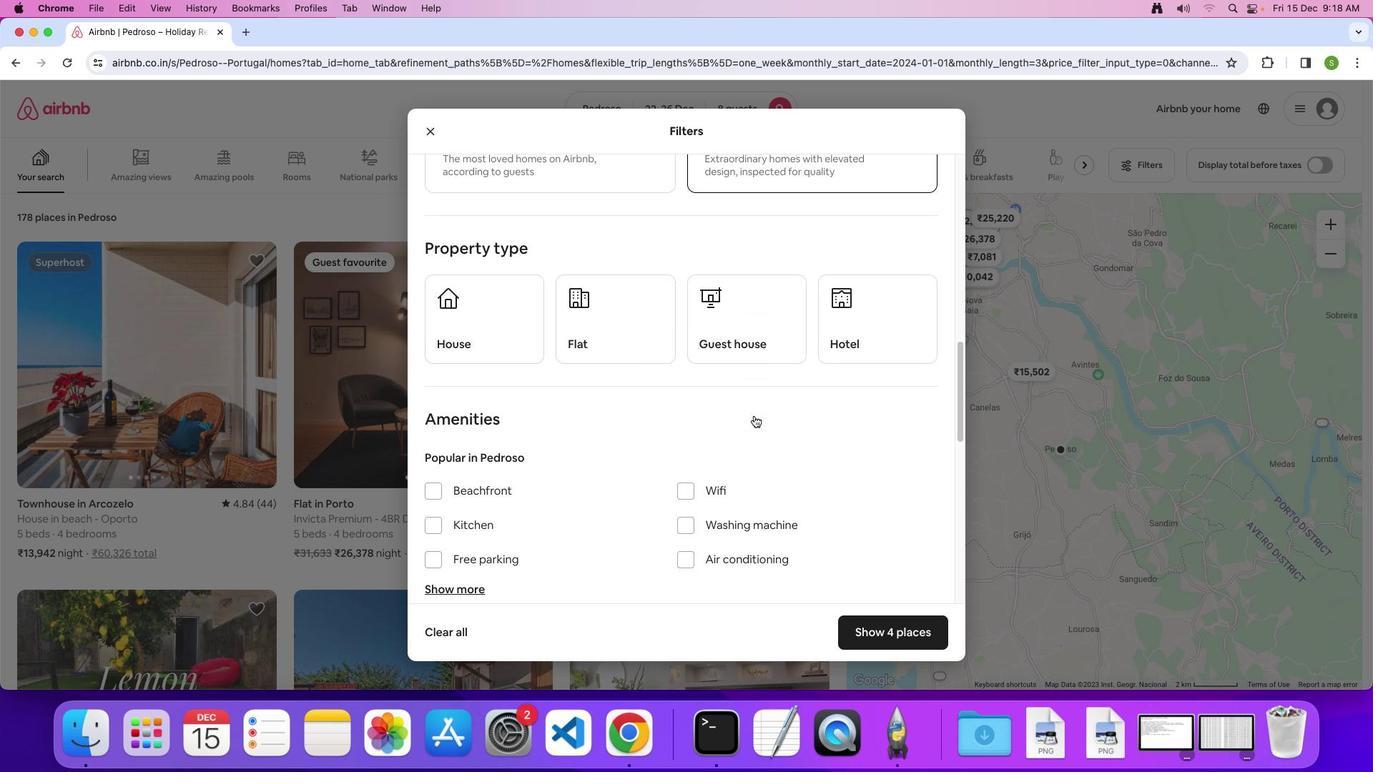 
Action: Mouse scrolled (757, 419) with delta (2, 0)
Screenshot: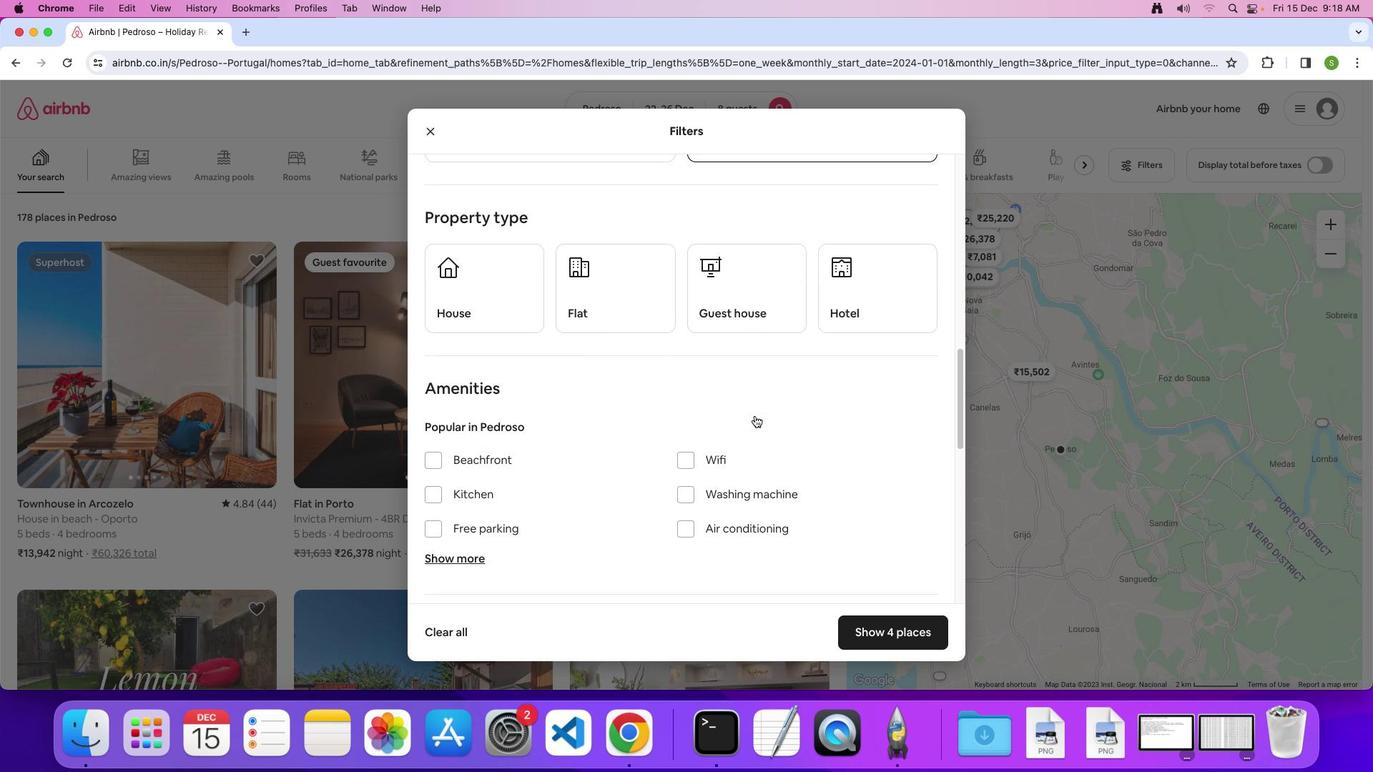 
Action: Mouse scrolled (757, 419) with delta (2, 0)
Screenshot: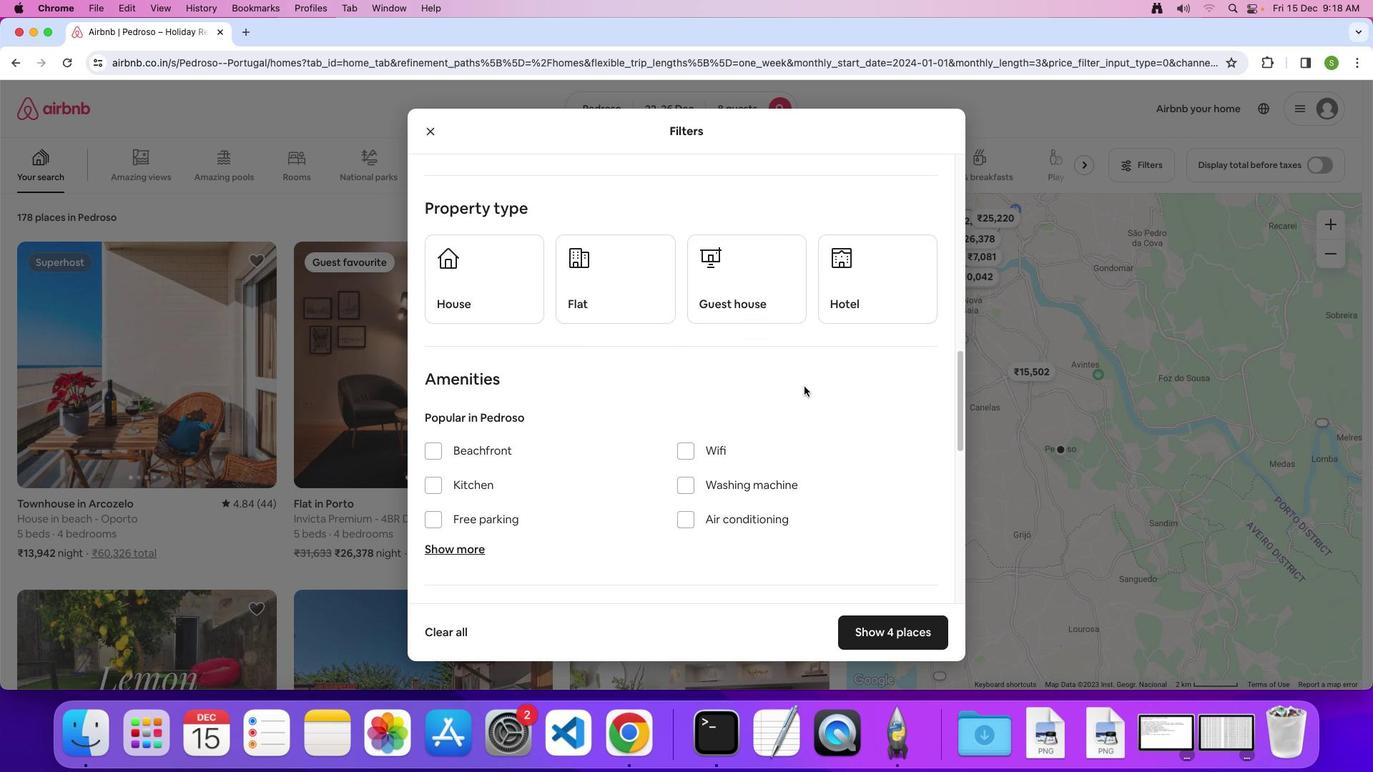 
Action: Mouse moved to (867, 301)
Screenshot: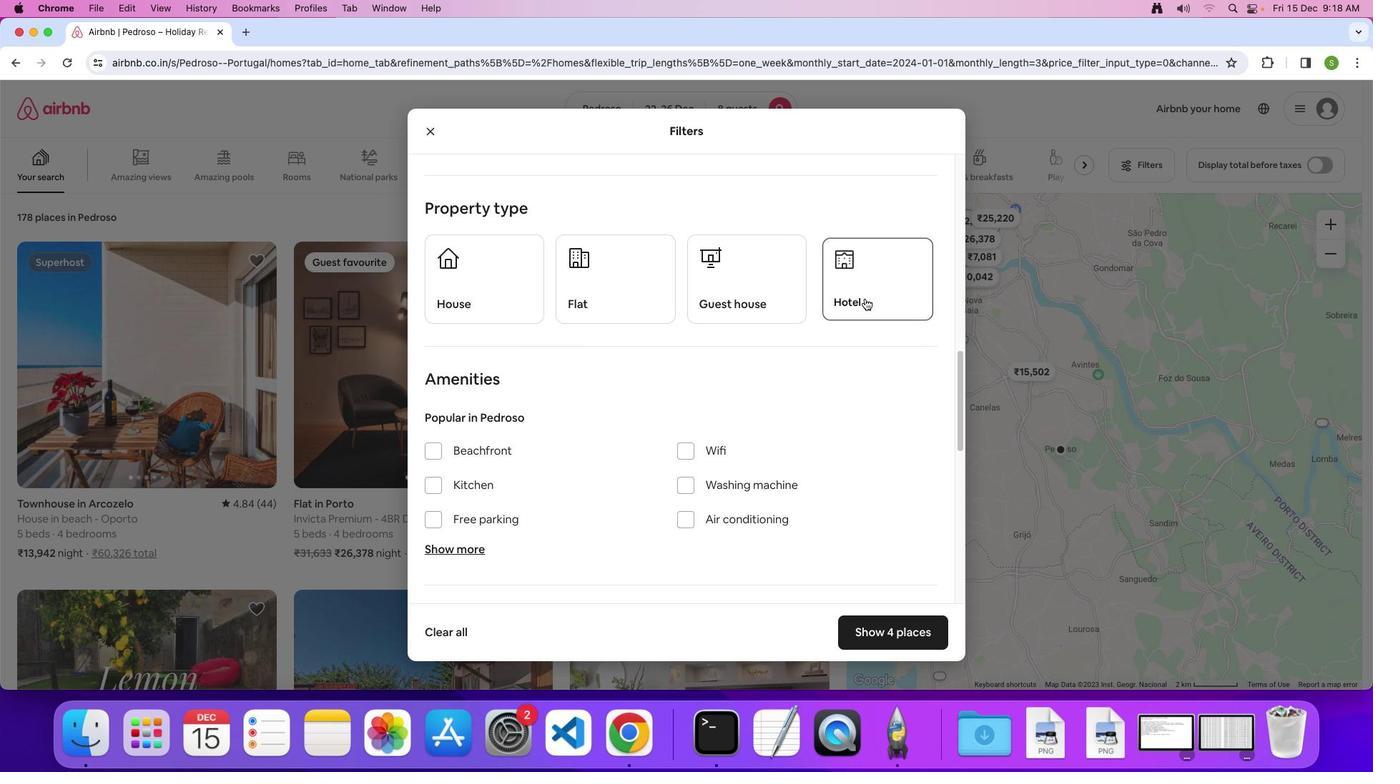 
Action: Mouse pressed left at (867, 301)
Screenshot: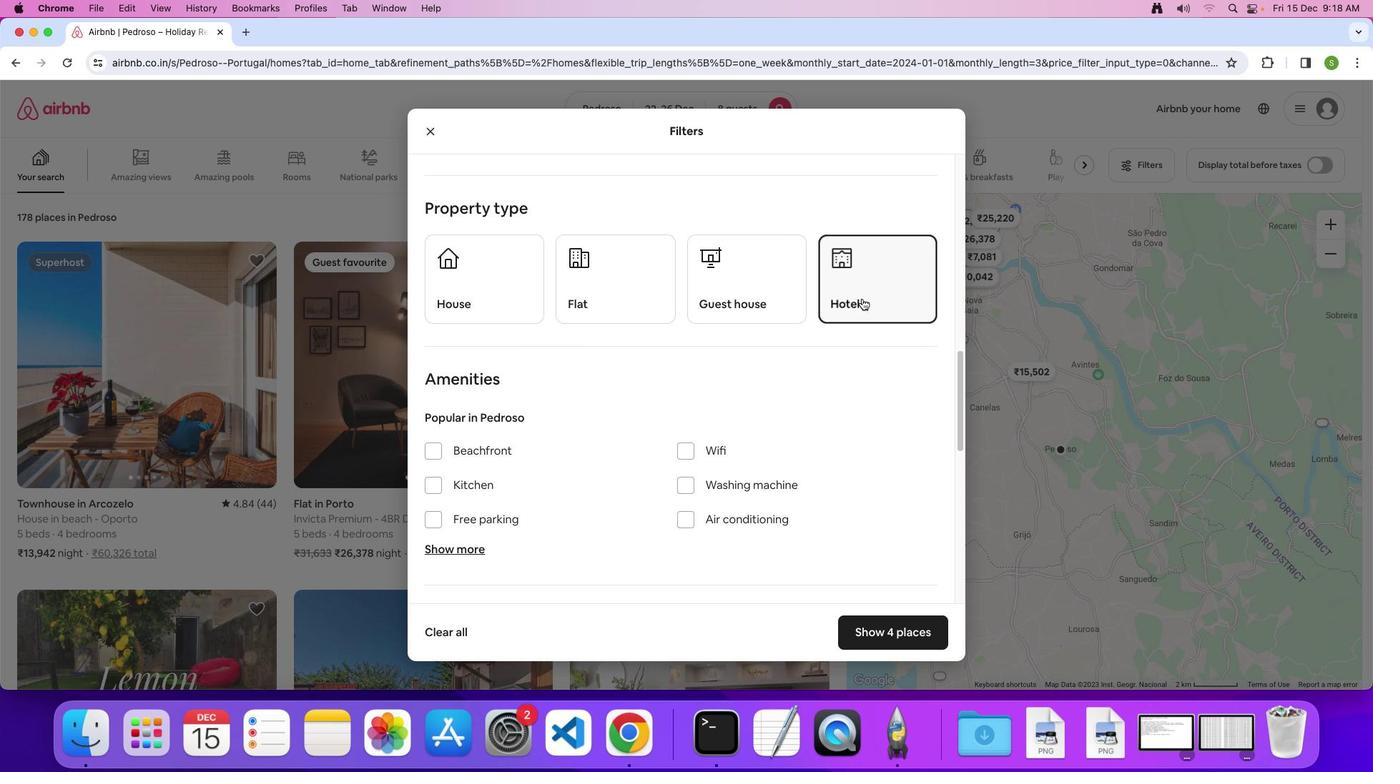 
Action: Mouse moved to (715, 462)
Screenshot: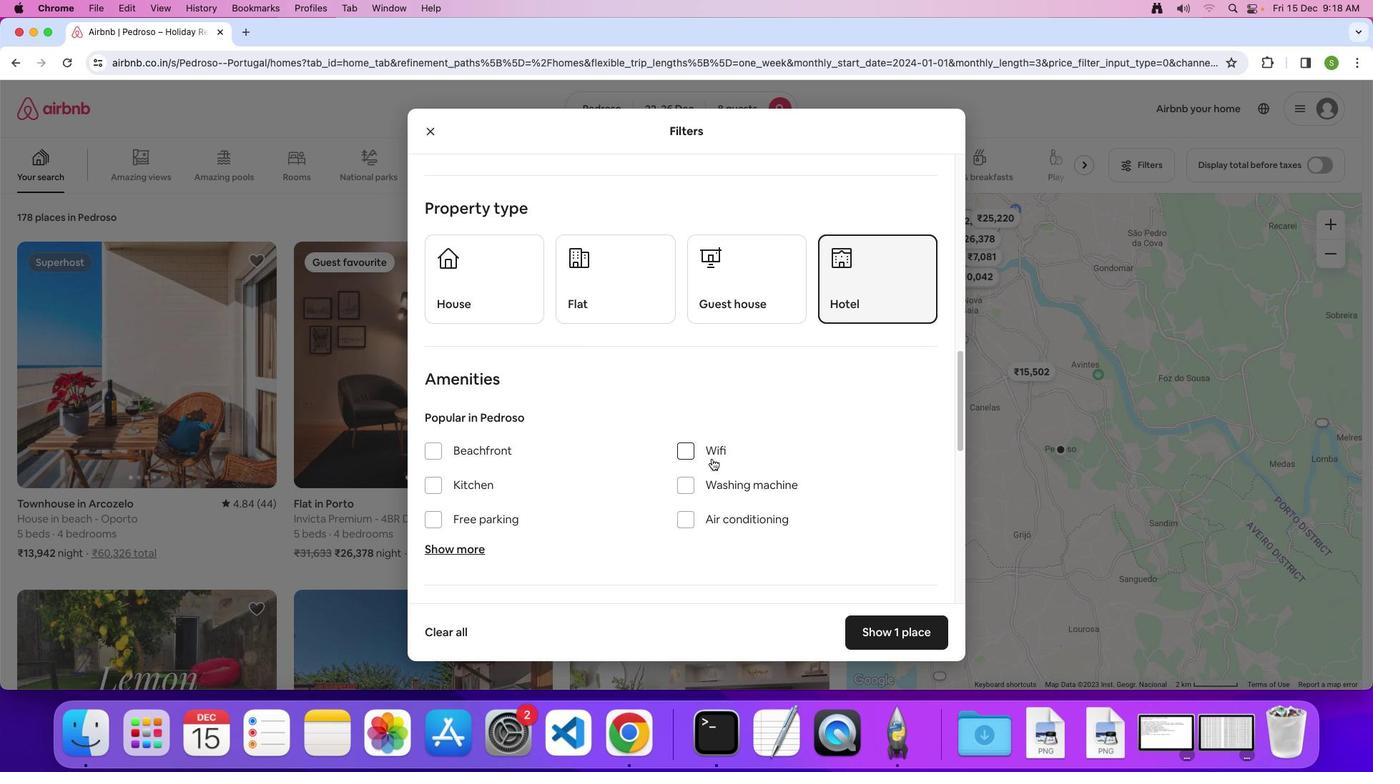 
Action: Mouse scrolled (715, 462) with delta (2, 2)
Screenshot: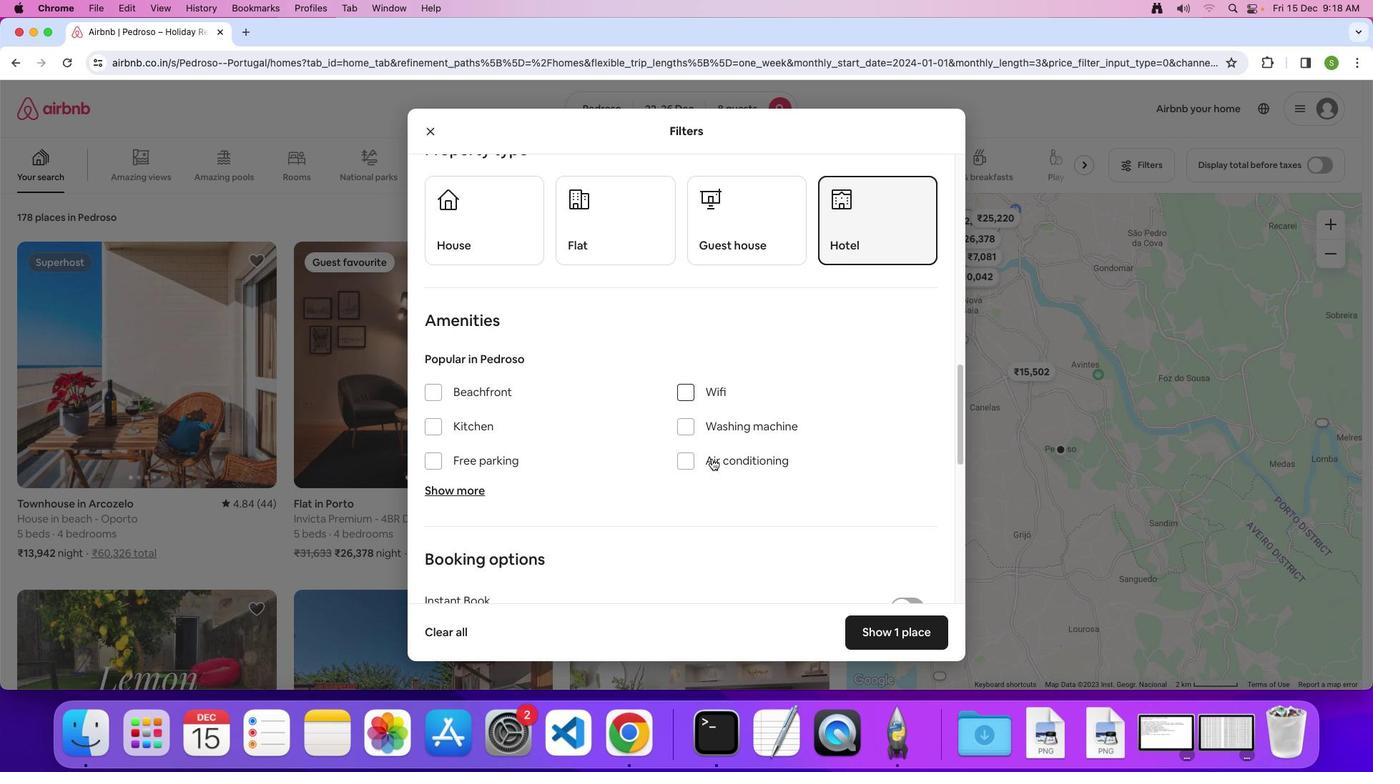 
Action: Mouse scrolled (715, 462) with delta (2, 2)
Screenshot: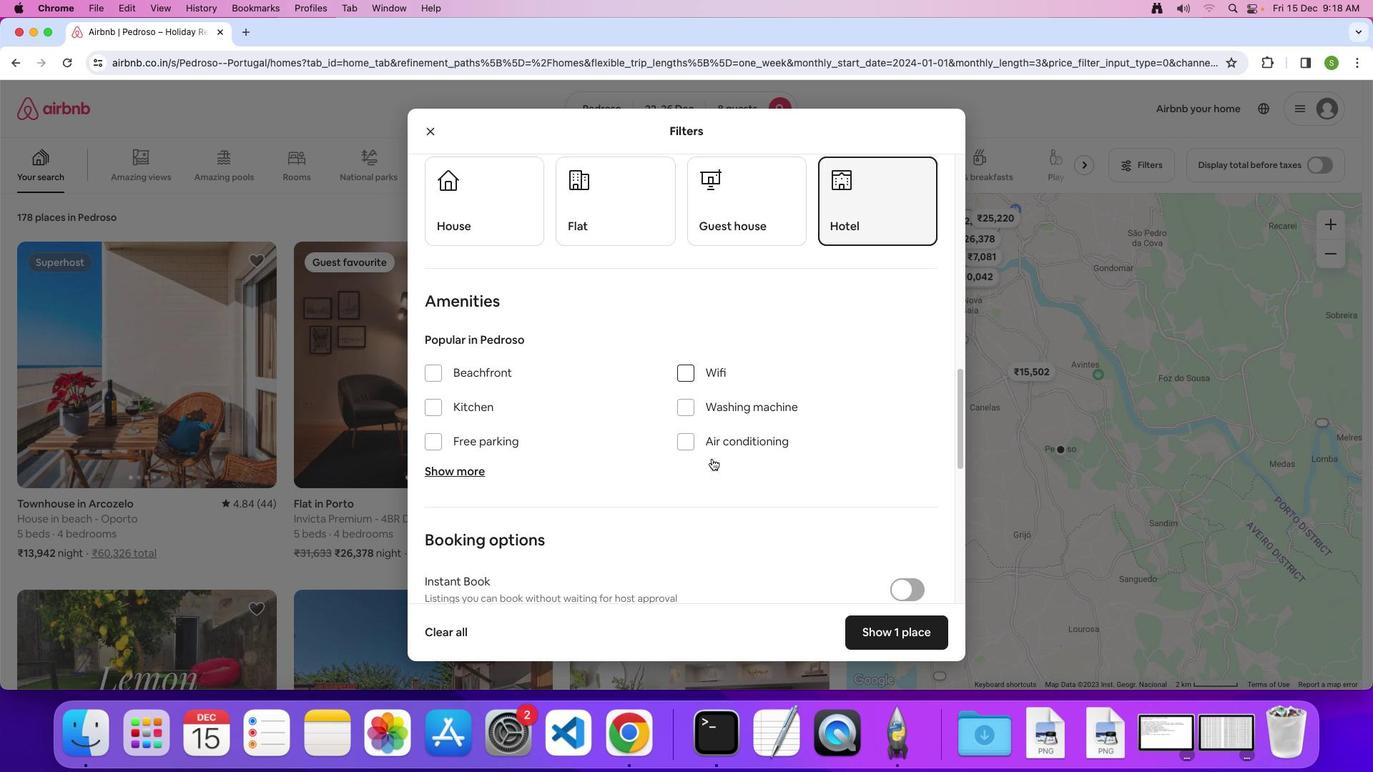 
Action: Mouse scrolled (715, 462) with delta (2, 1)
Screenshot: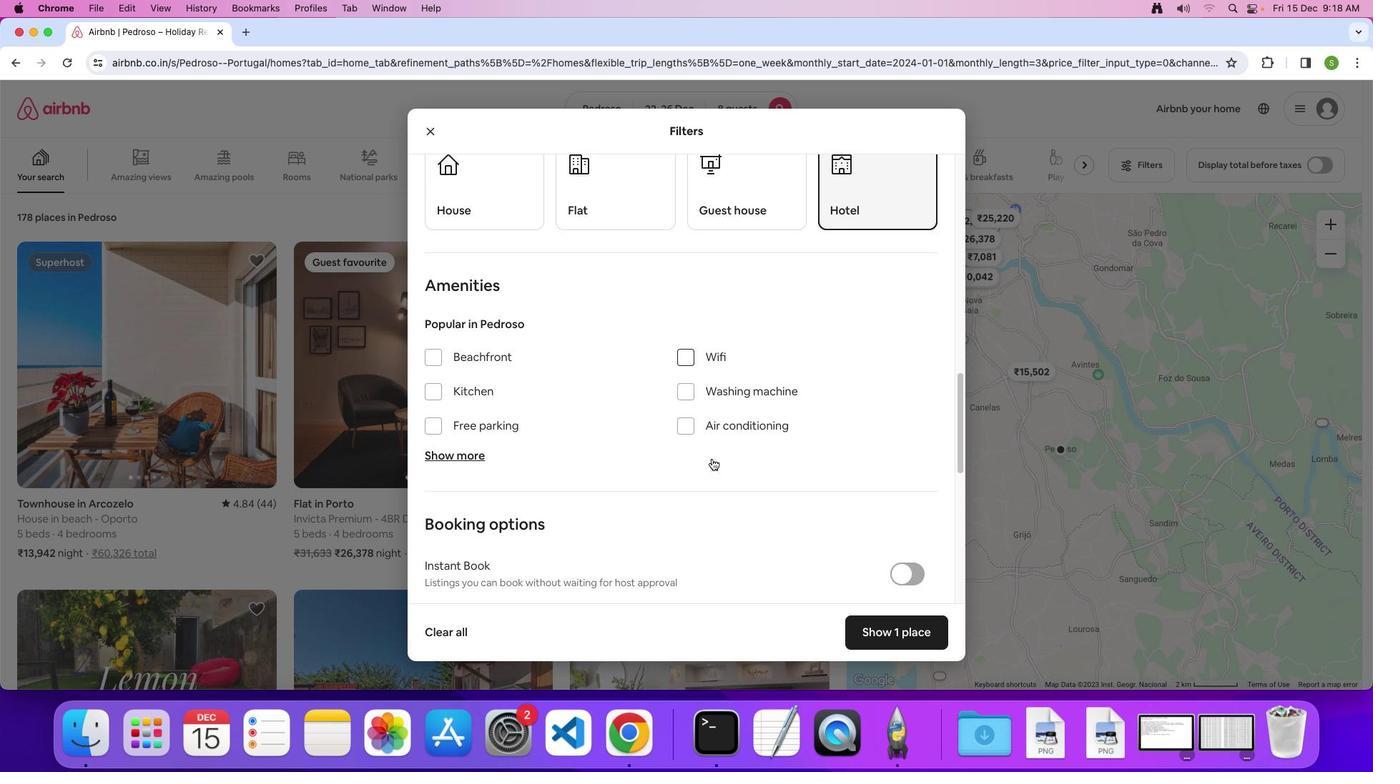 
Action: Mouse scrolled (715, 462) with delta (2, 2)
Screenshot: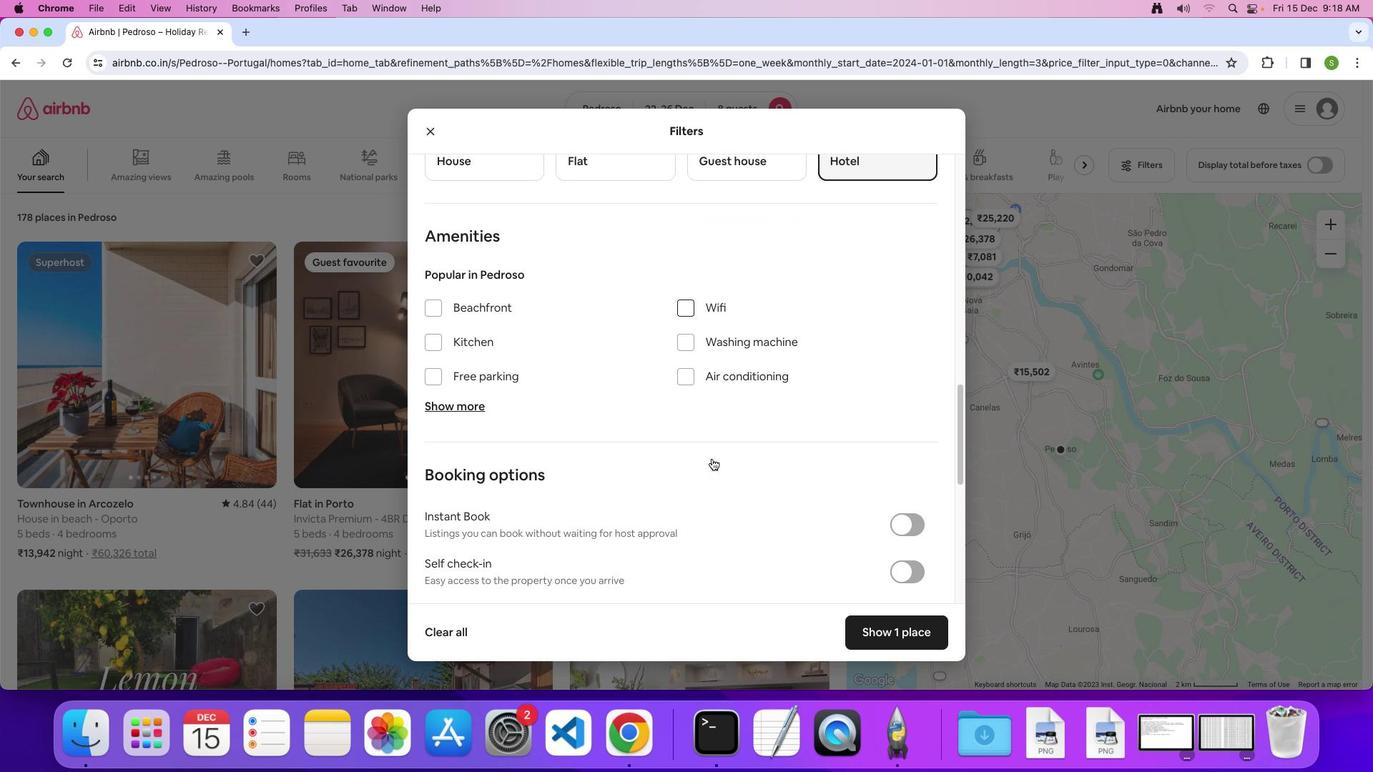 
Action: Mouse scrolled (715, 462) with delta (2, 2)
Screenshot: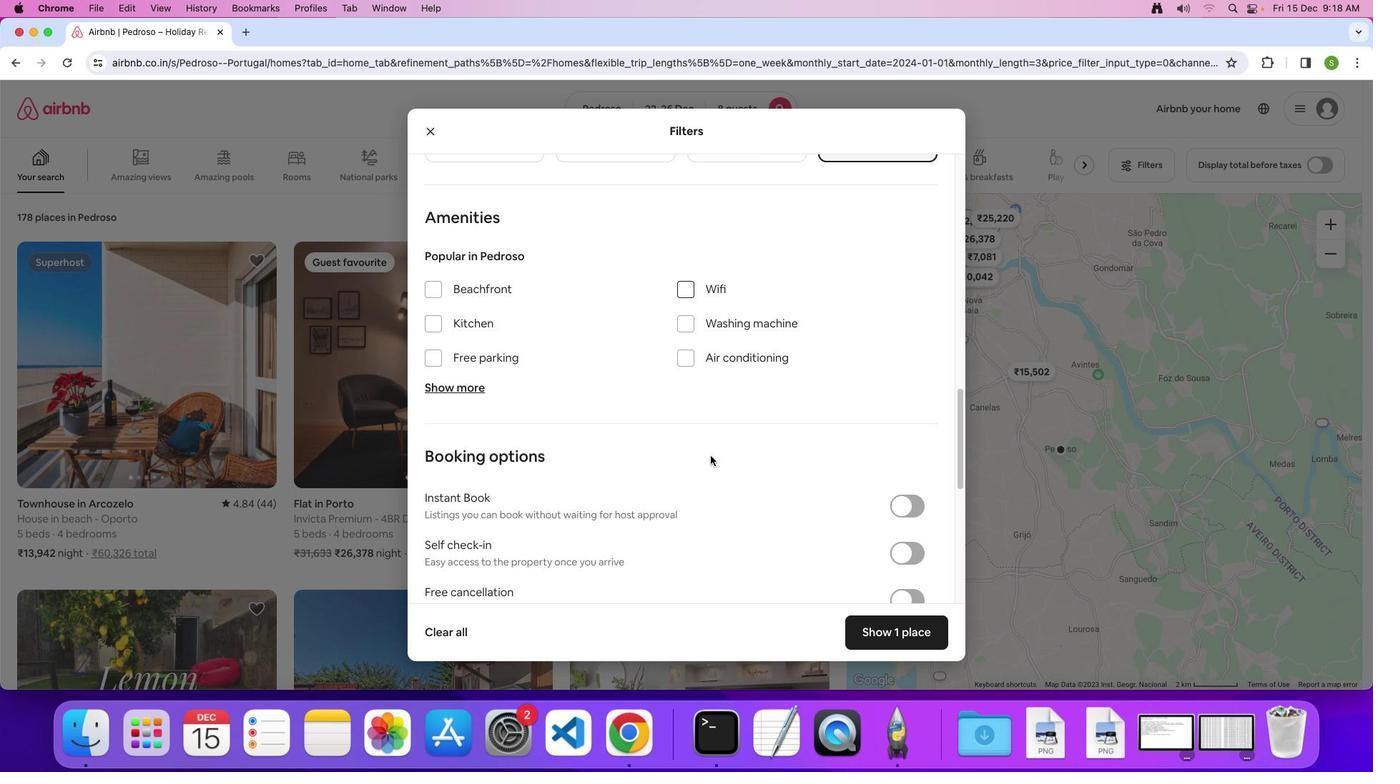 
Action: Mouse scrolled (715, 462) with delta (2, 1)
Screenshot: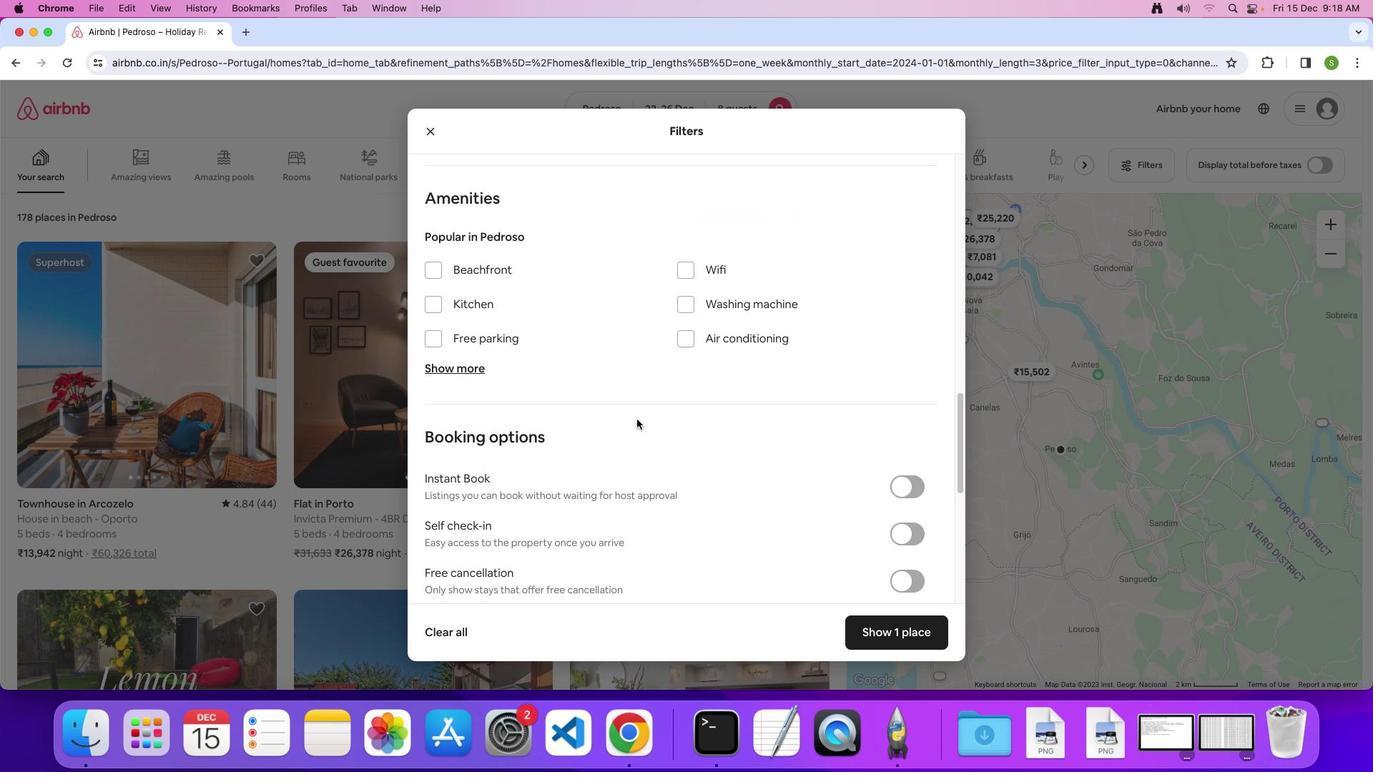 
Action: Mouse moved to (458, 374)
Screenshot: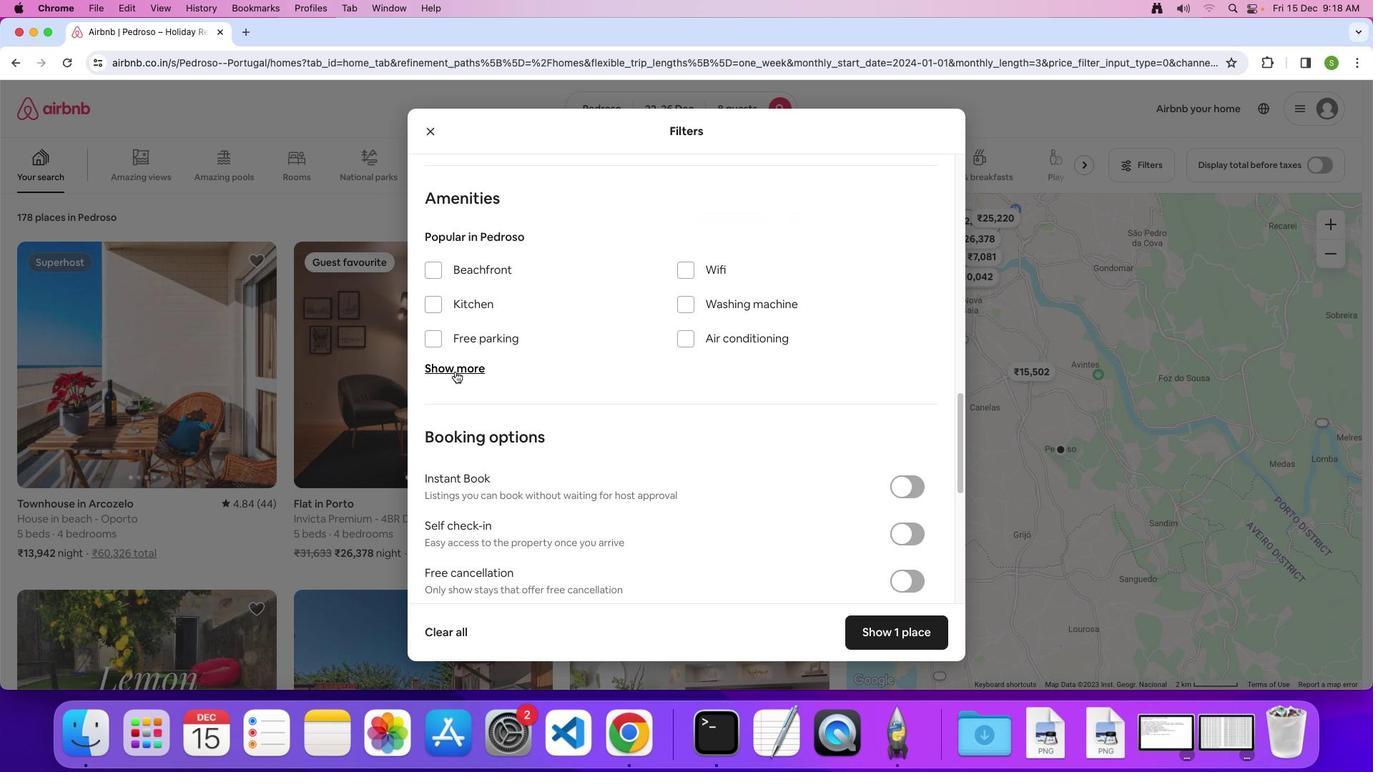 
Action: Mouse pressed left at (458, 374)
Screenshot: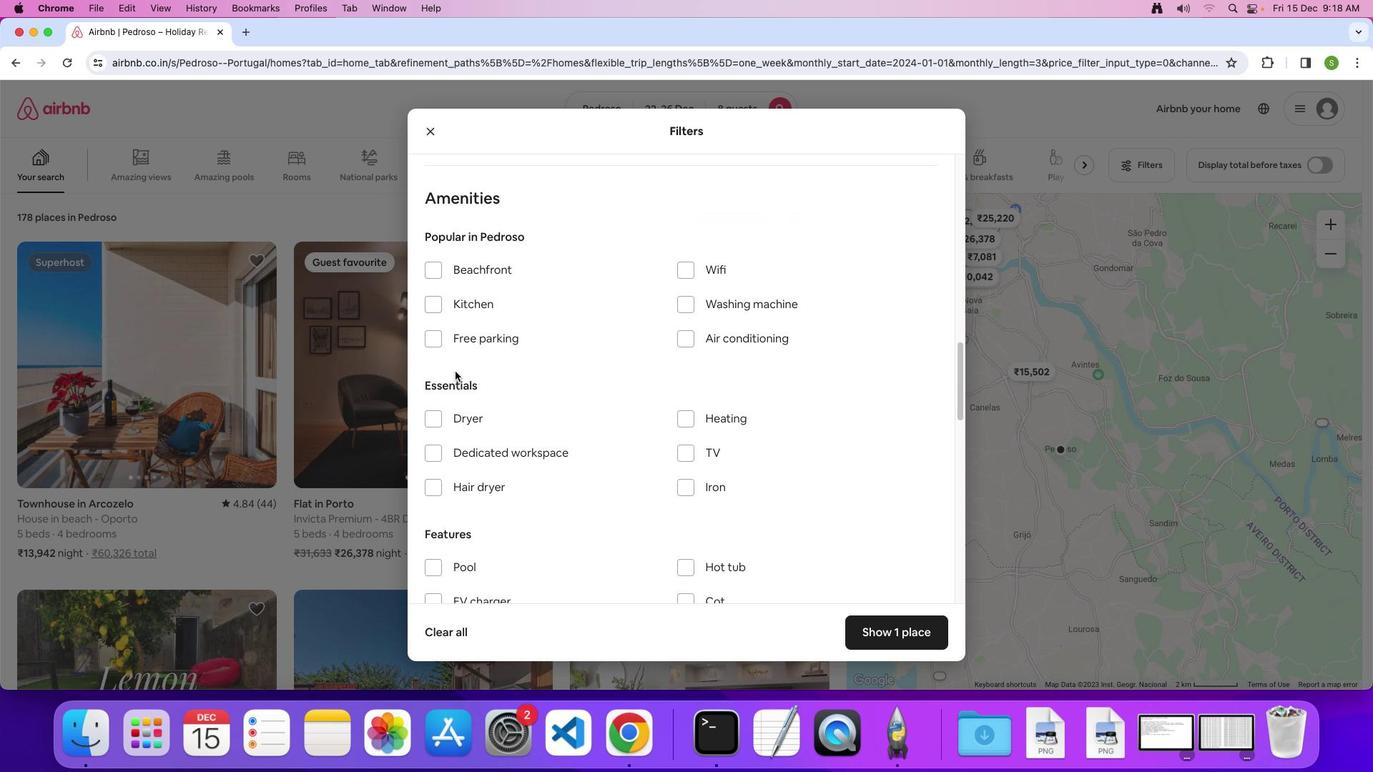 
Action: Mouse moved to (639, 379)
Screenshot: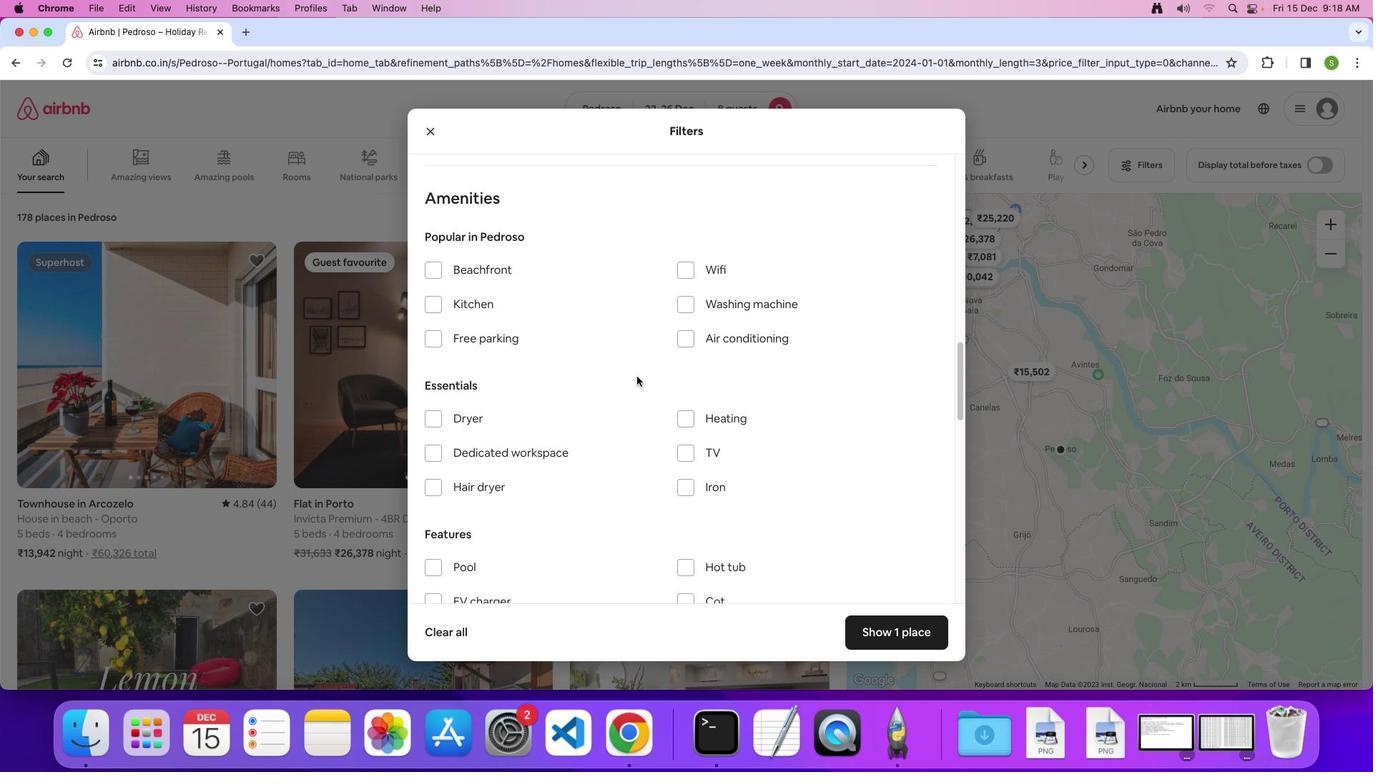 
Action: Mouse scrolled (639, 379) with delta (2, 2)
Screenshot: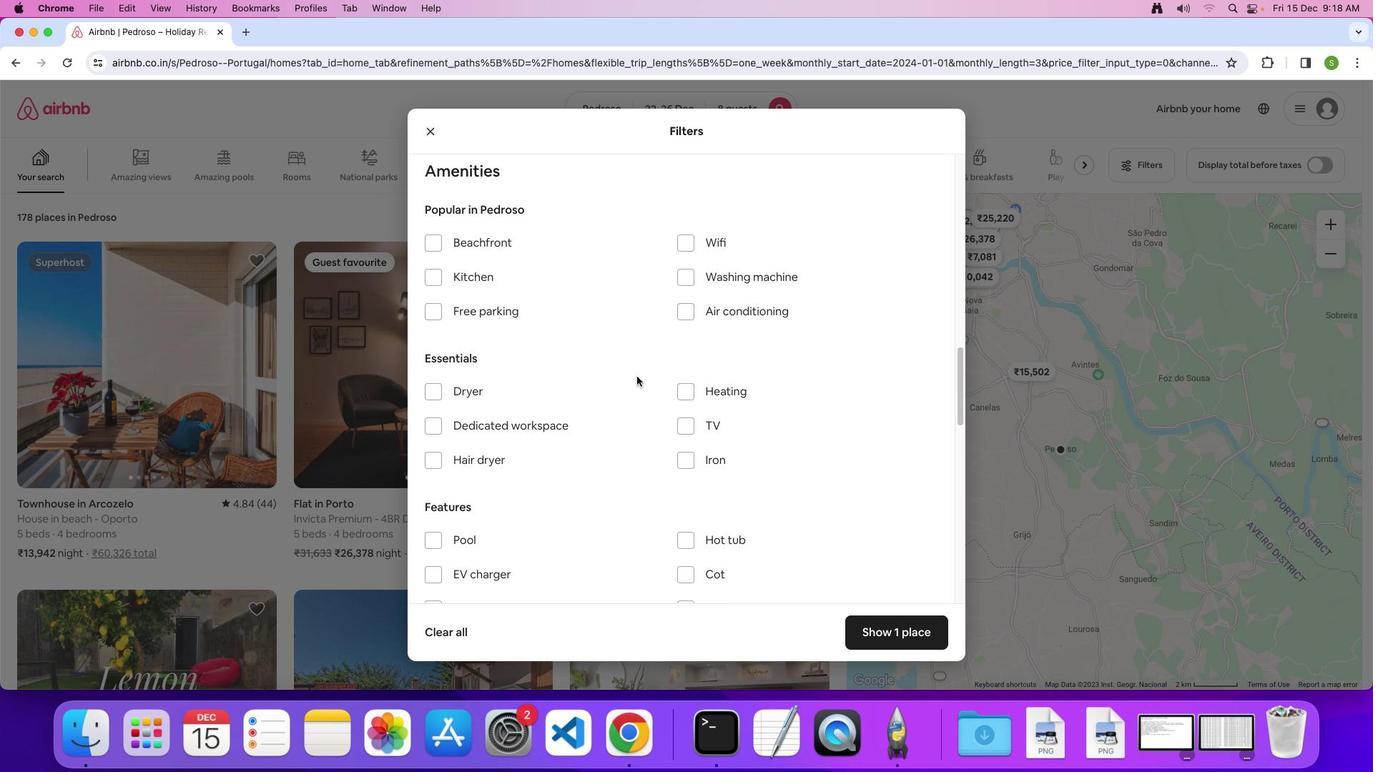 
Action: Mouse scrolled (639, 379) with delta (2, 2)
Screenshot: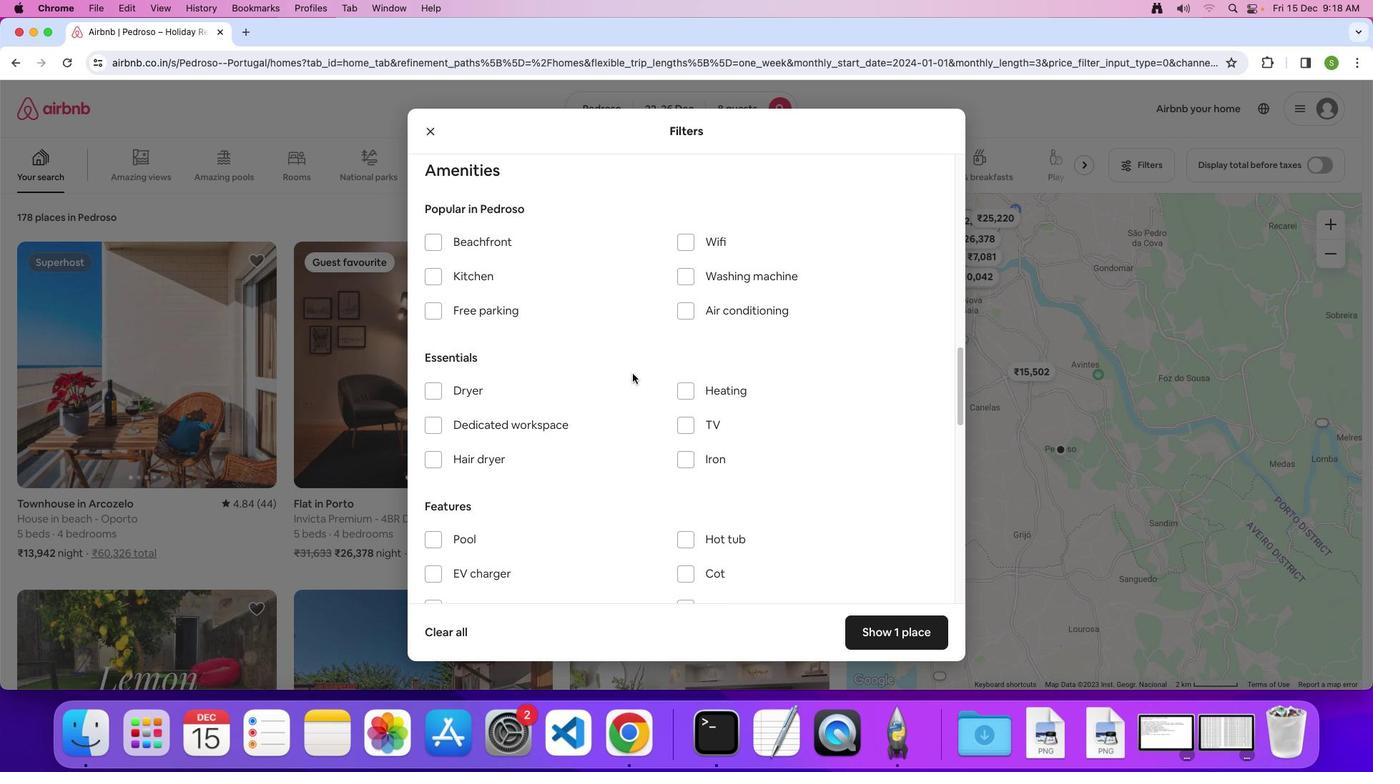 
Action: Mouse moved to (440, 310)
Screenshot: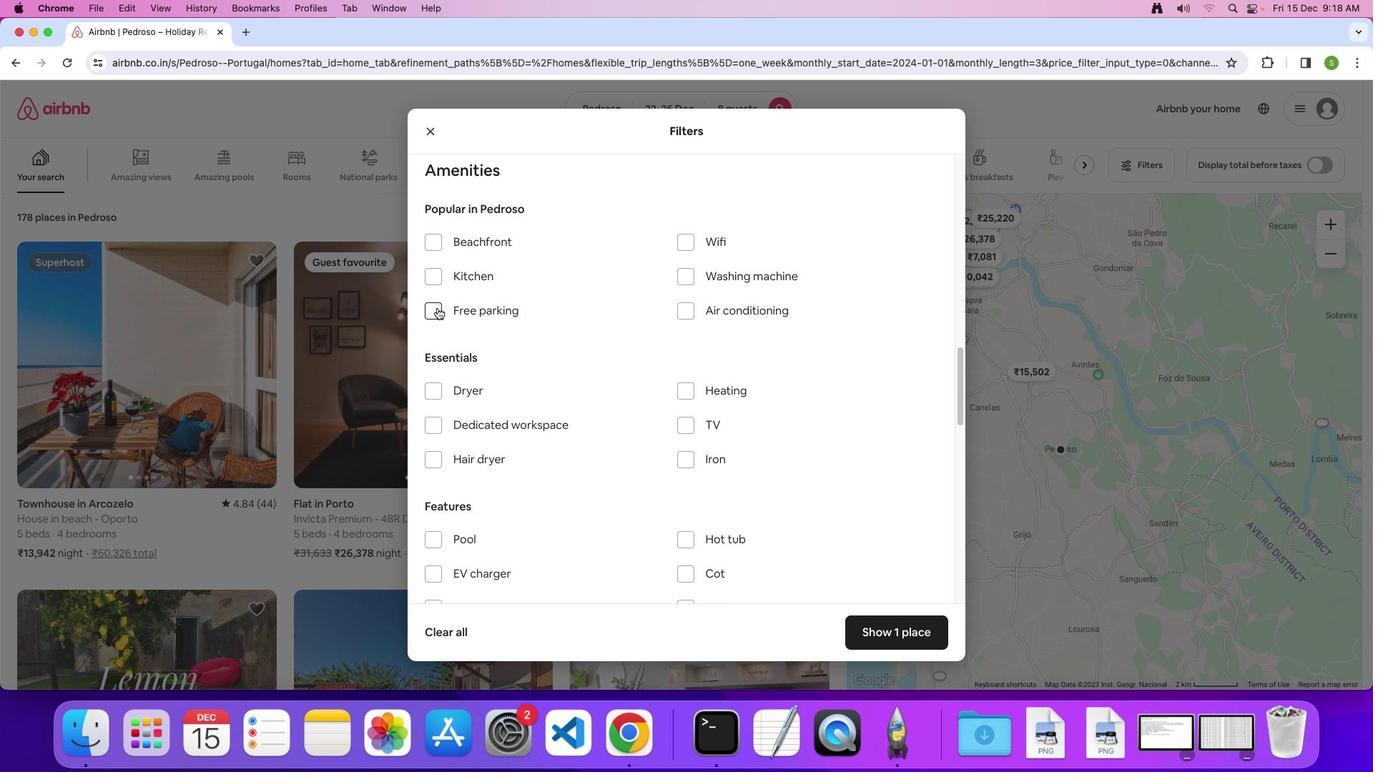 
Action: Mouse pressed left at (440, 310)
Screenshot: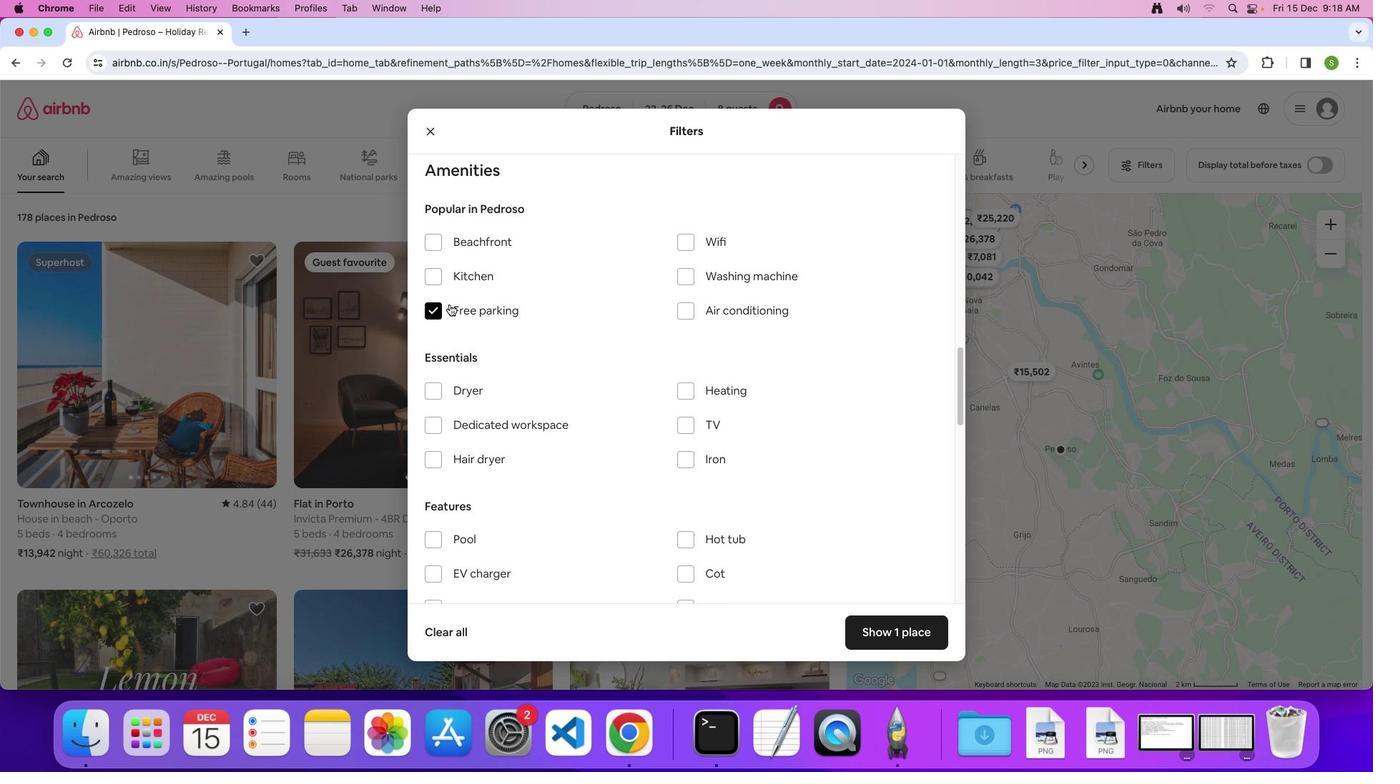 
Action: Mouse moved to (692, 243)
Screenshot: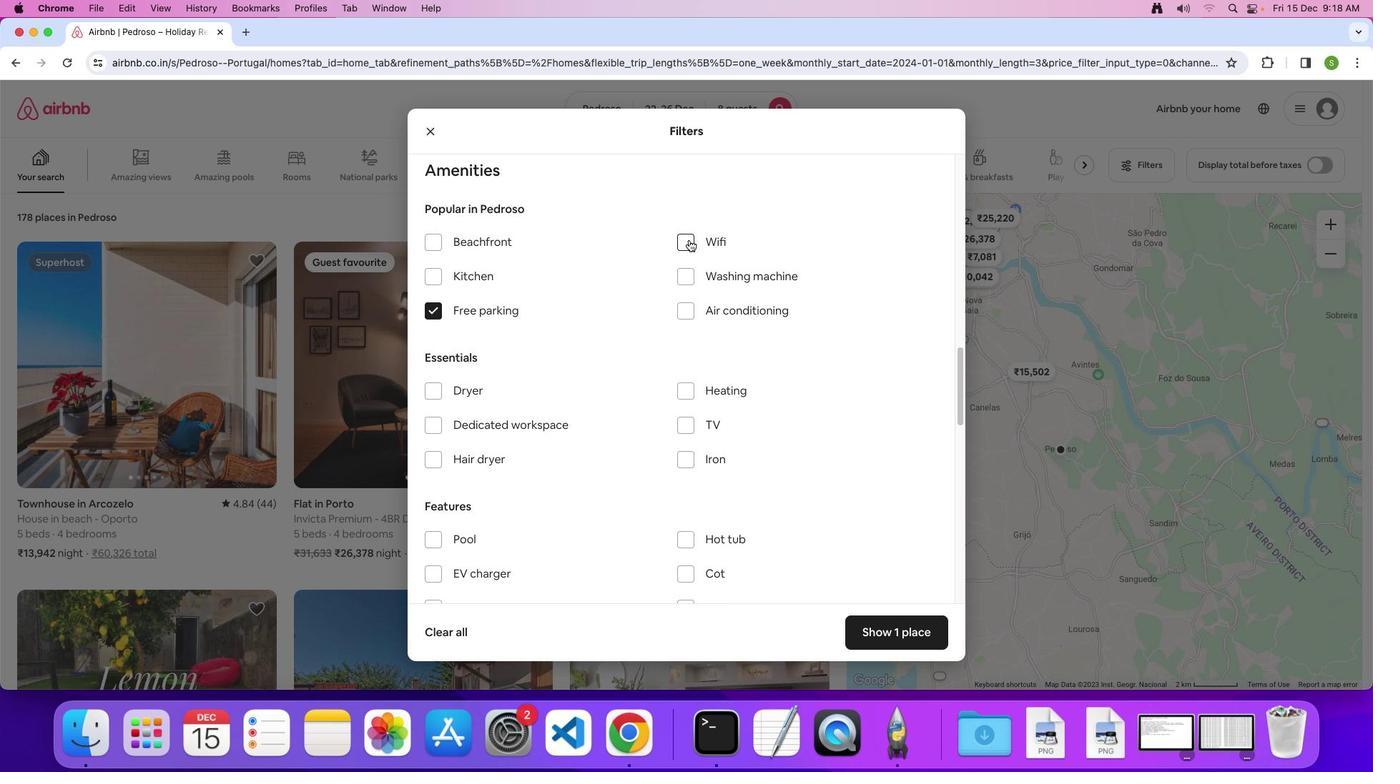 
Action: Mouse pressed left at (692, 243)
Screenshot: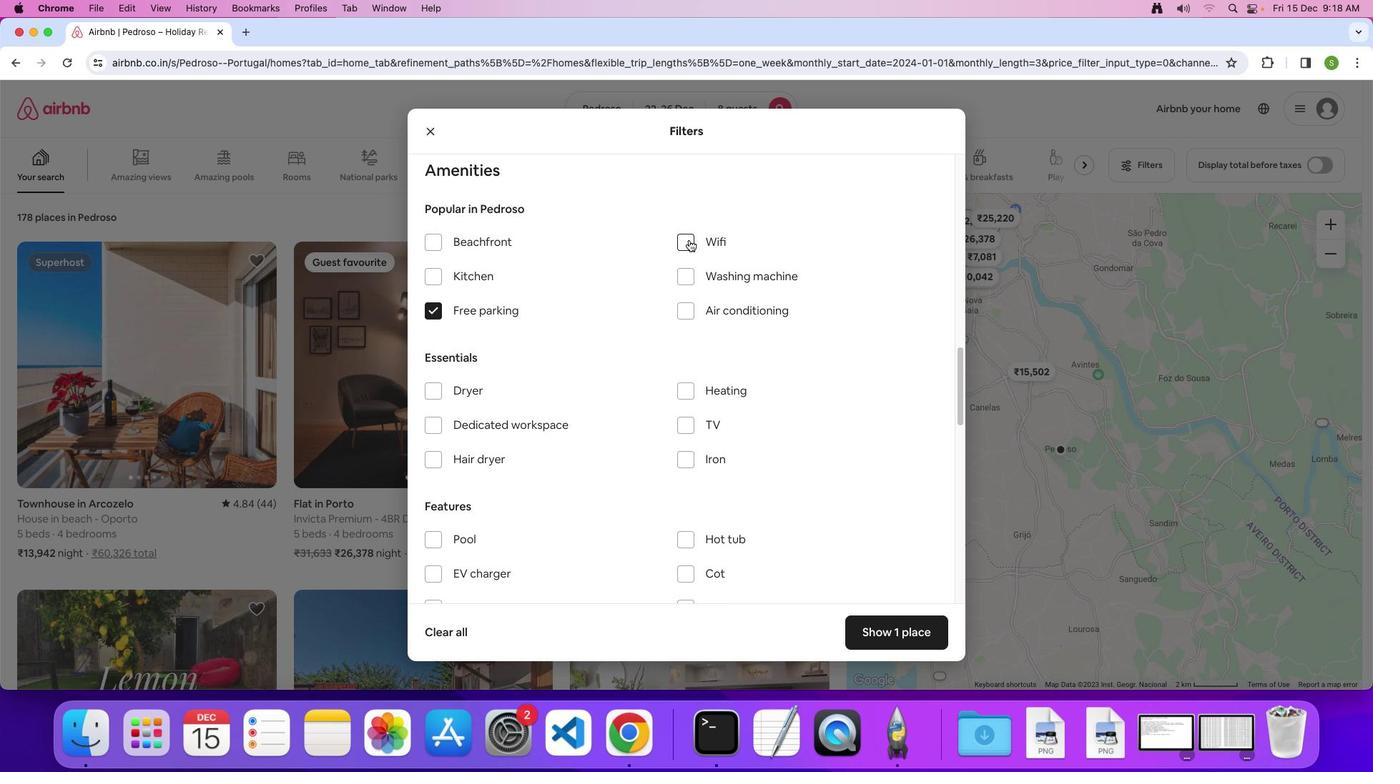 
Action: Mouse moved to (695, 432)
Screenshot: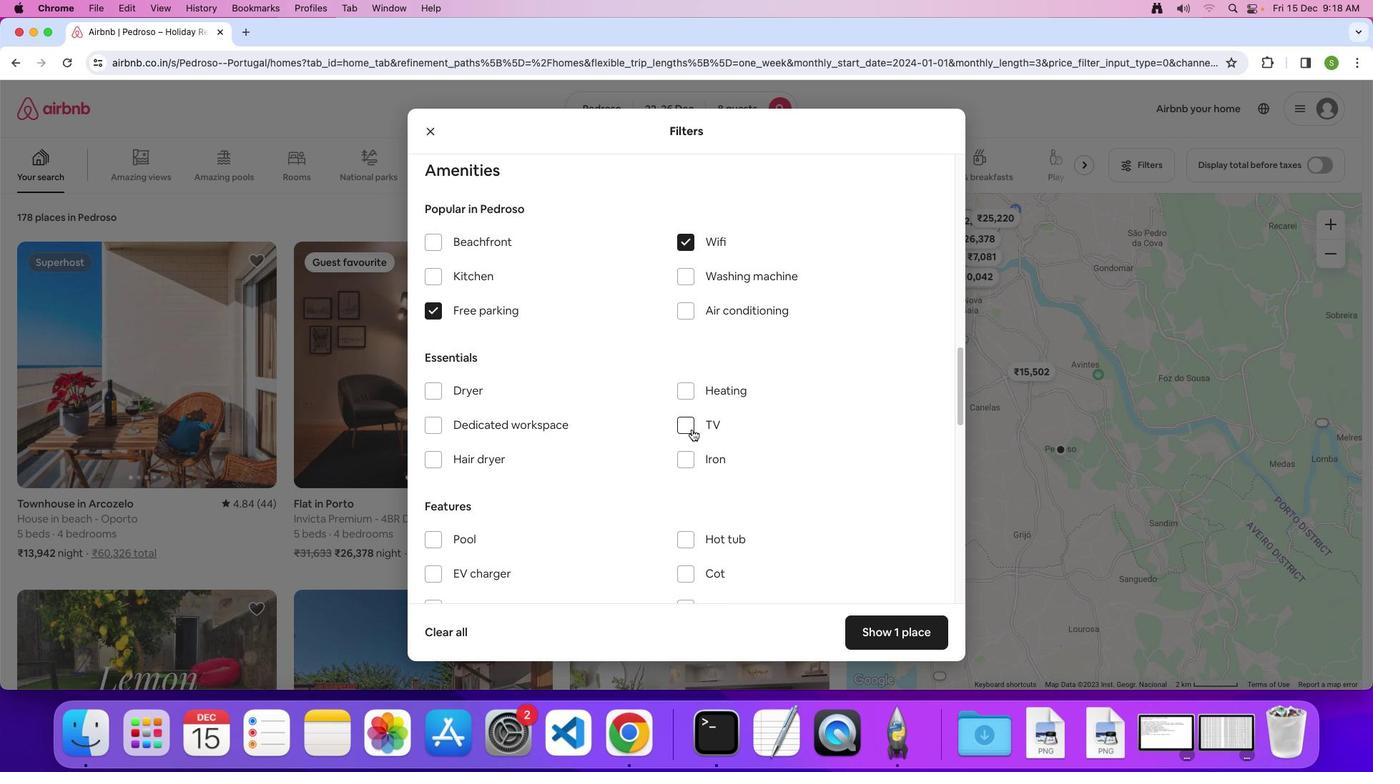 
Action: Mouse pressed left at (695, 432)
Screenshot: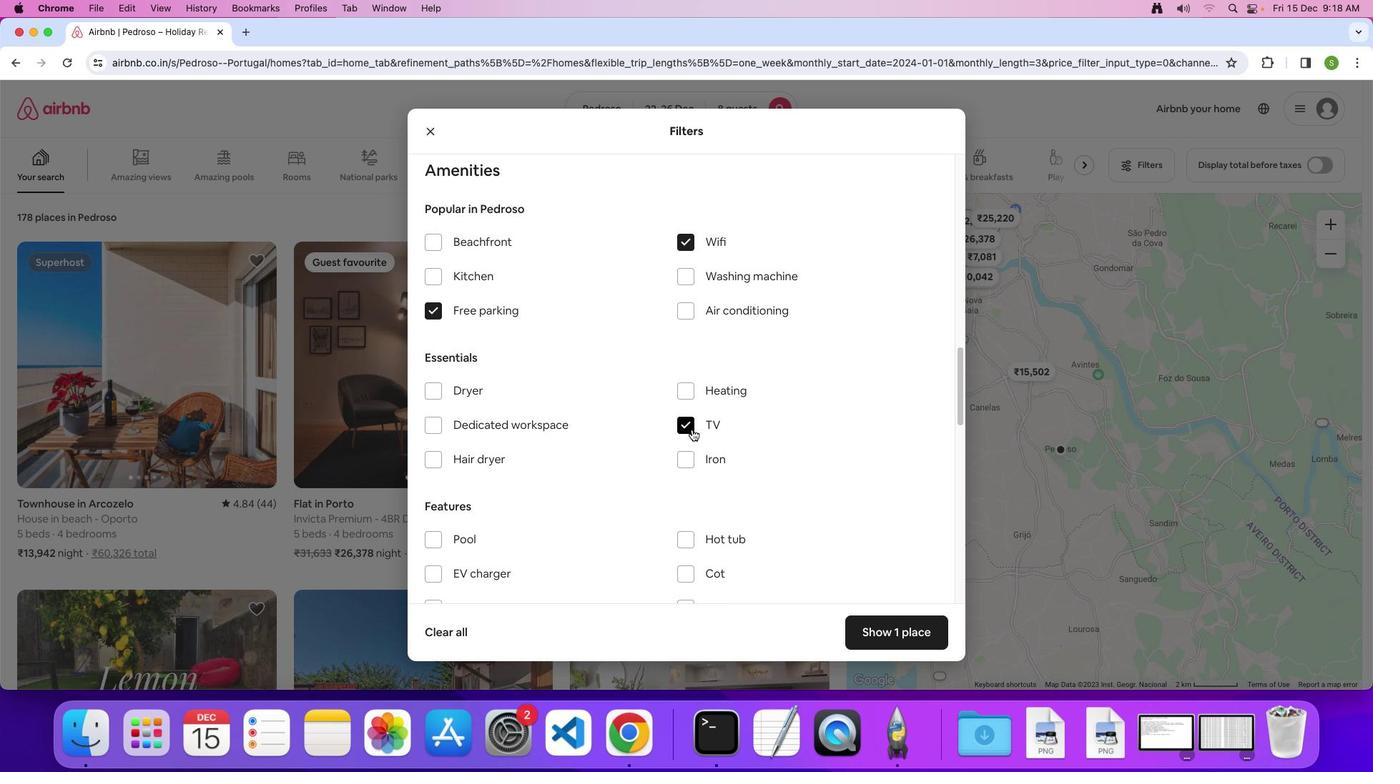 
Action: Mouse moved to (605, 472)
Screenshot: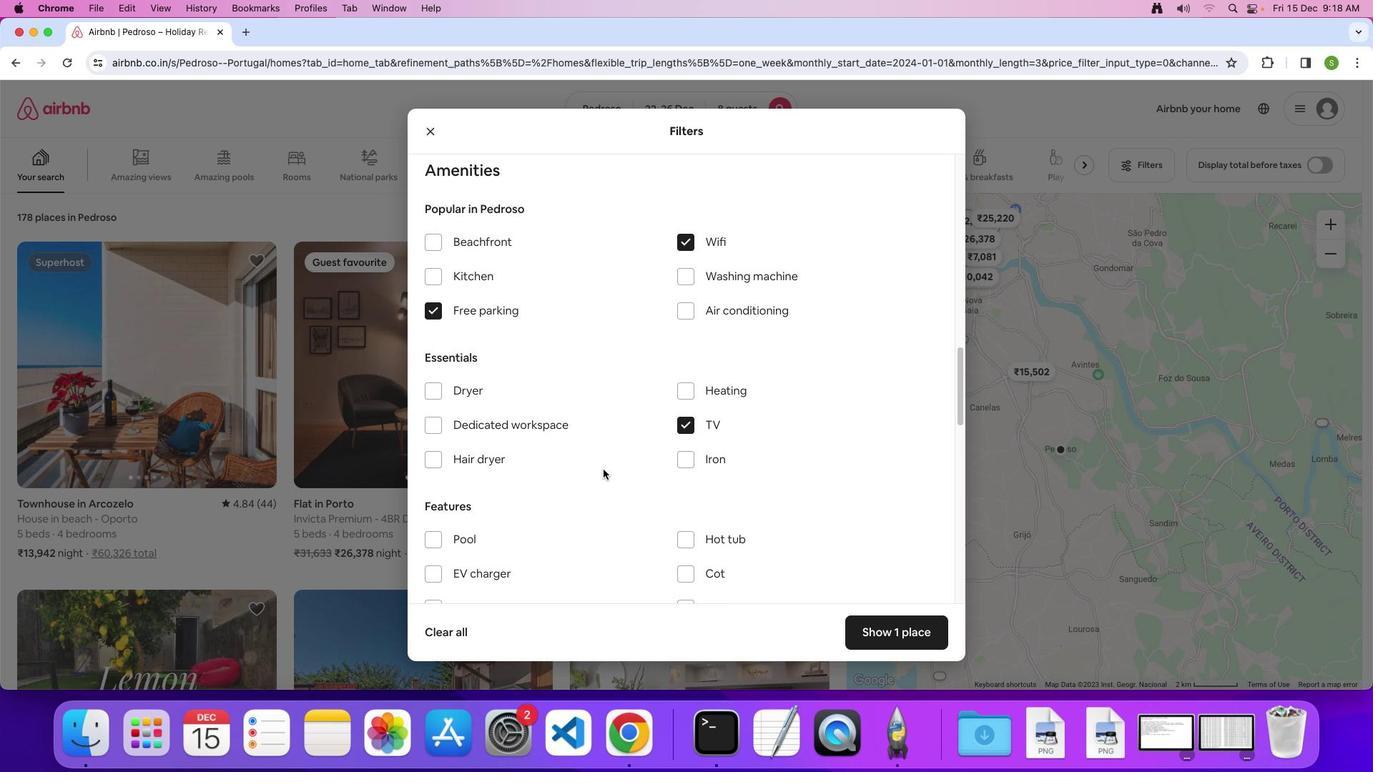 
Action: Mouse scrolled (605, 472) with delta (2, 2)
Screenshot: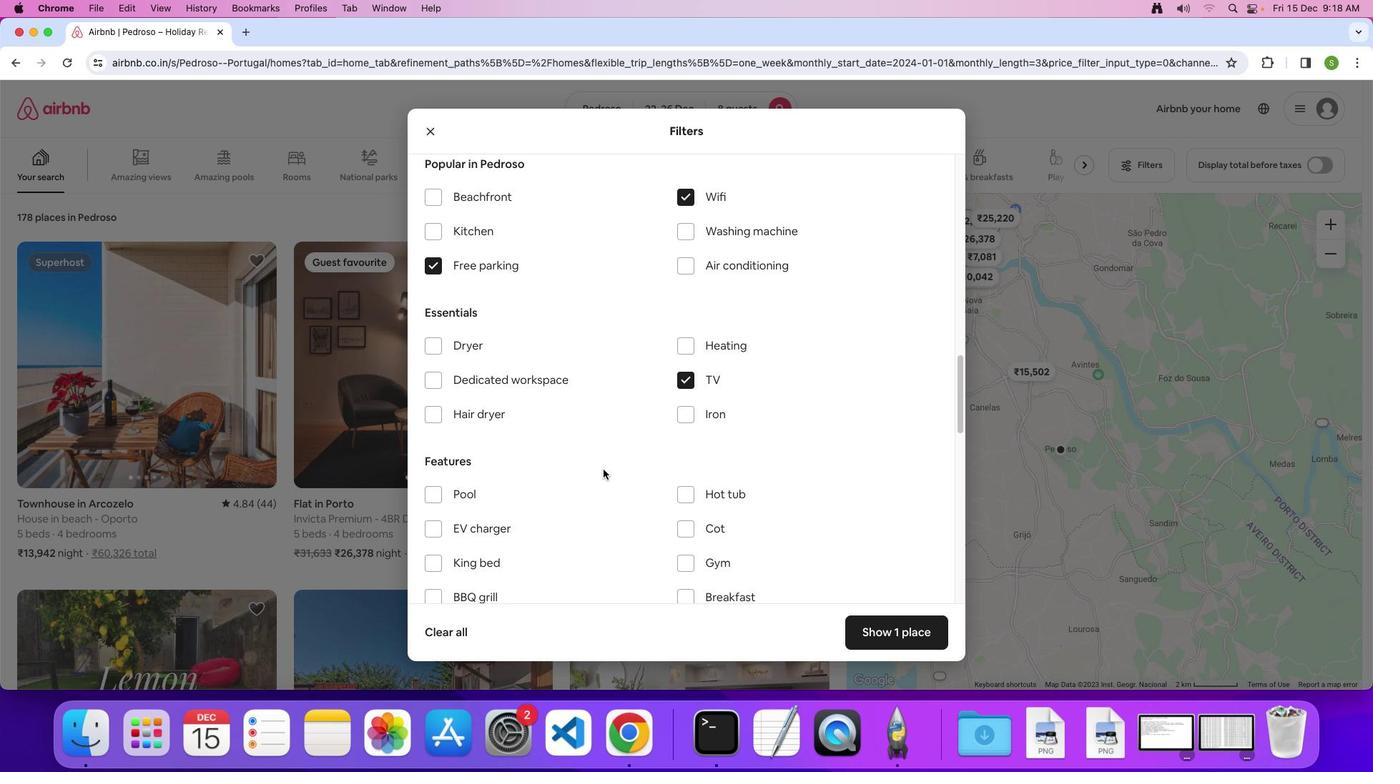 
Action: Mouse scrolled (605, 472) with delta (2, 2)
Screenshot: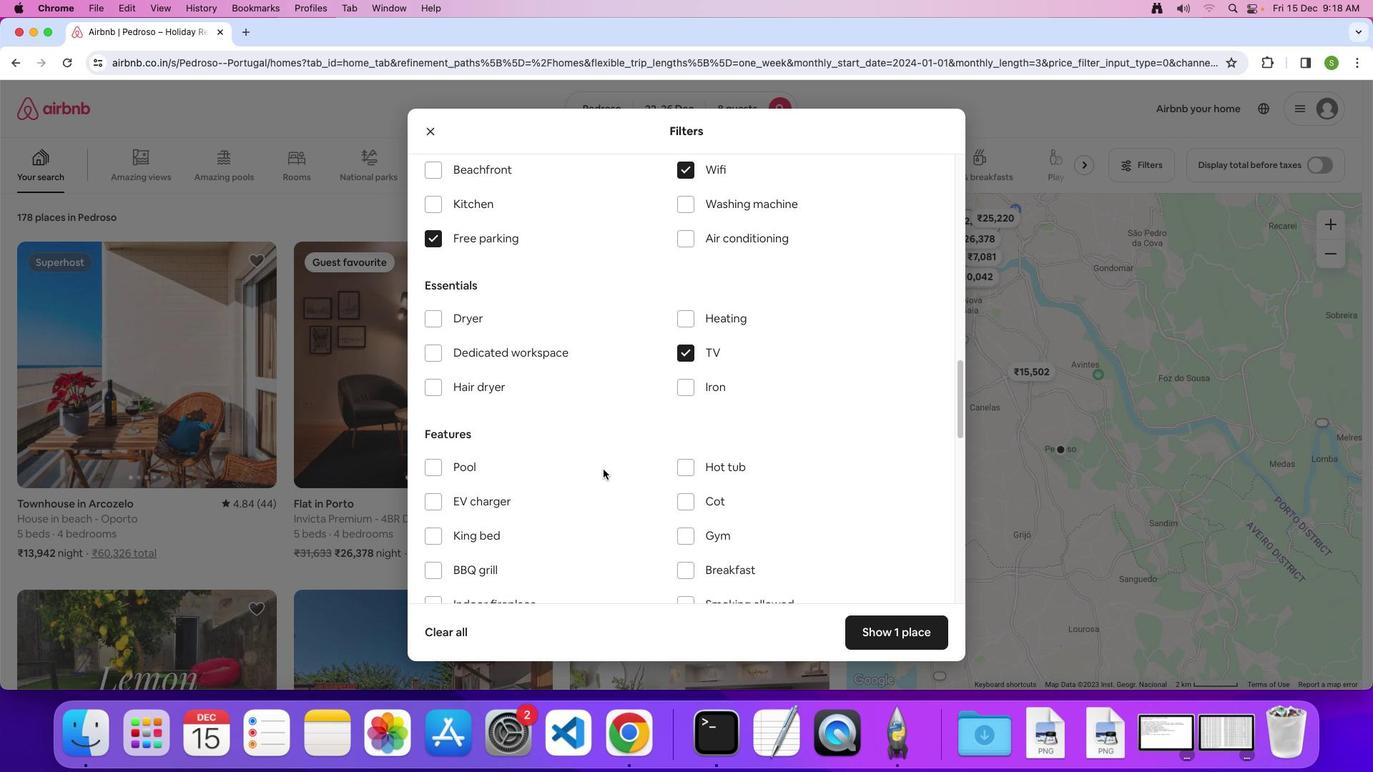
Action: Mouse scrolled (605, 472) with delta (2, 2)
Screenshot: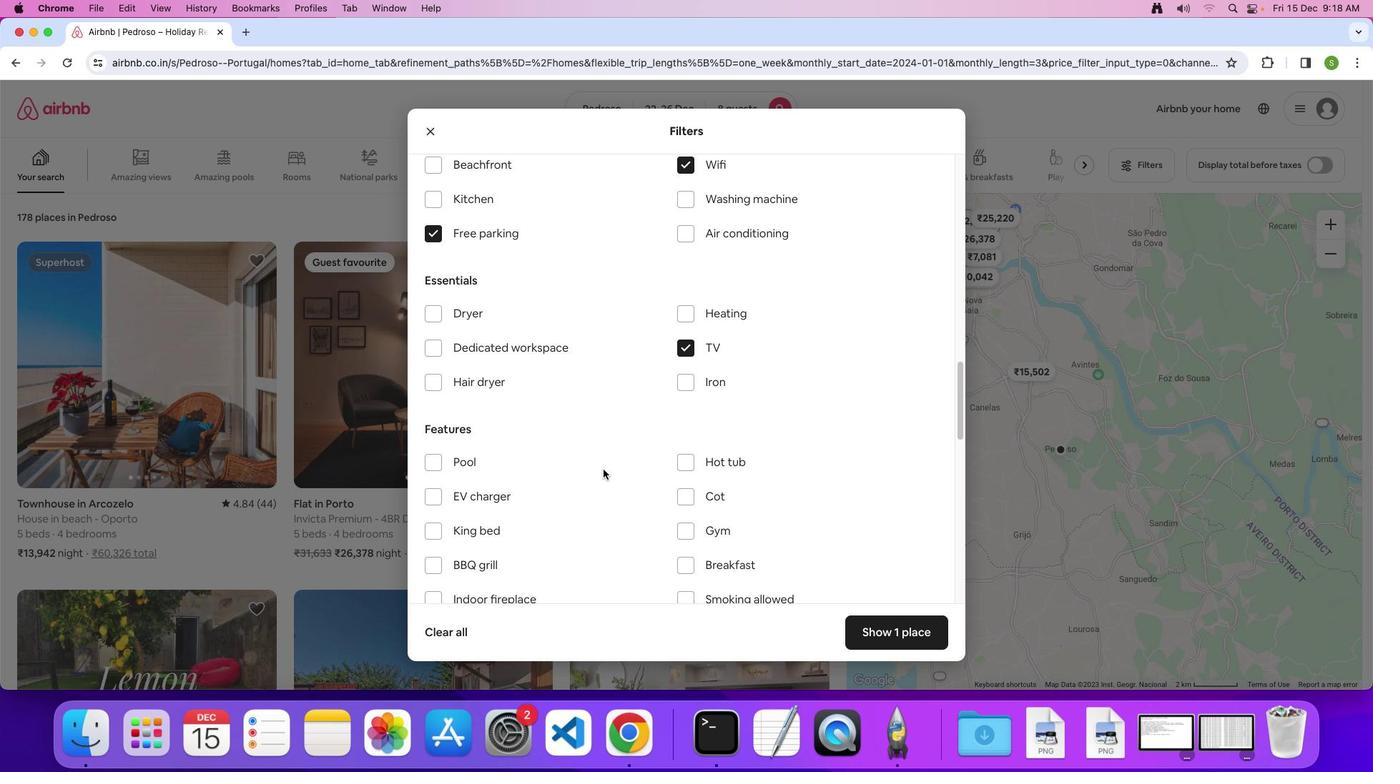 
Action: Mouse scrolled (605, 472) with delta (2, 2)
Screenshot: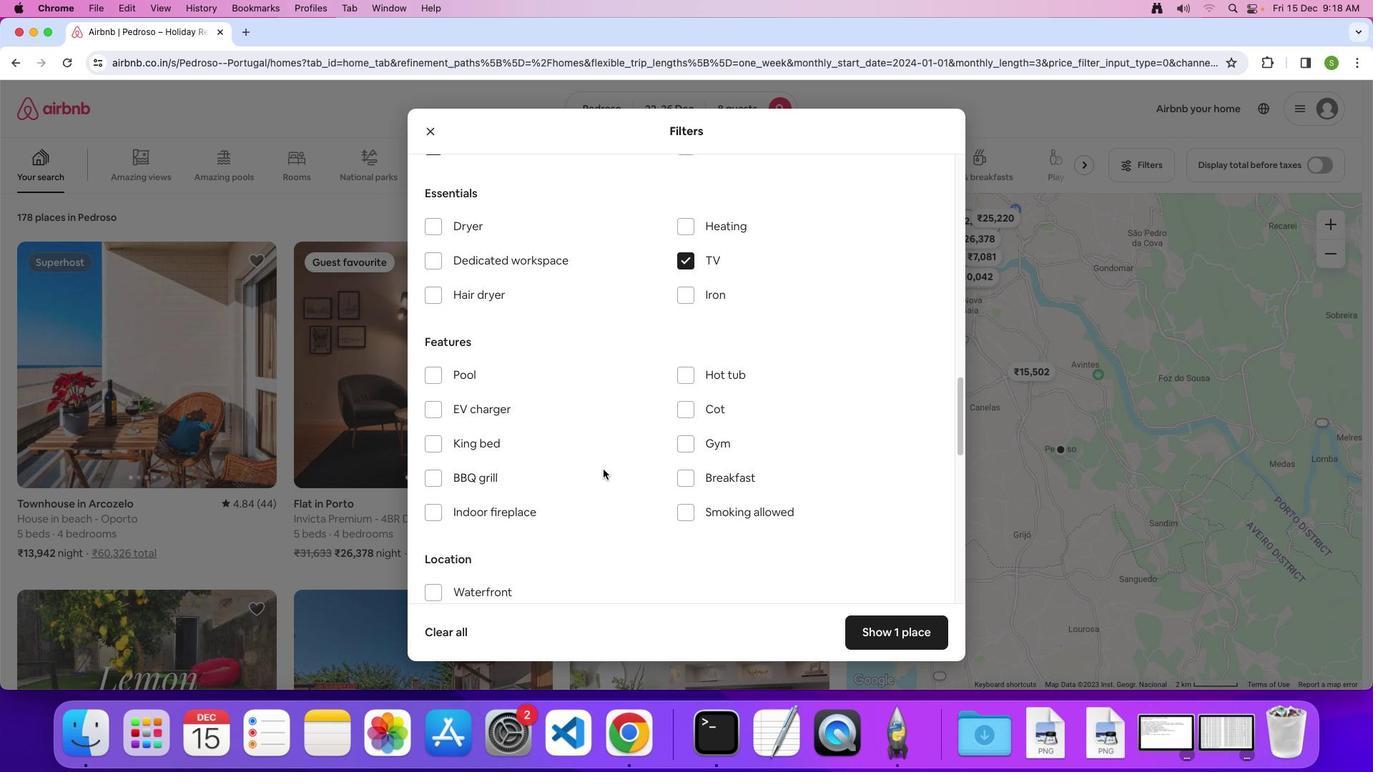
Action: Mouse scrolled (605, 472) with delta (2, 2)
Screenshot: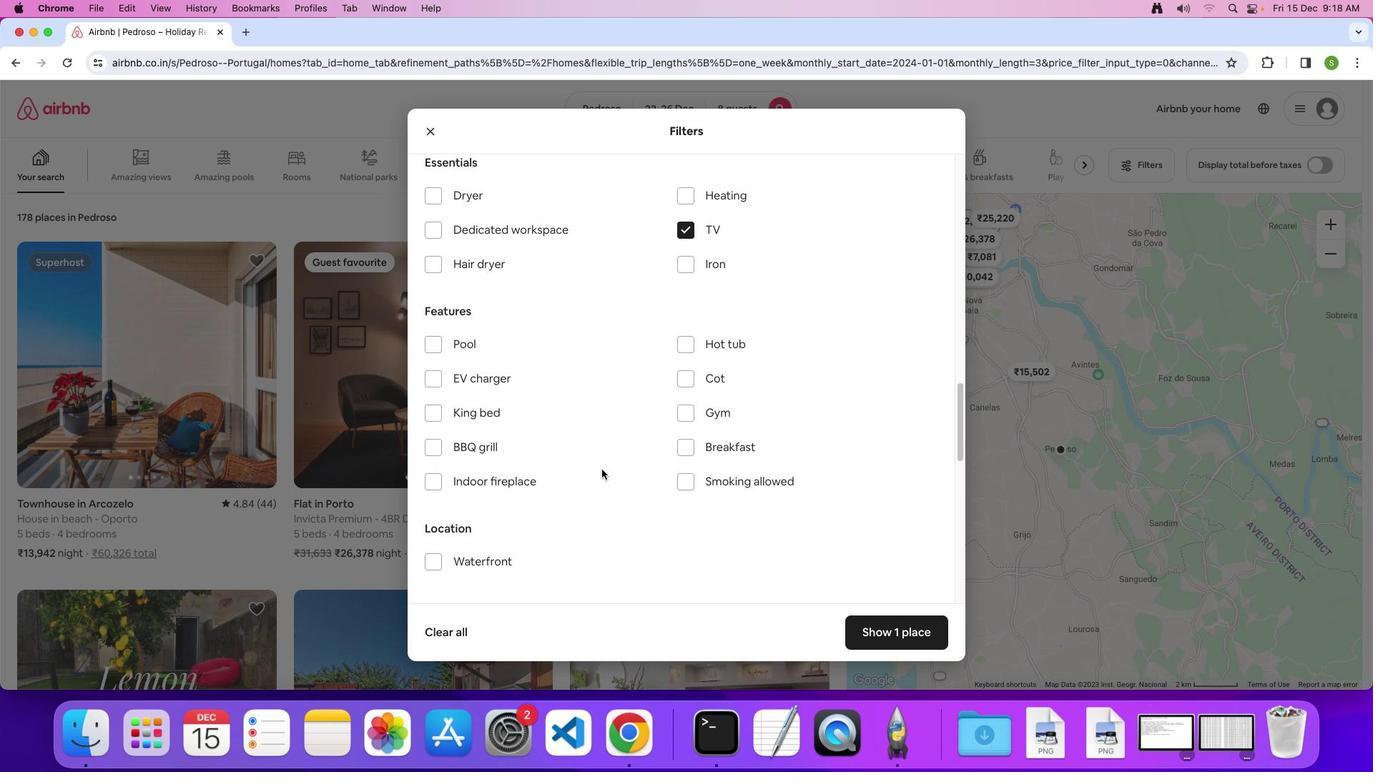 
Action: Mouse scrolled (605, 472) with delta (2, 0)
Screenshot: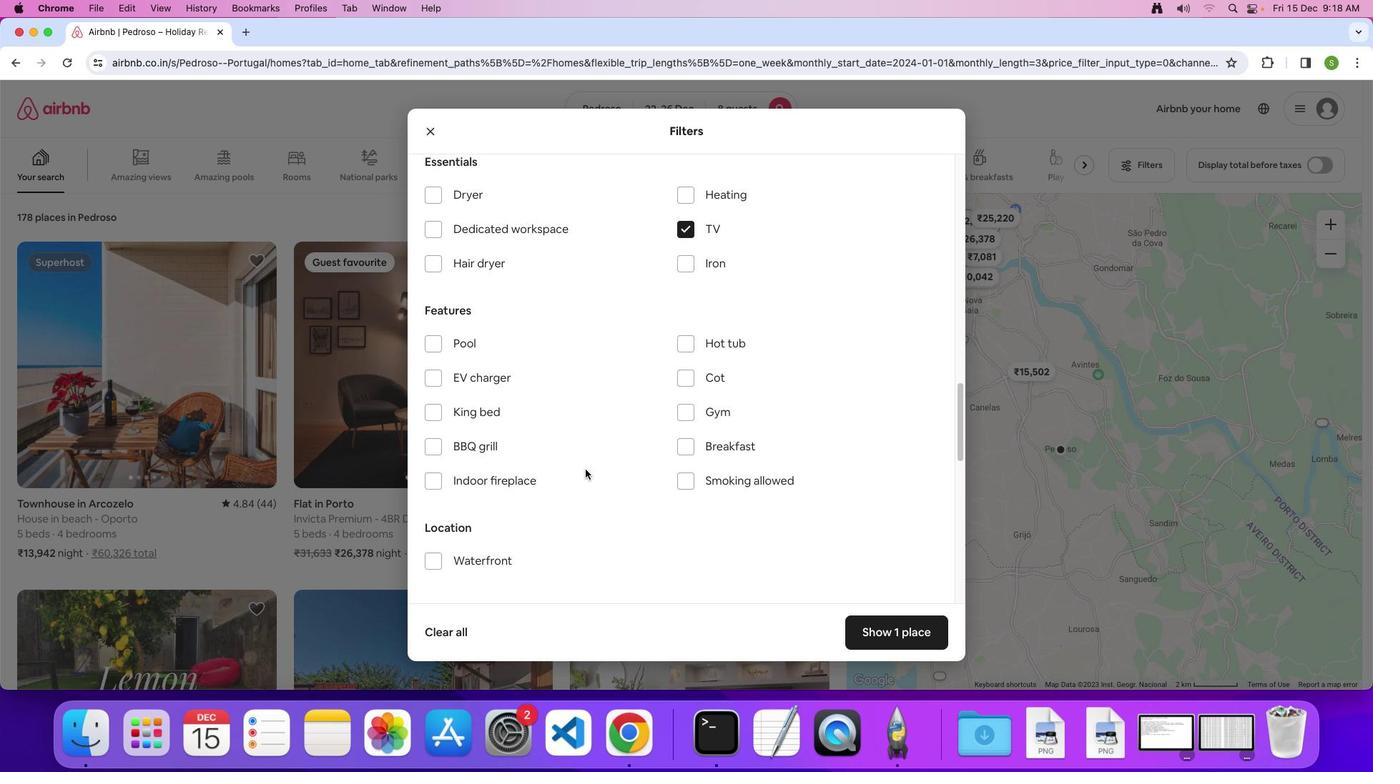 
Action: Mouse moved to (686, 414)
Screenshot: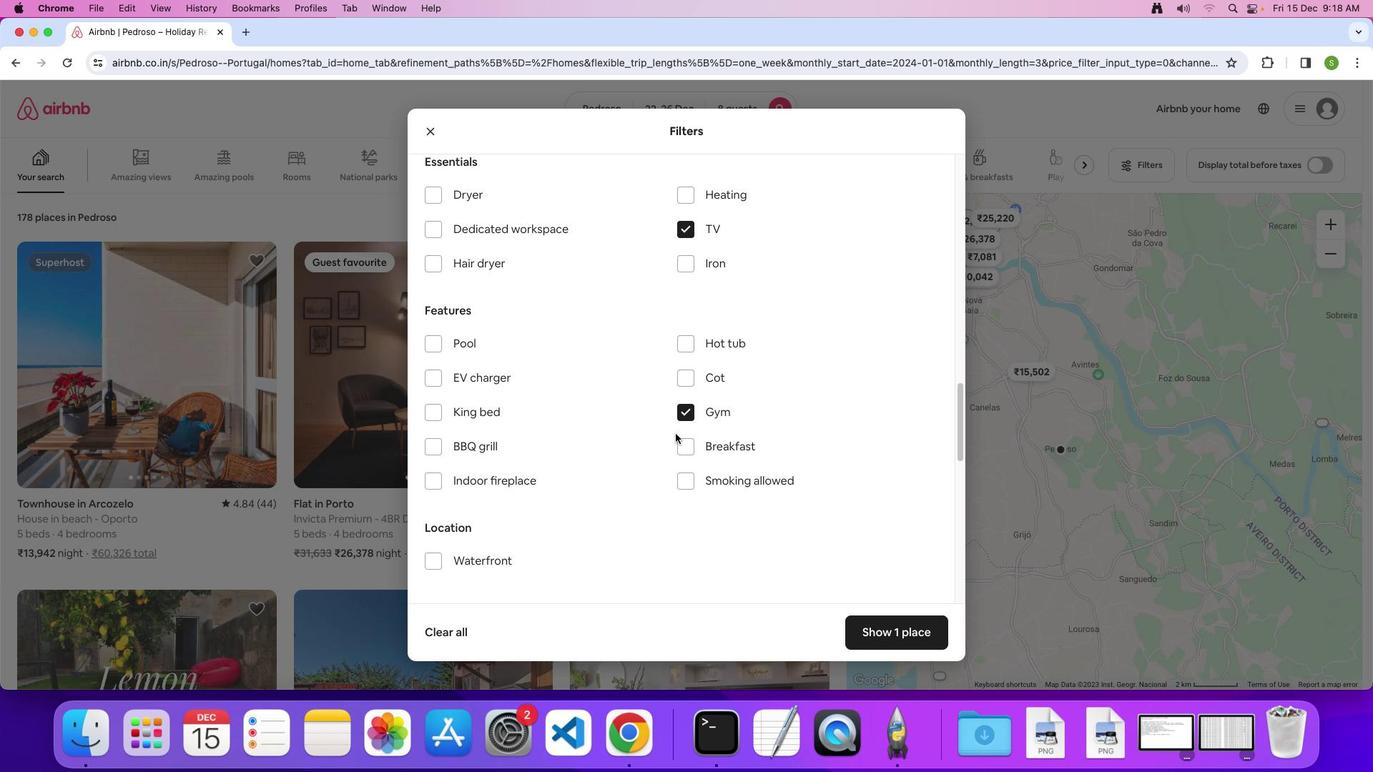
Action: Mouse pressed left at (686, 414)
Screenshot: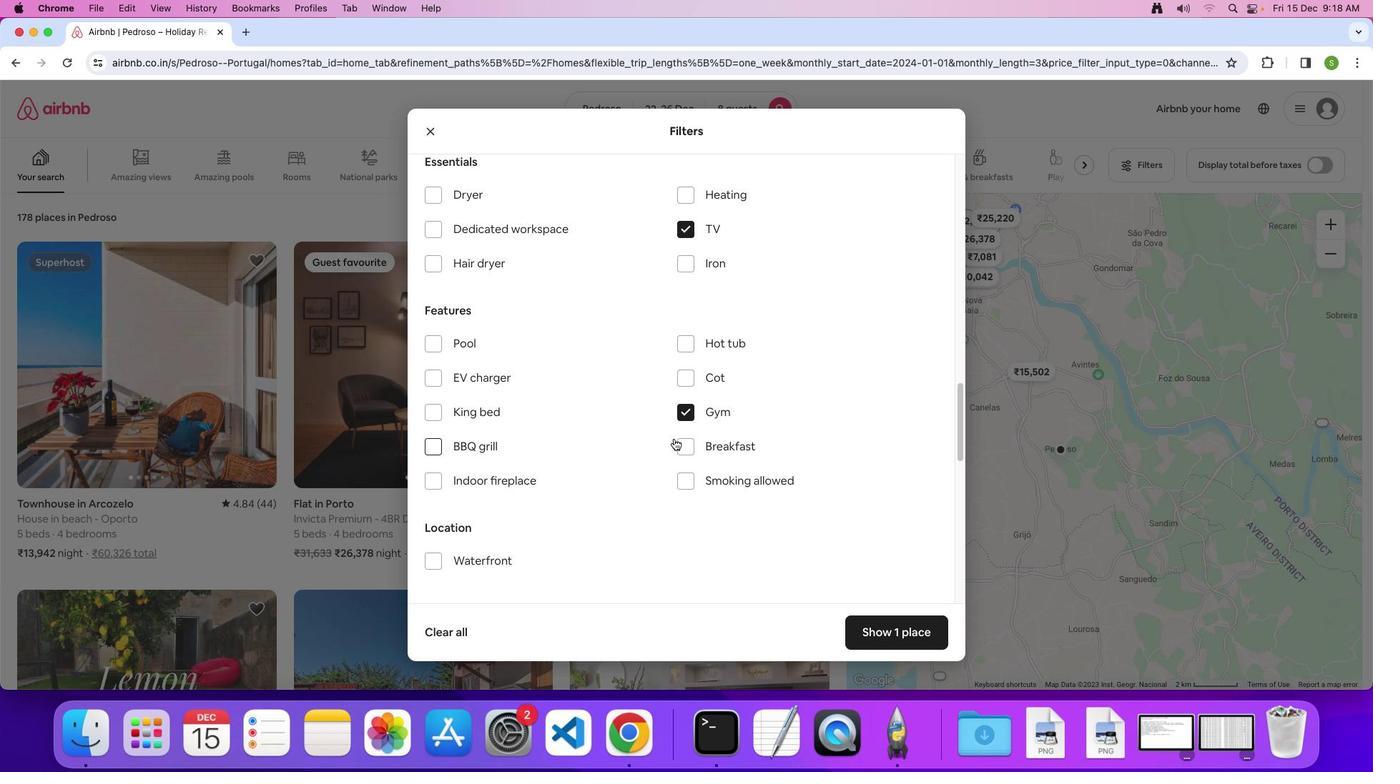 
Action: Mouse moved to (683, 446)
Screenshot: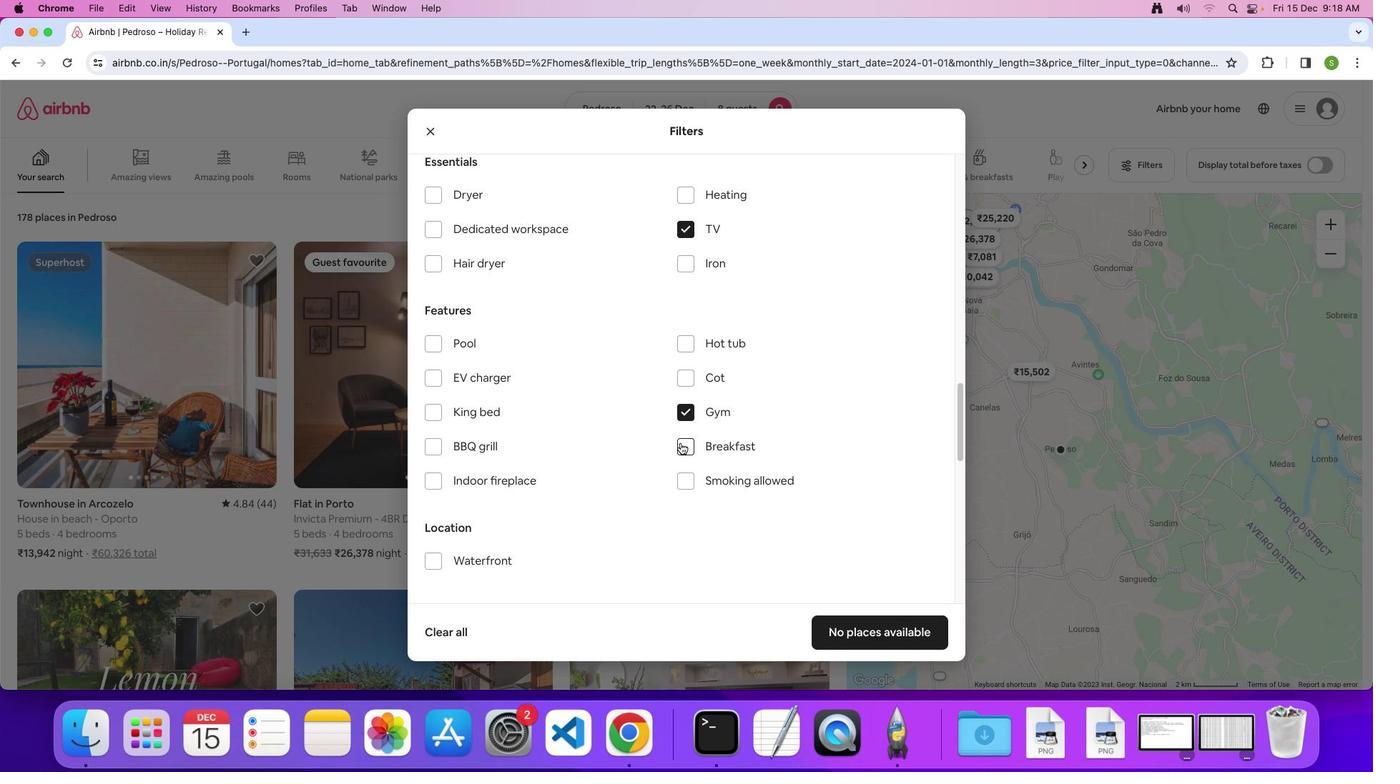 
Action: Mouse pressed left at (683, 446)
Screenshot: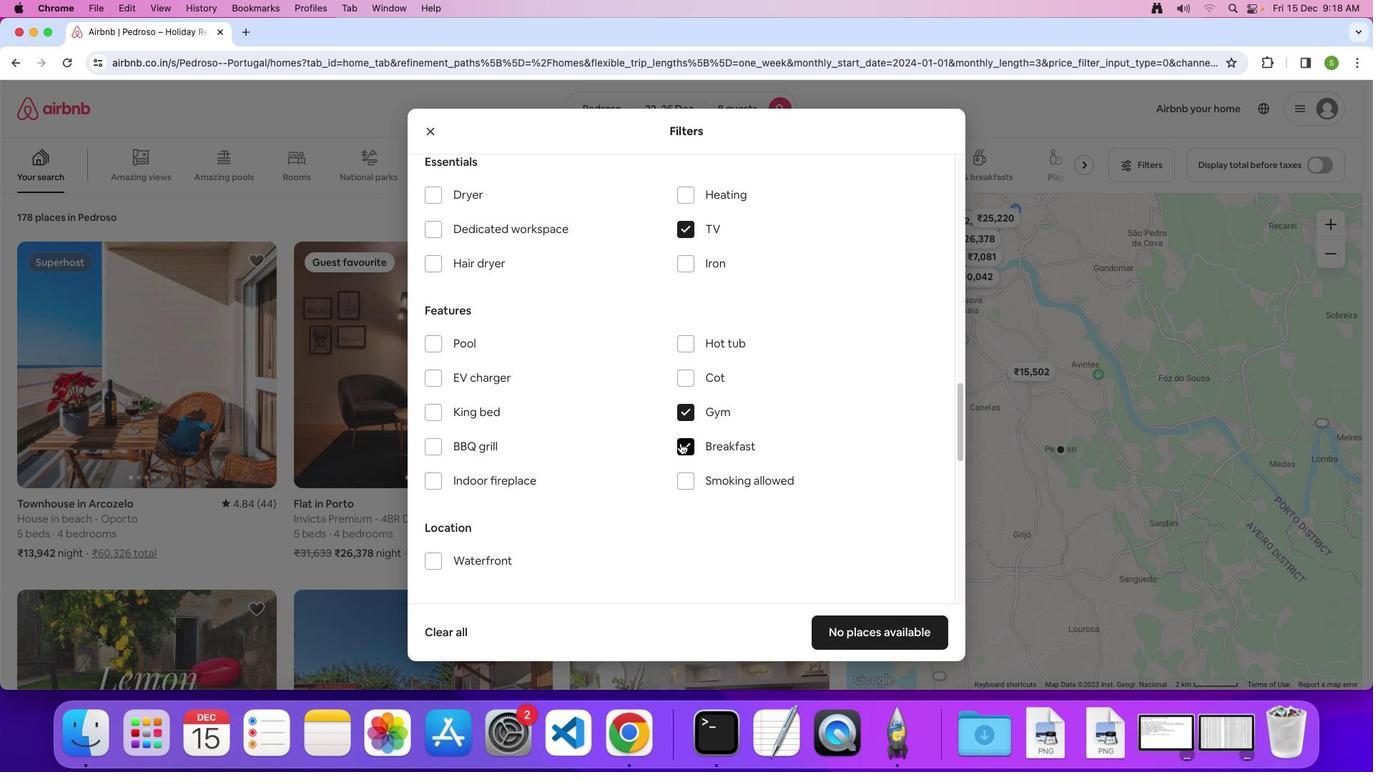 
Action: Mouse moved to (659, 451)
Screenshot: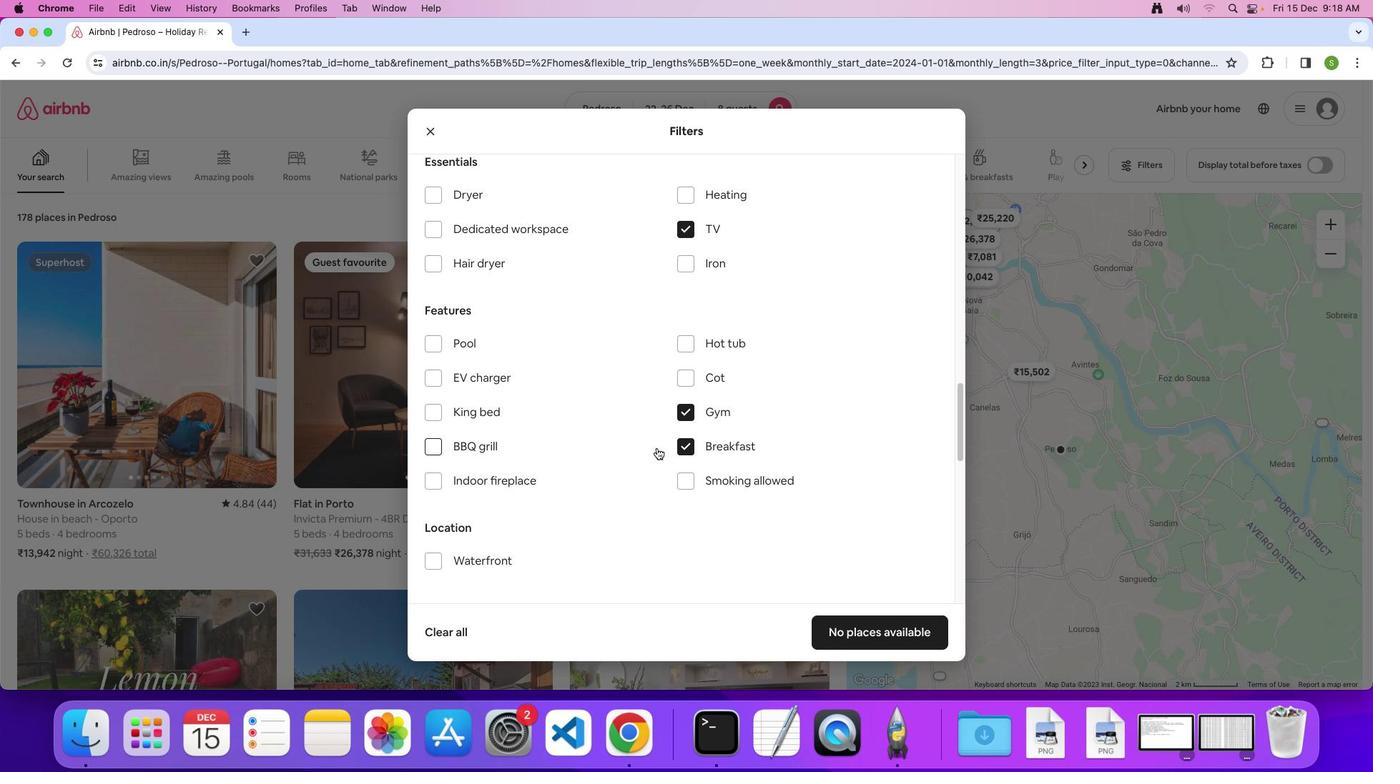 
Action: Mouse scrolled (659, 451) with delta (2, 2)
Screenshot: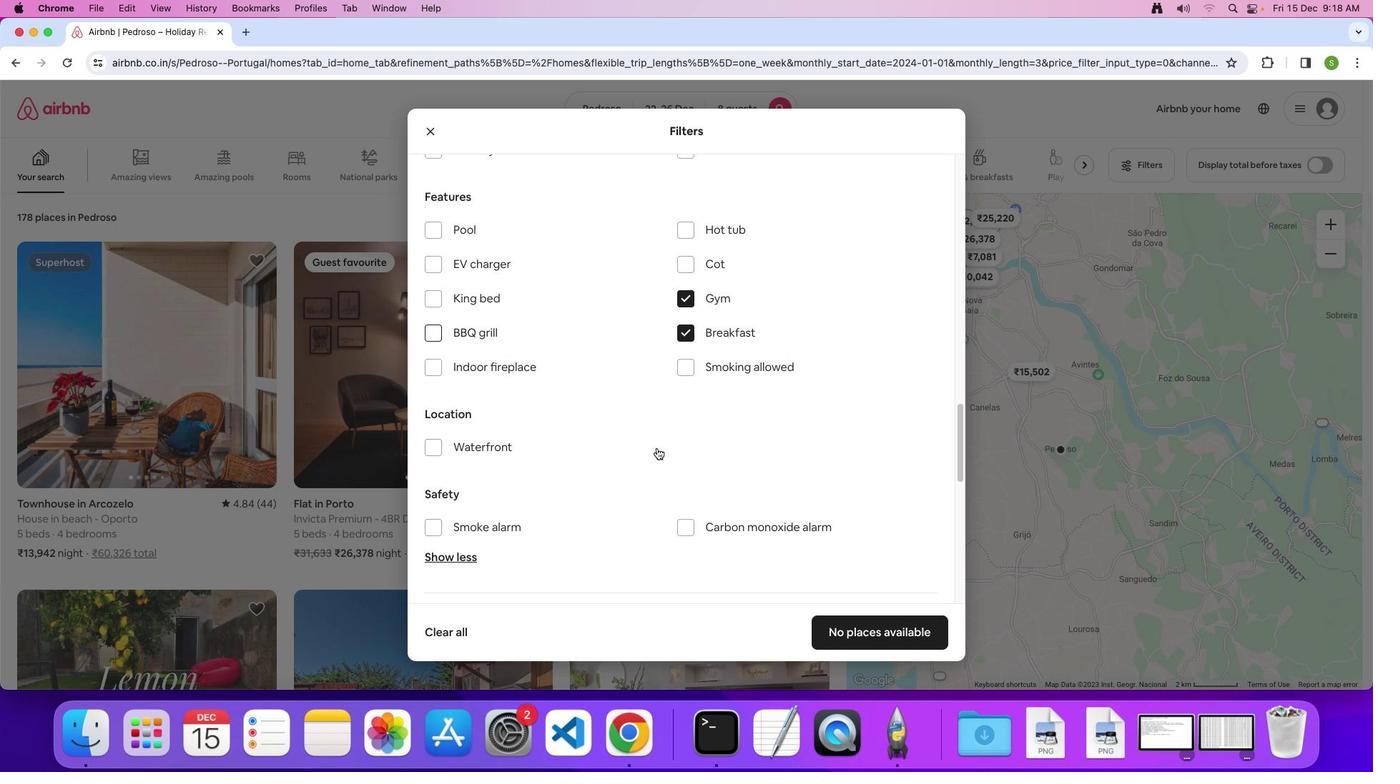 
Action: Mouse scrolled (659, 451) with delta (2, 2)
Screenshot: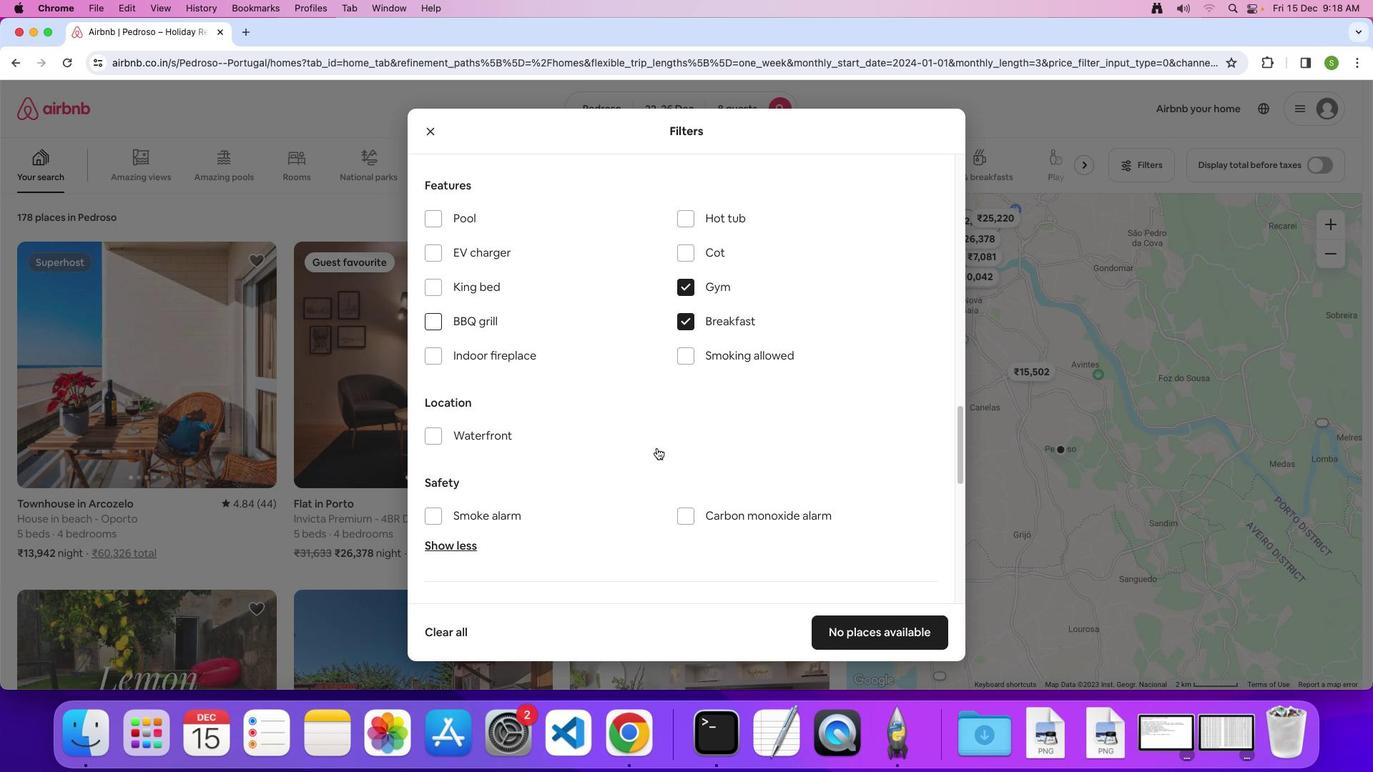 
Action: Mouse scrolled (659, 451) with delta (2, 0)
Screenshot: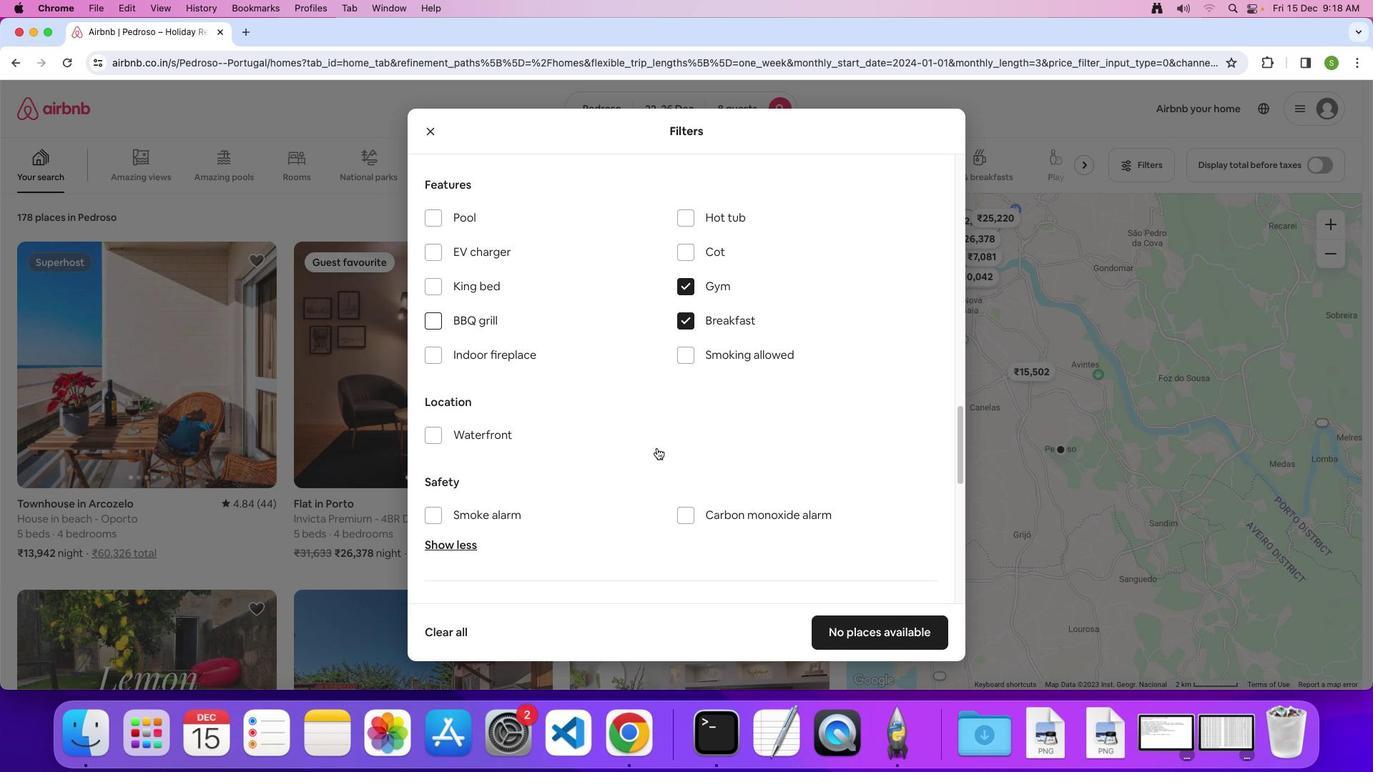 
Action: Mouse scrolled (659, 451) with delta (2, 2)
Screenshot: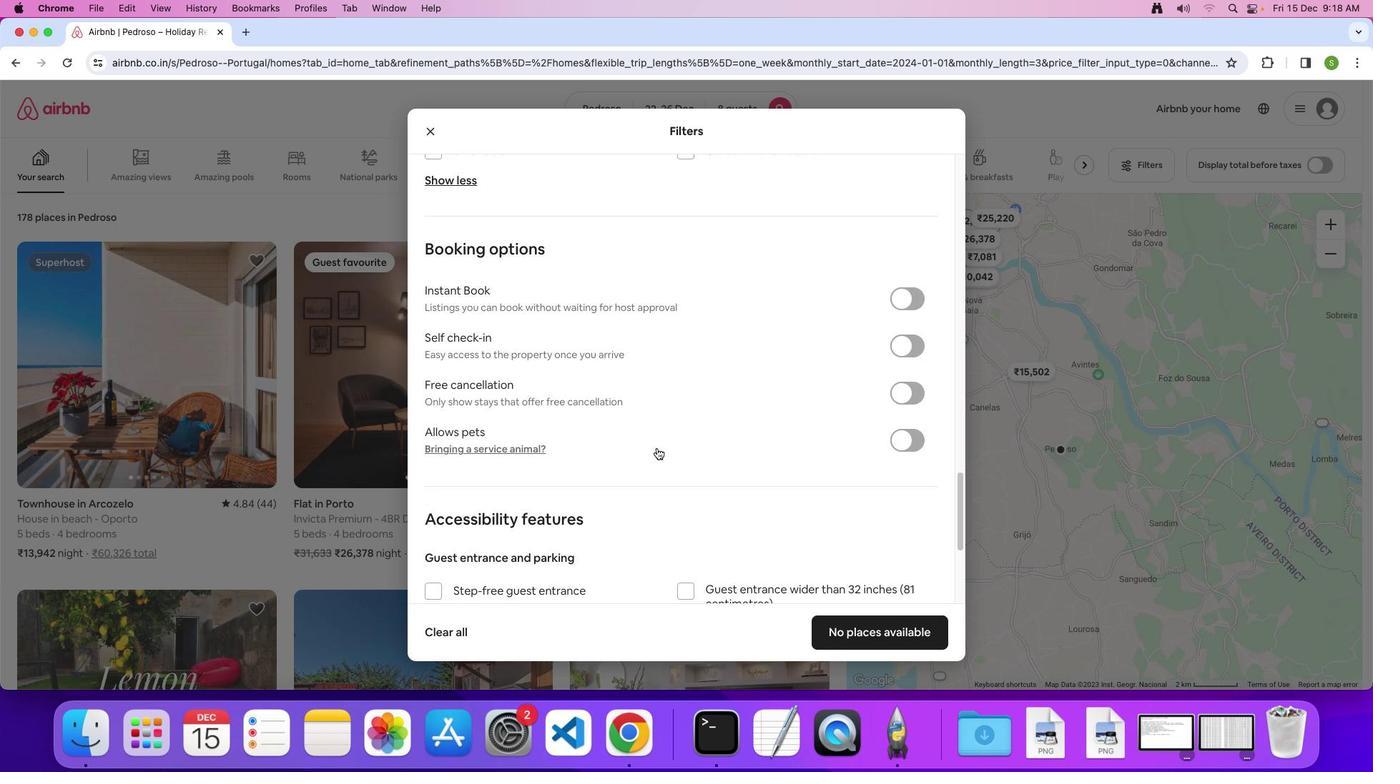 
Action: Mouse scrolled (659, 451) with delta (2, 2)
Screenshot: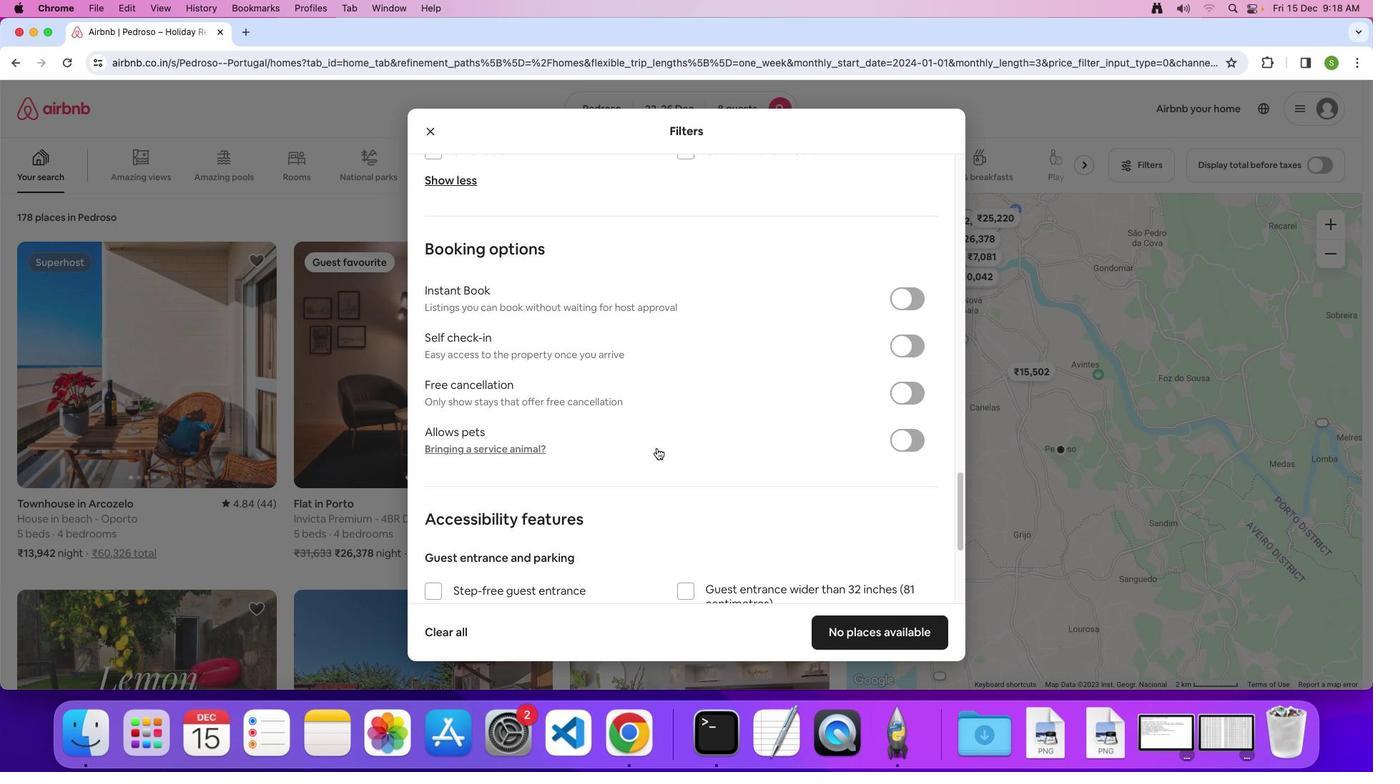 
Action: Mouse scrolled (659, 451) with delta (2, 0)
Screenshot: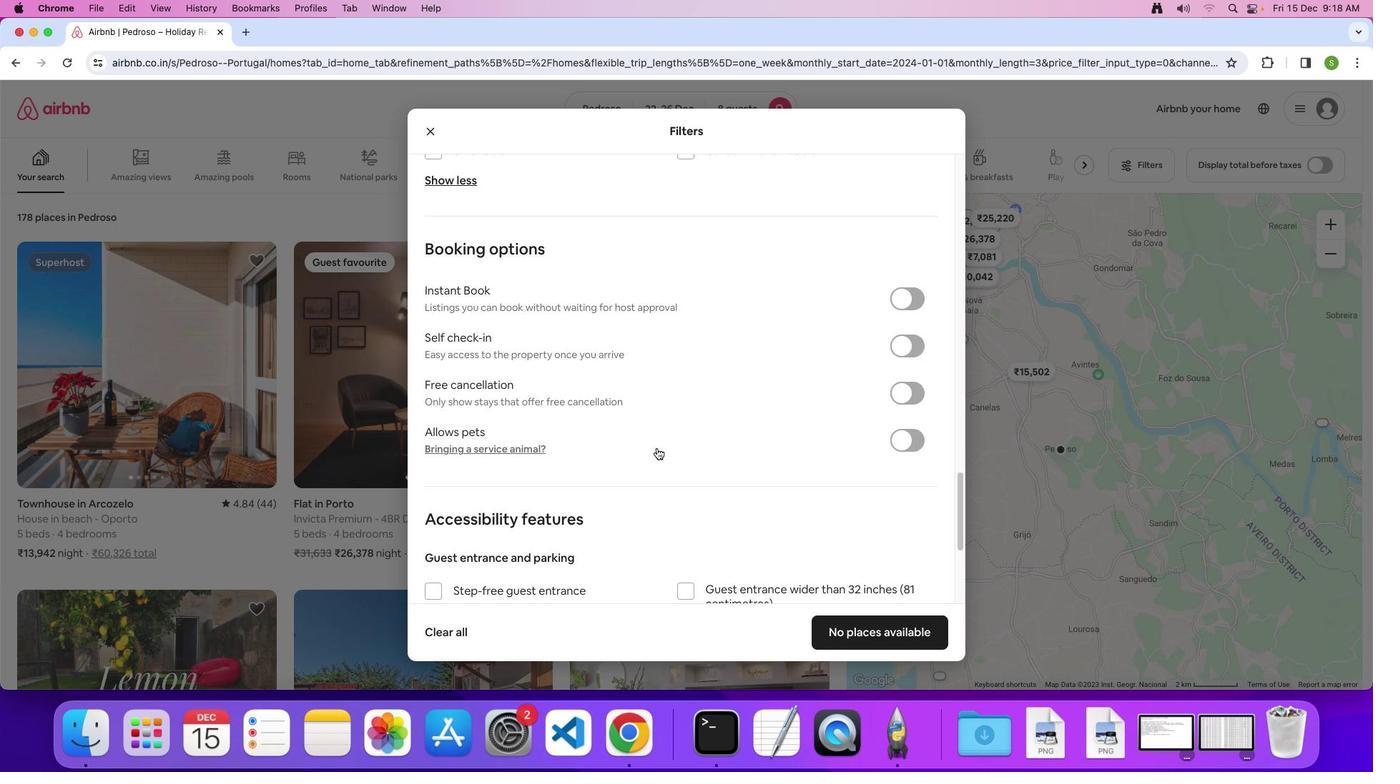 
Action: Mouse scrolled (659, 451) with delta (2, 0)
Screenshot: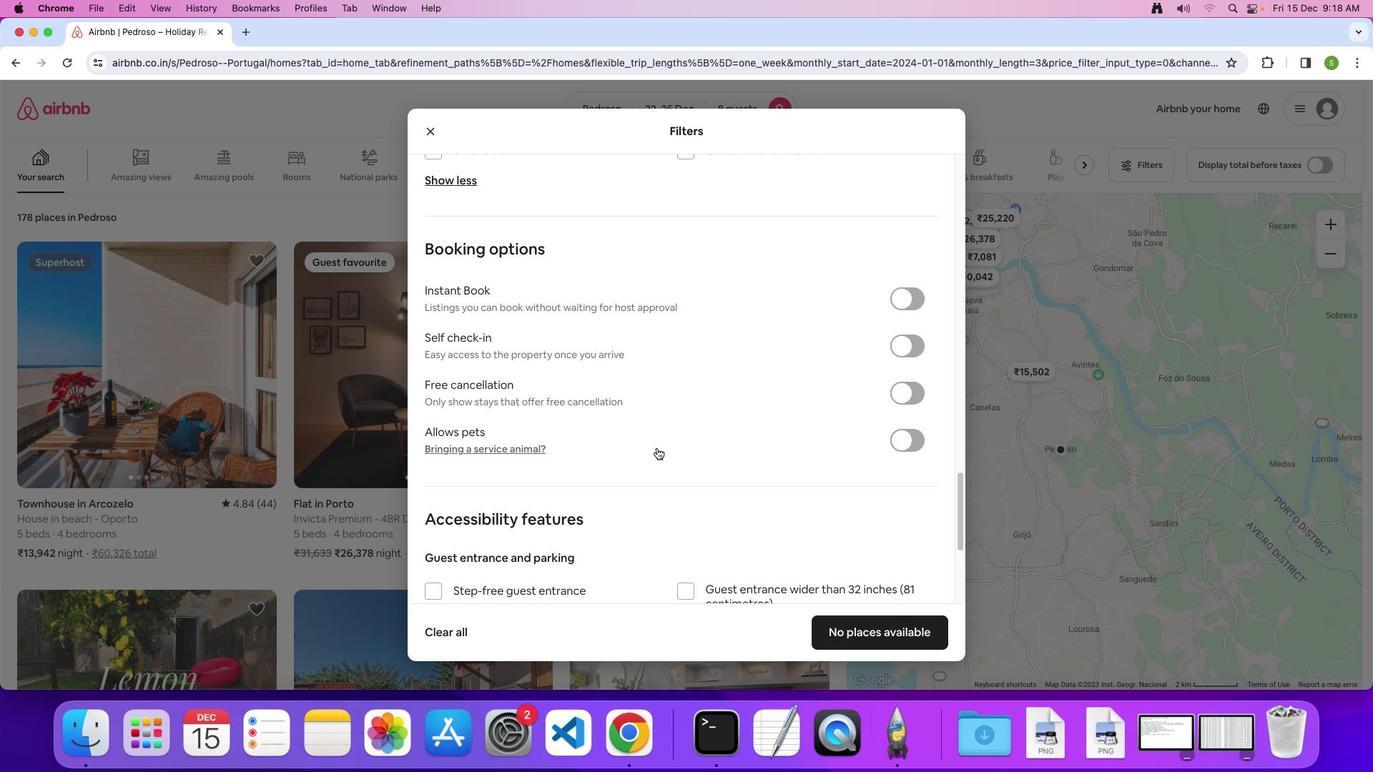 
Action: Mouse scrolled (659, 451) with delta (2, 2)
Screenshot: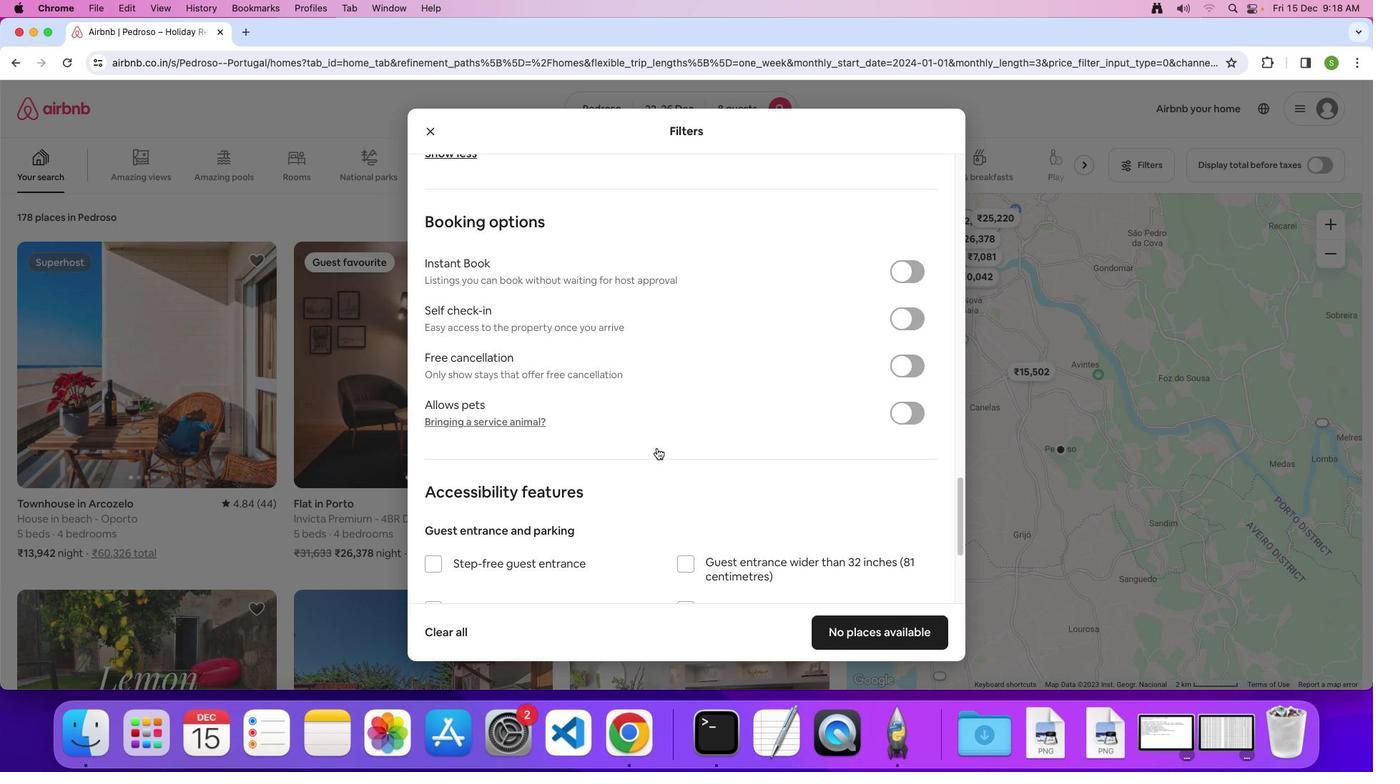 
Action: Mouse scrolled (659, 451) with delta (2, 2)
Screenshot: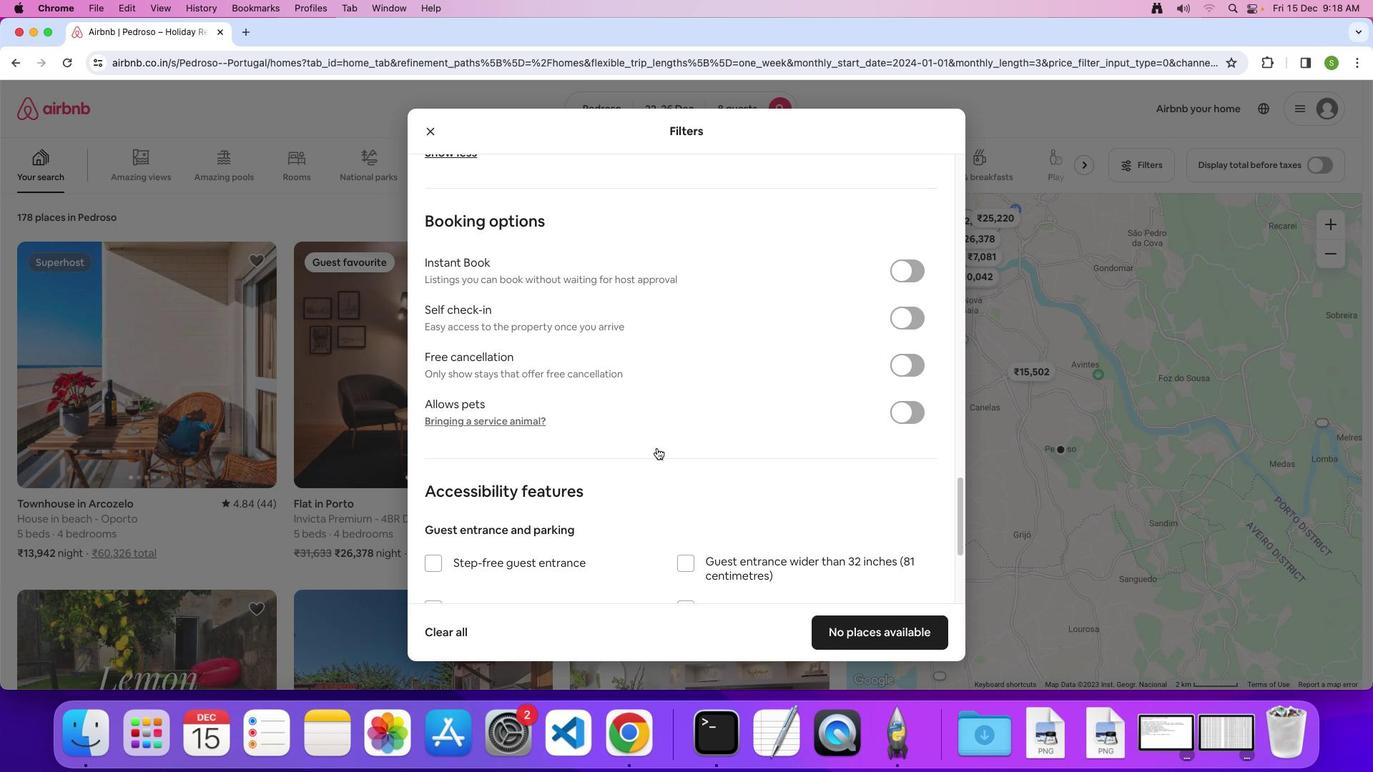 
Action: Mouse scrolled (659, 451) with delta (2, 2)
Screenshot: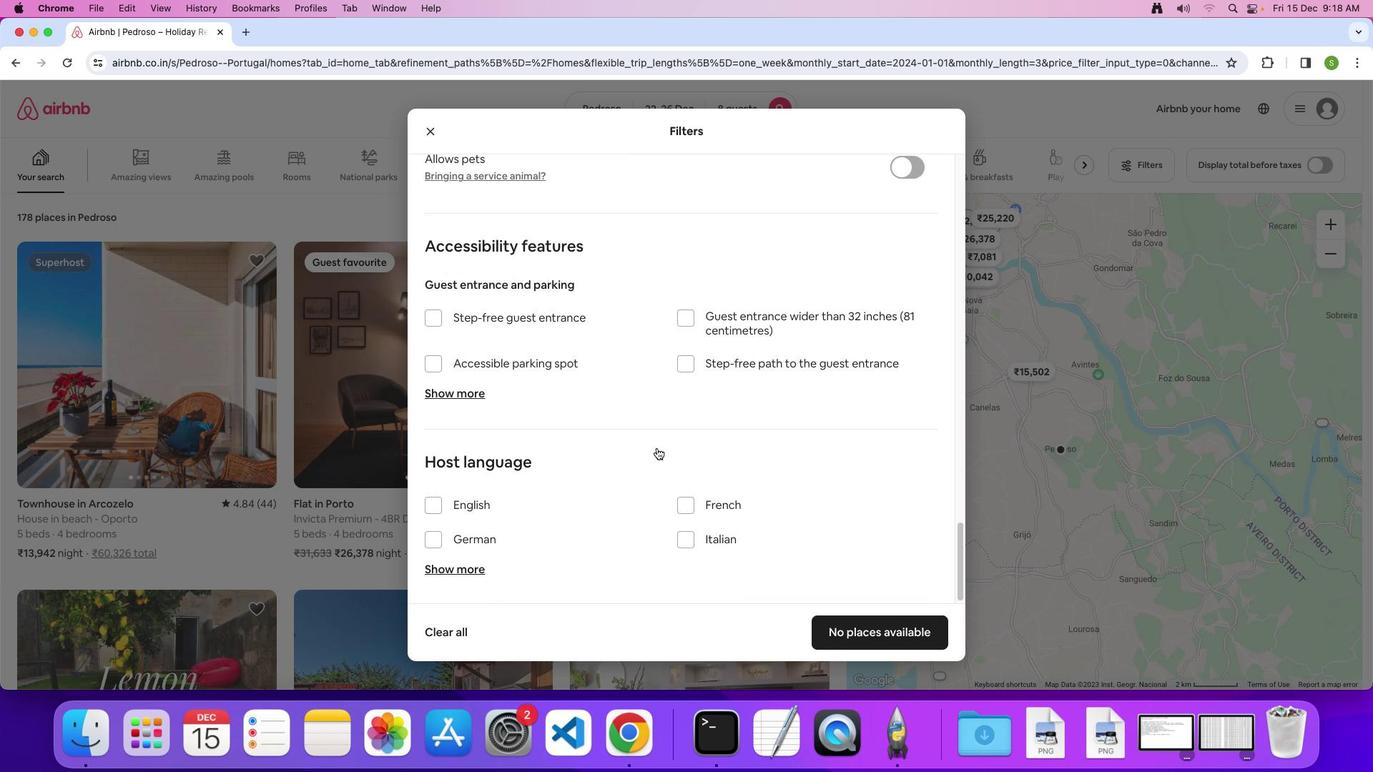 
Action: Mouse scrolled (659, 451) with delta (2, 2)
Screenshot: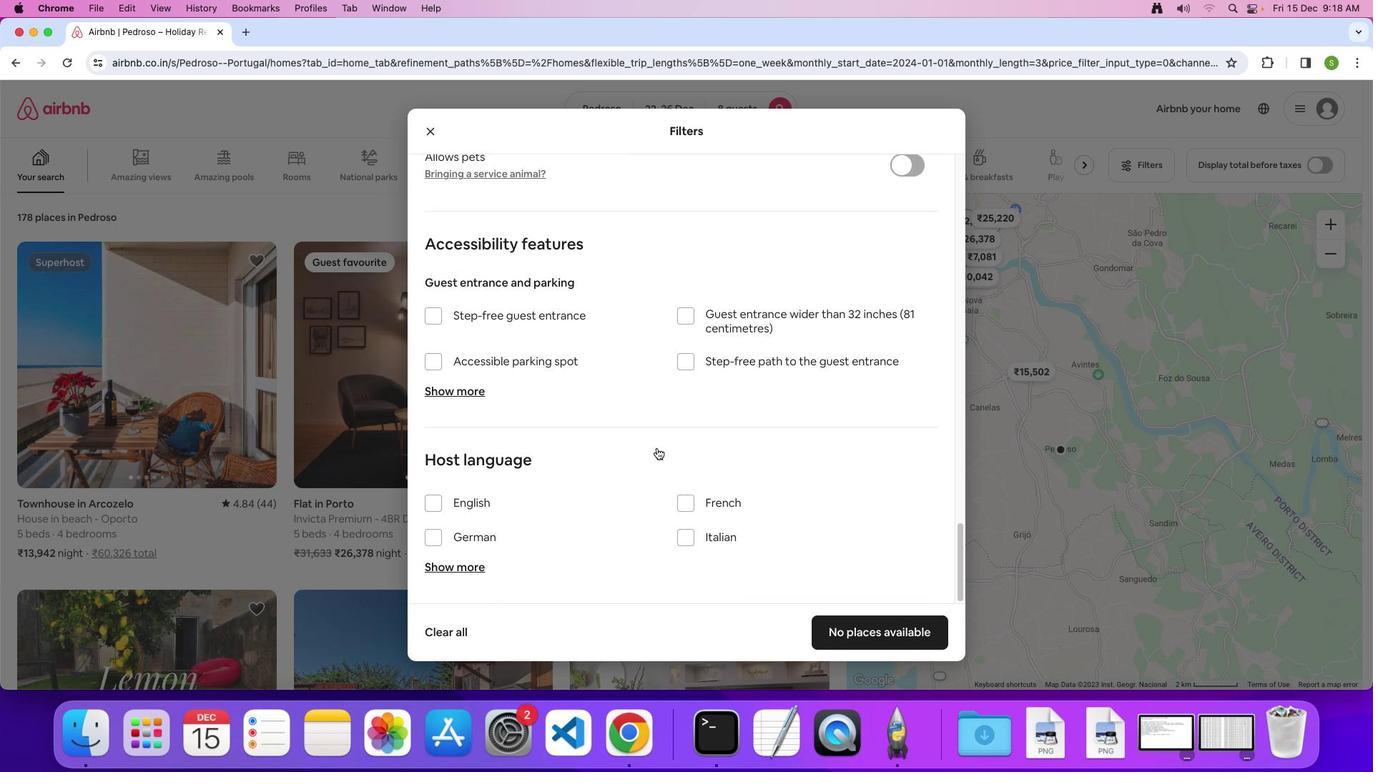 
Action: Mouse scrolled (659, 451) with delta (2, 0)
Screenshot: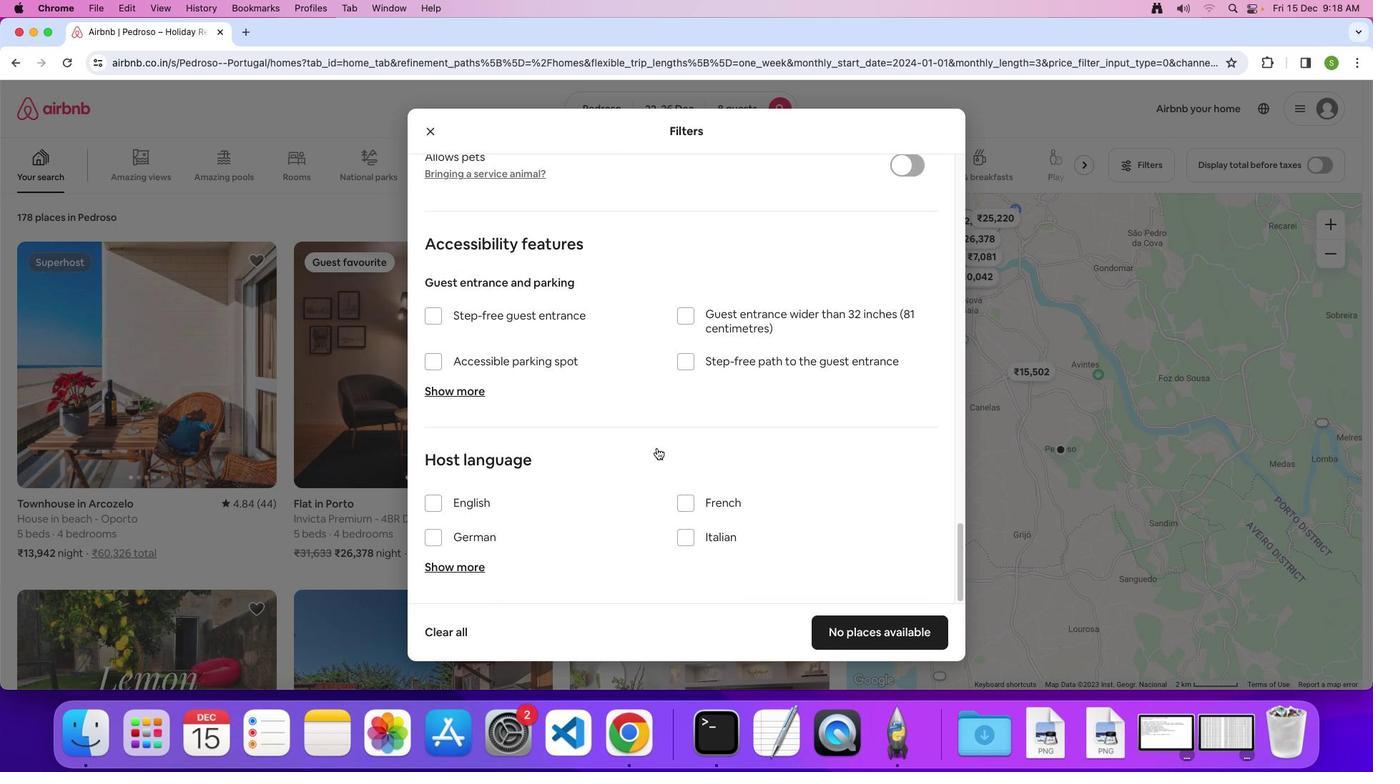 
Action: Mouse scrolled (659, 451) with delta (2, 0)
Screenshot: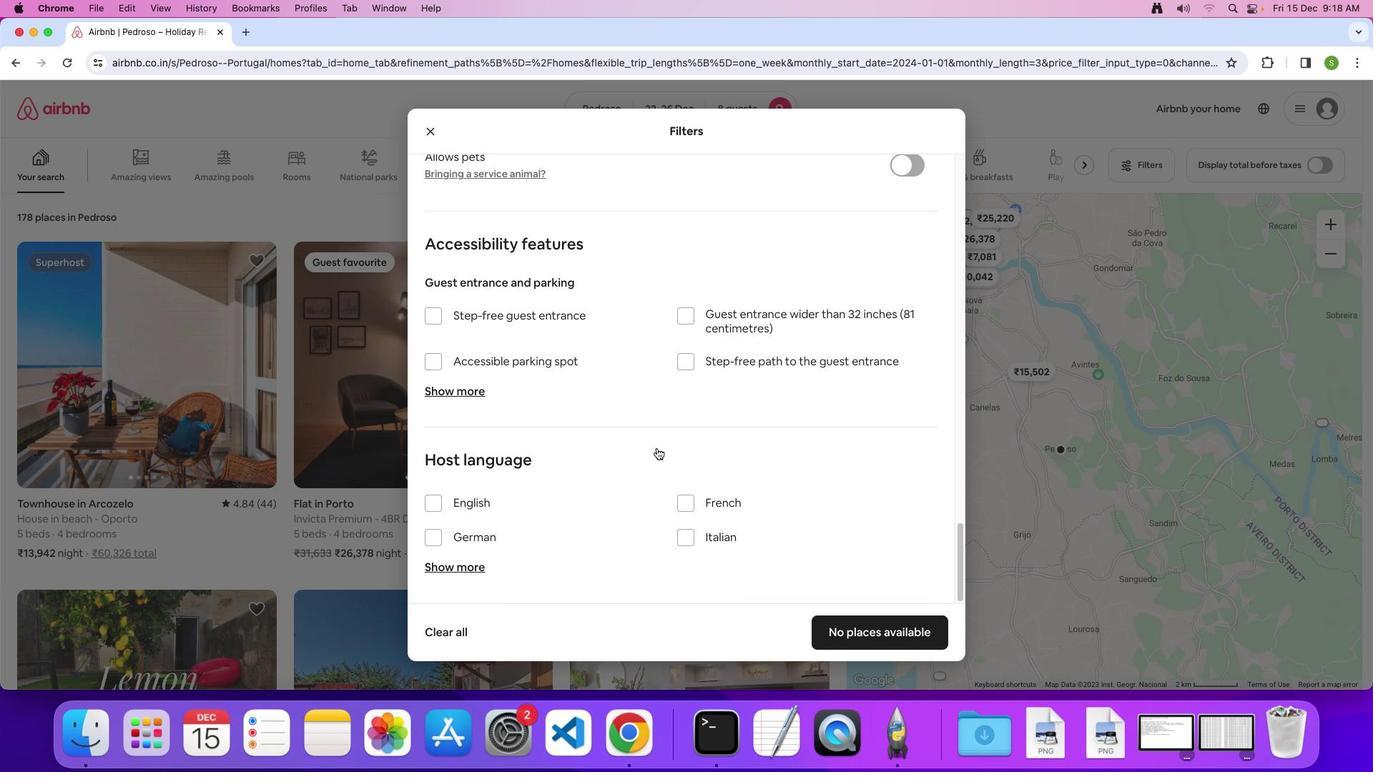 
Action: Mouse scrolled (659, 451) with delta (2, 2)
Screenshot: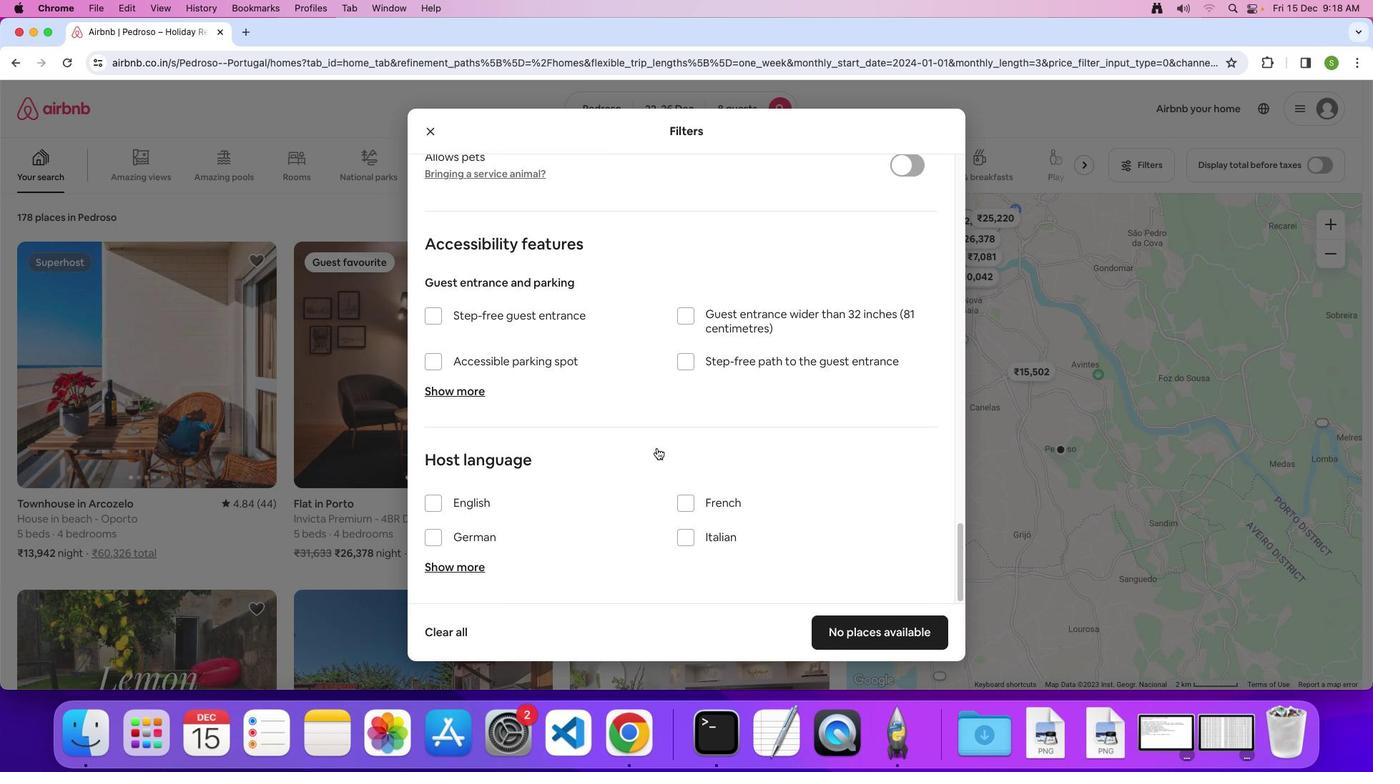 
Action: Mouse scrolled (659, 451) with delta (2, 2)
Screenshot: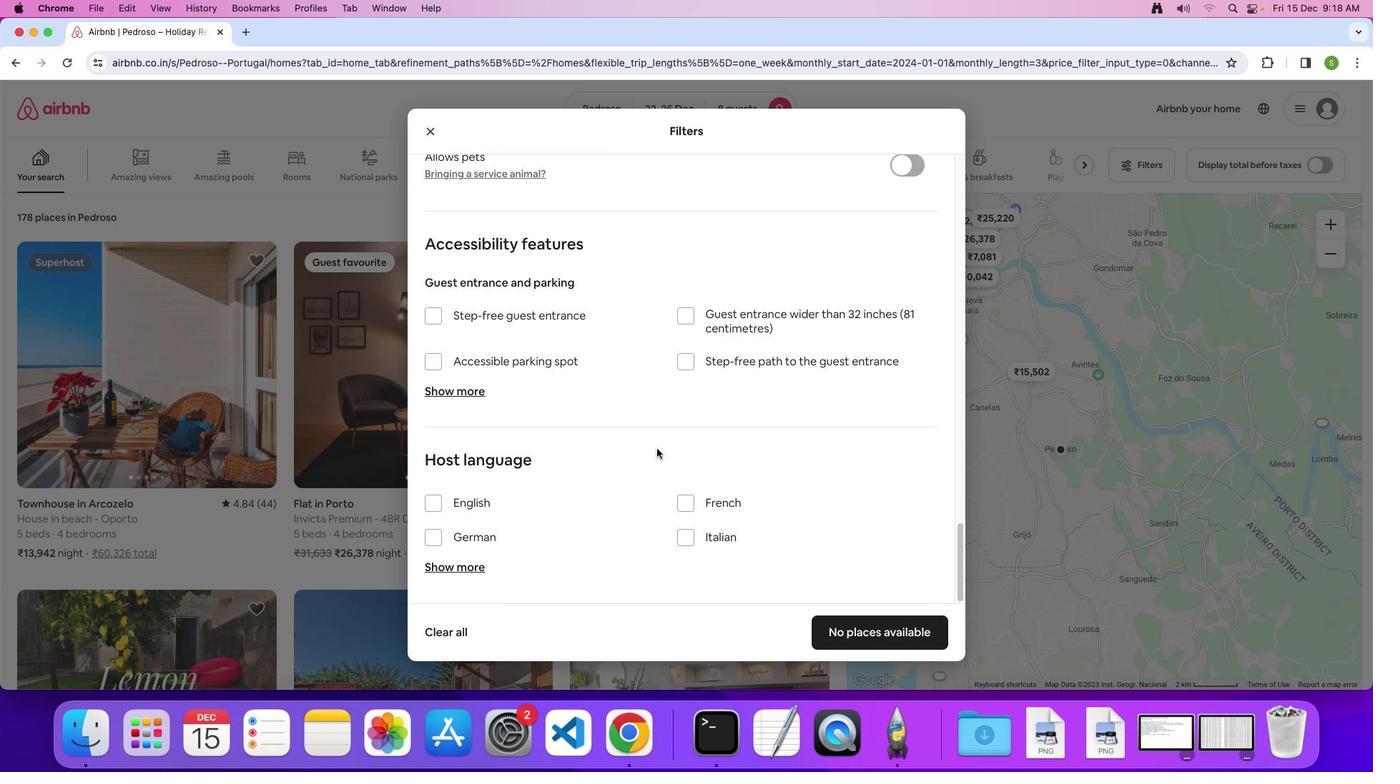 
Action: Mouse scrolled (659, 451) with delta (2, 0)
Screenshot: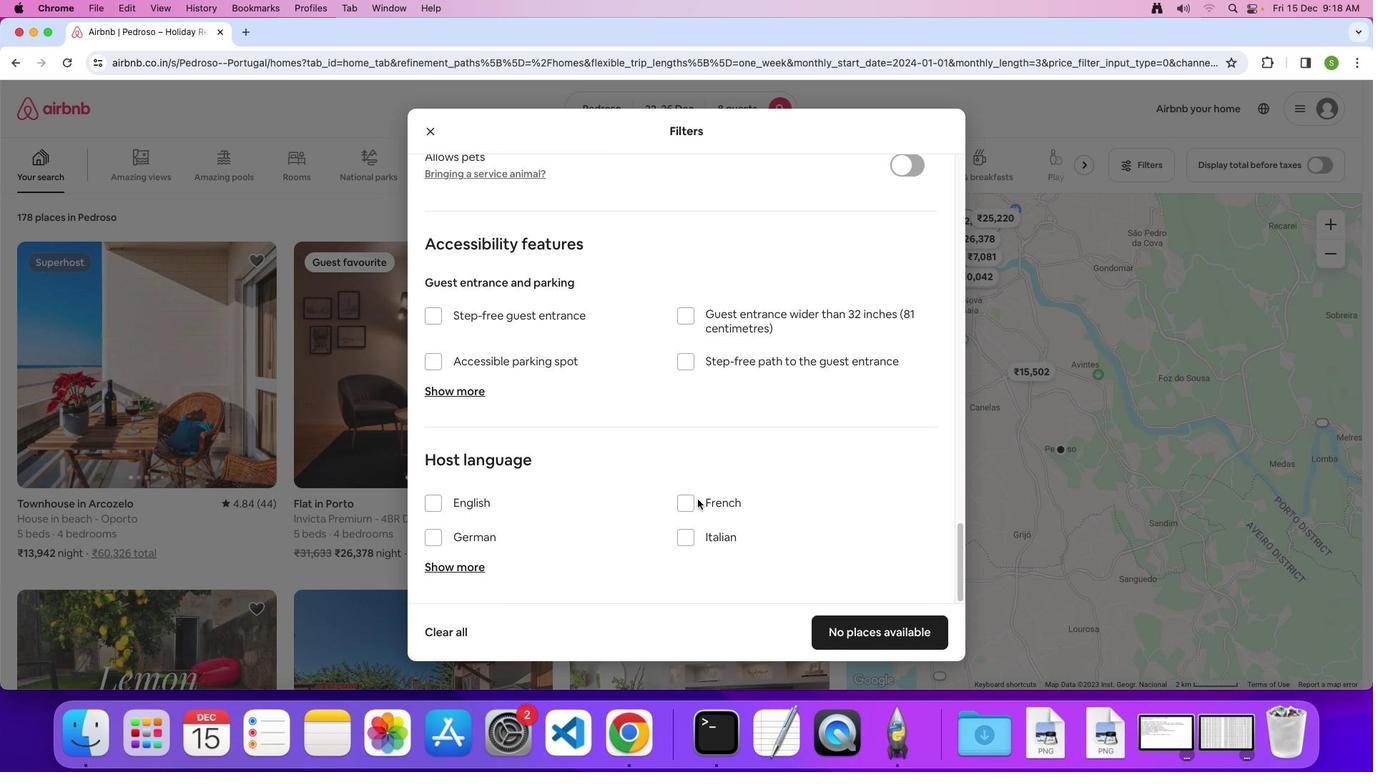
Action: Mouse scrolled (659, 451) with delta (2, 0)
Screenshot: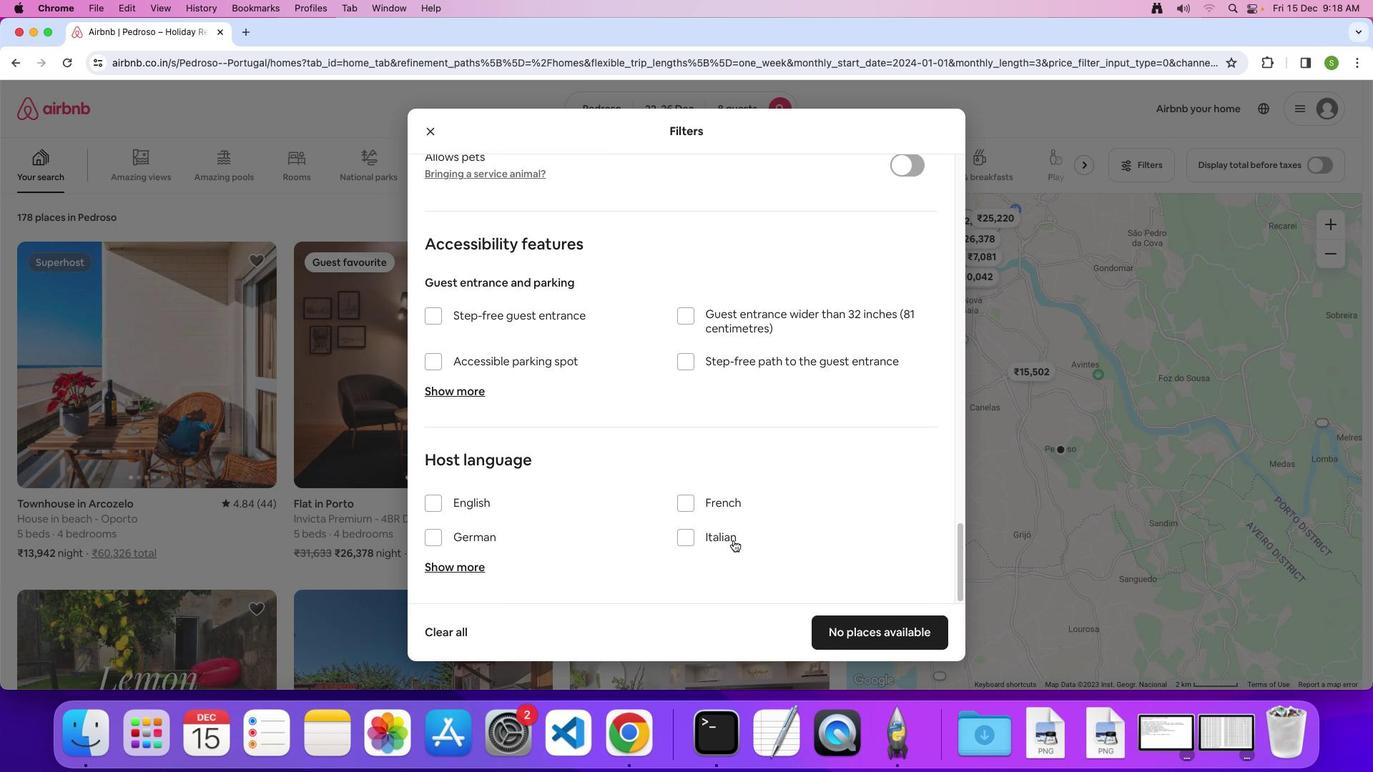 
Action: Mouse moved to (853, 633)
Screenshot: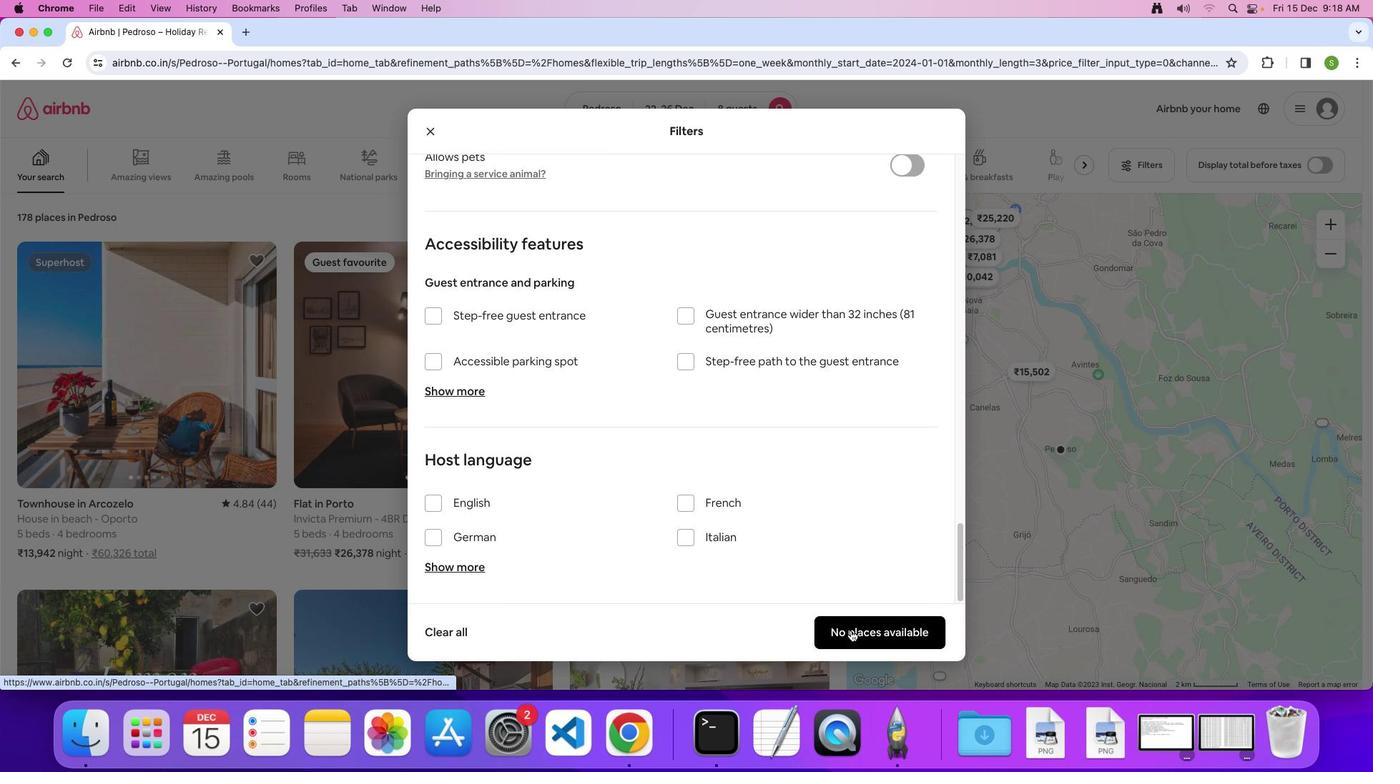 
Action: Mouse pressed left at (853, 633)
Screenshot: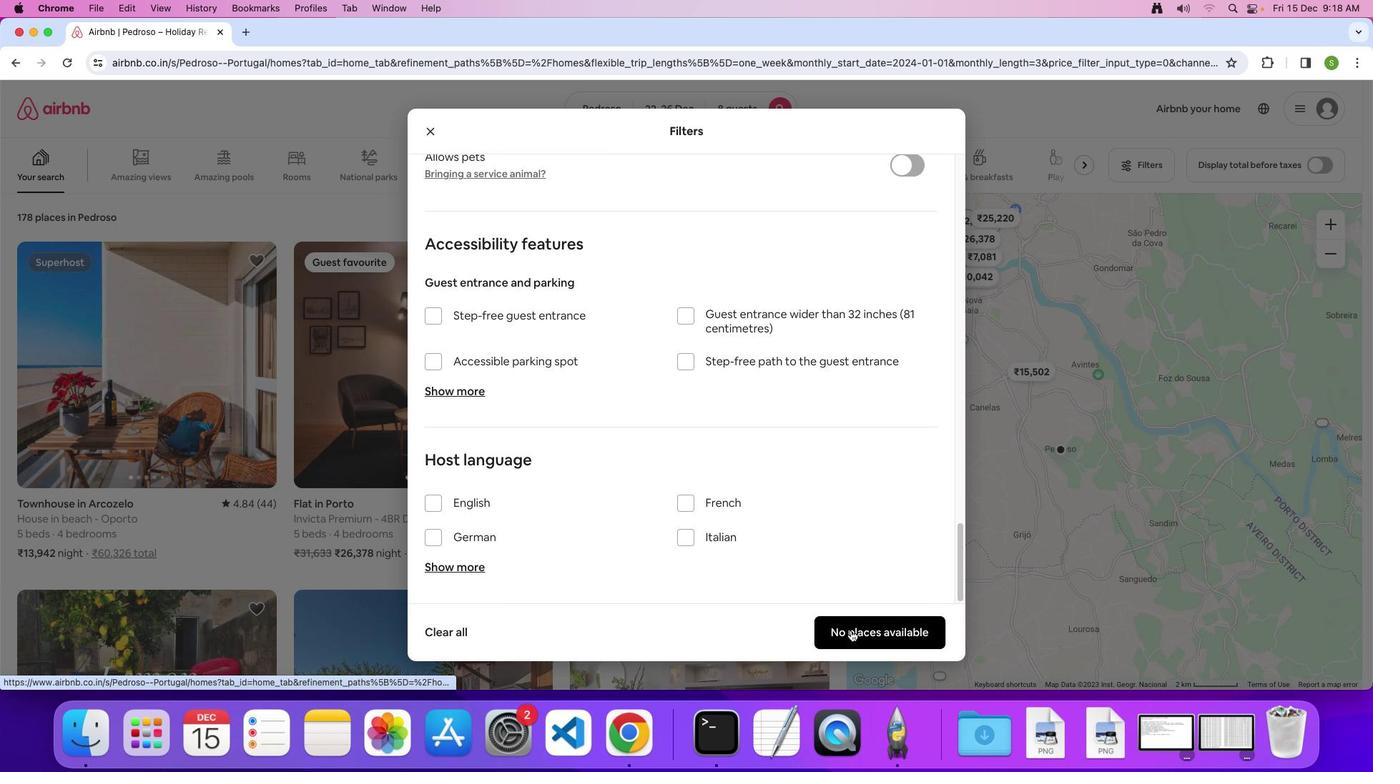 
Action: Mouse moved to (667, 401)
Screenshot: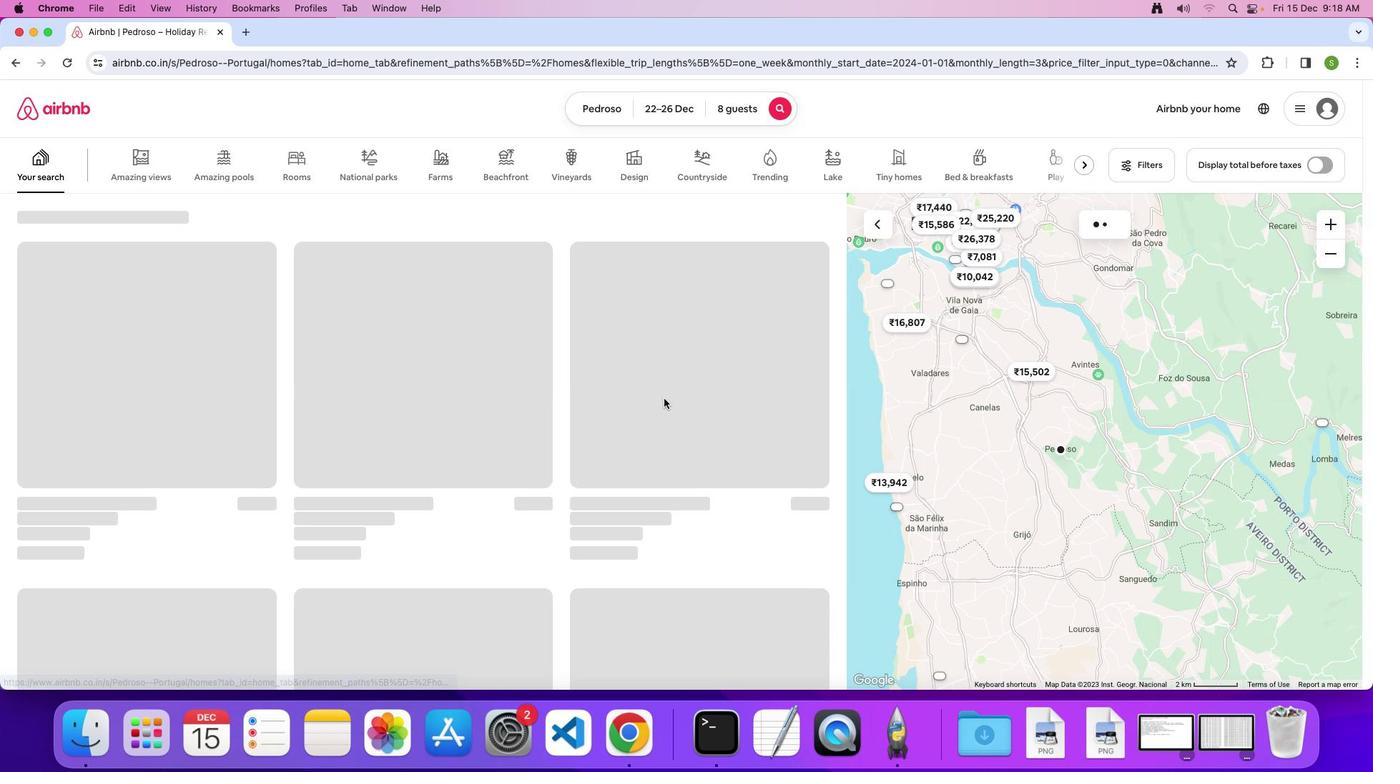 
